 Task: Find connections with filter location Ribeira do Pombal with filter topic #Marketswith filter profile language Potuguese with filter current company Envestnet | Yodlee India with filter school Kristu Jayanti College Autonomous with filter industry Retail Florists with filter service category Commercial Insurance with filter keywords title Doctor
Action: Mouse moved to (263, 288)
Screenshot: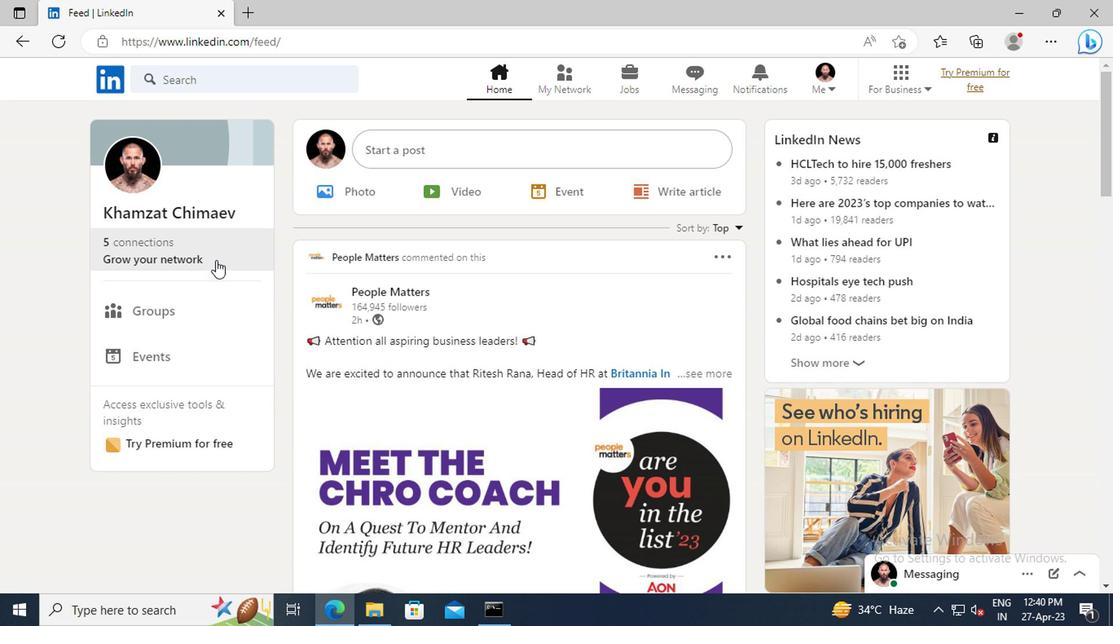 
Action: Mouse pressed left at (263, 288)
Screenshot: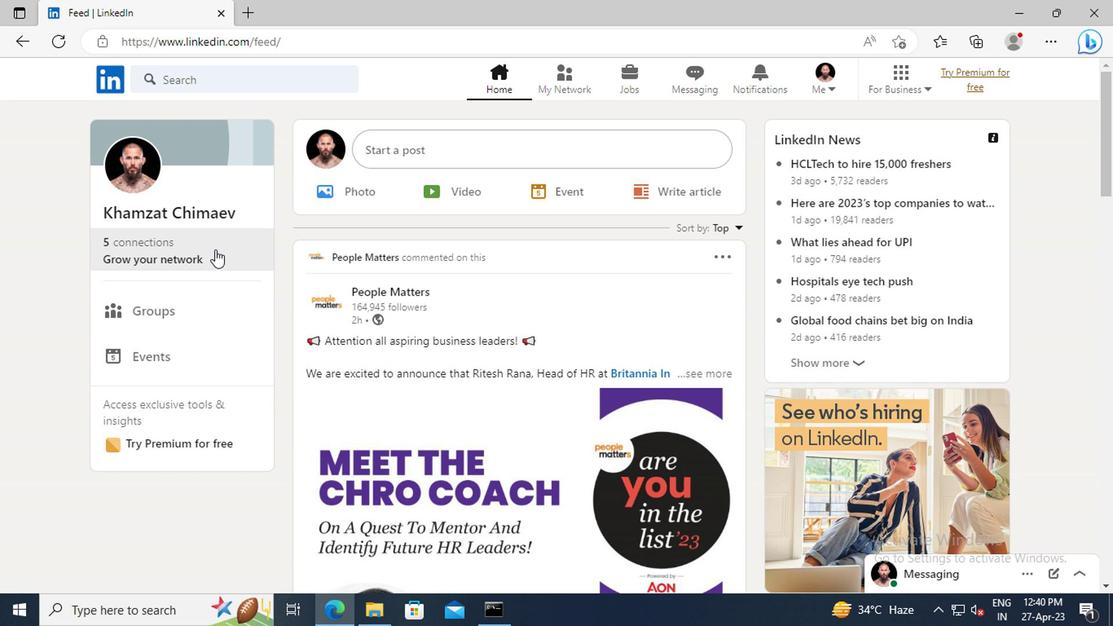 
Action: Mouse moved to (245, 234)
Screenshot: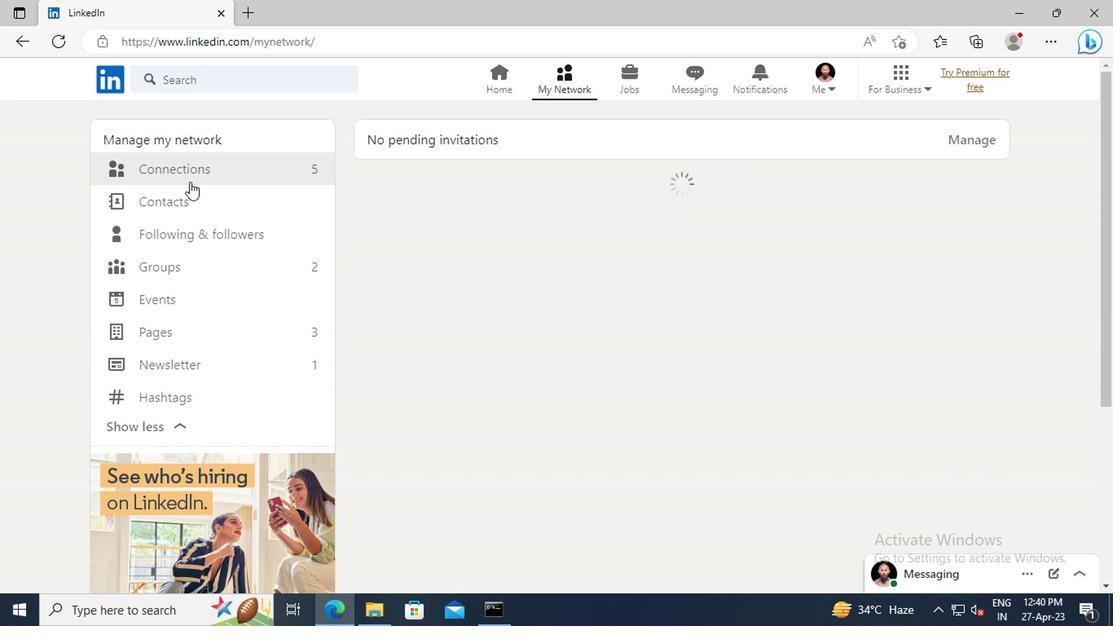 
Action: Mouse pressed left at (245, 234)
Screenshot: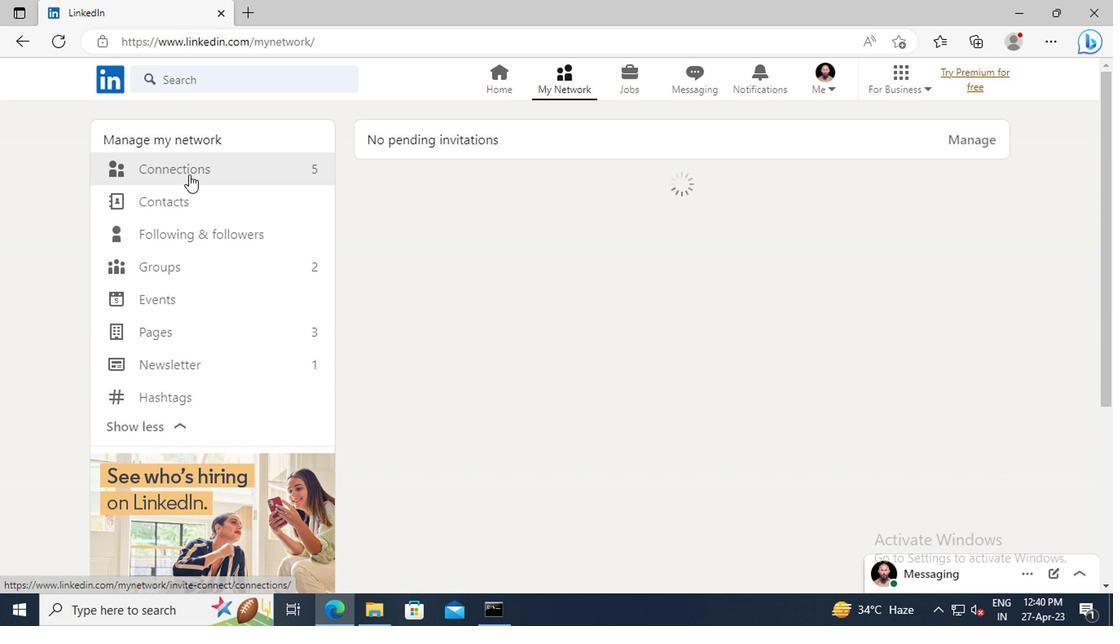 
Action: Mouse moved to (581, 234)
Screenshot: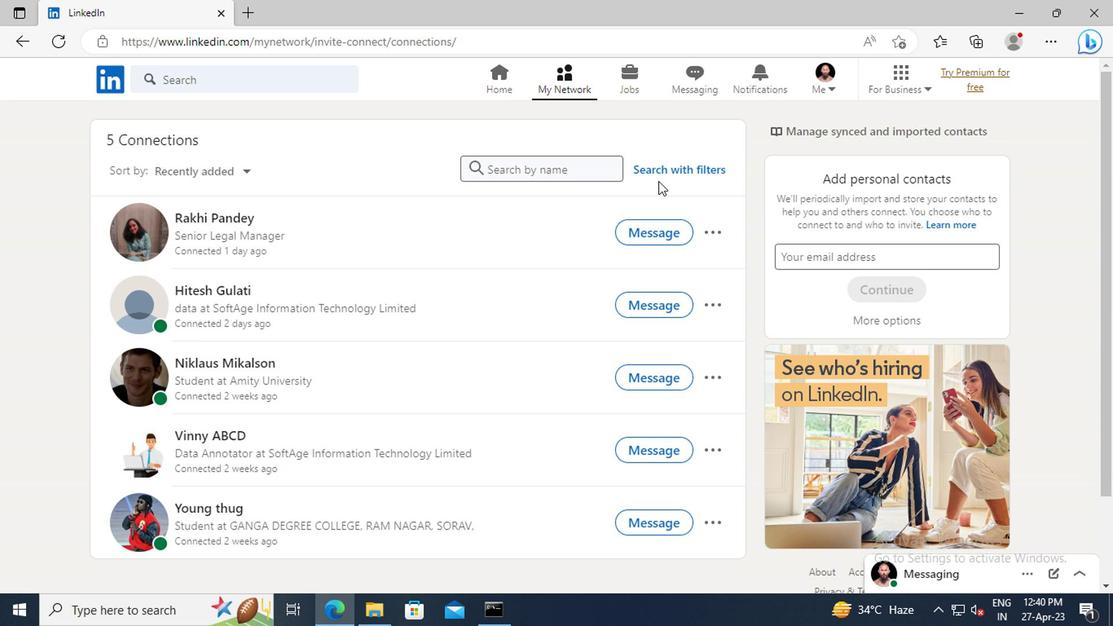 
Action: Mouse pressed left at (581, 234)
Screenshot: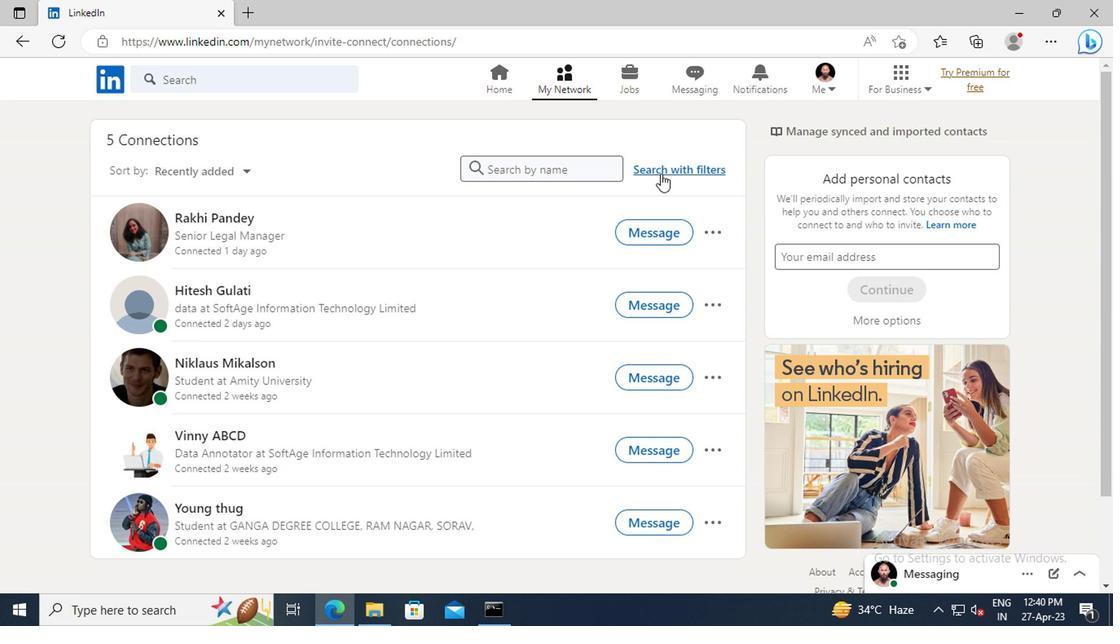 
Action: Mouse moved to (552, 202)
Screenshot: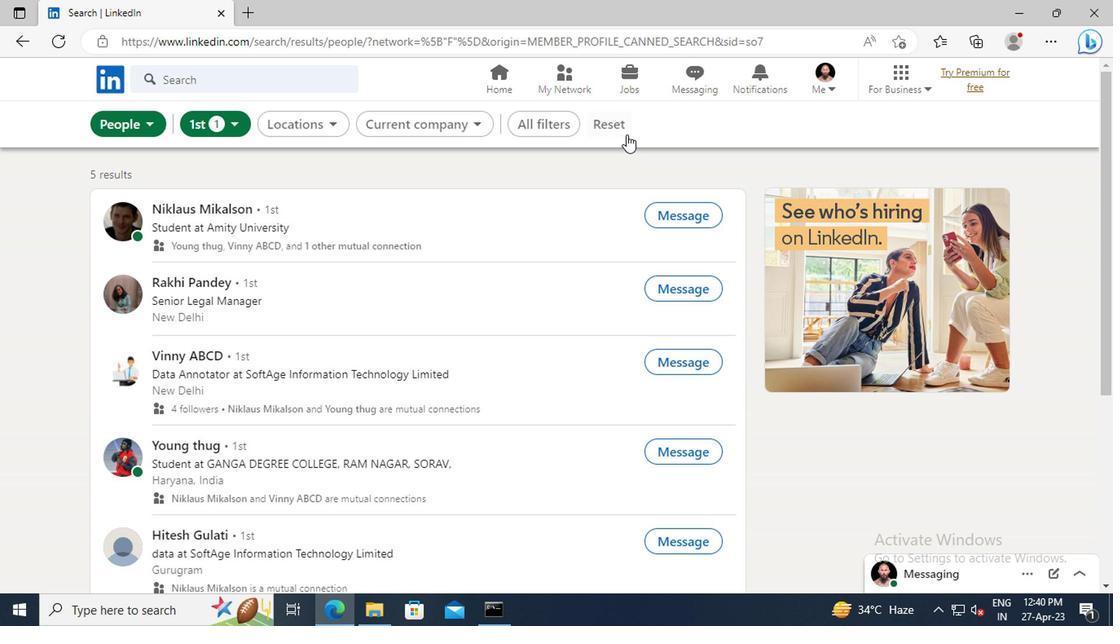 
Action: Mouse pressed left at (552, 202)
Screenshot: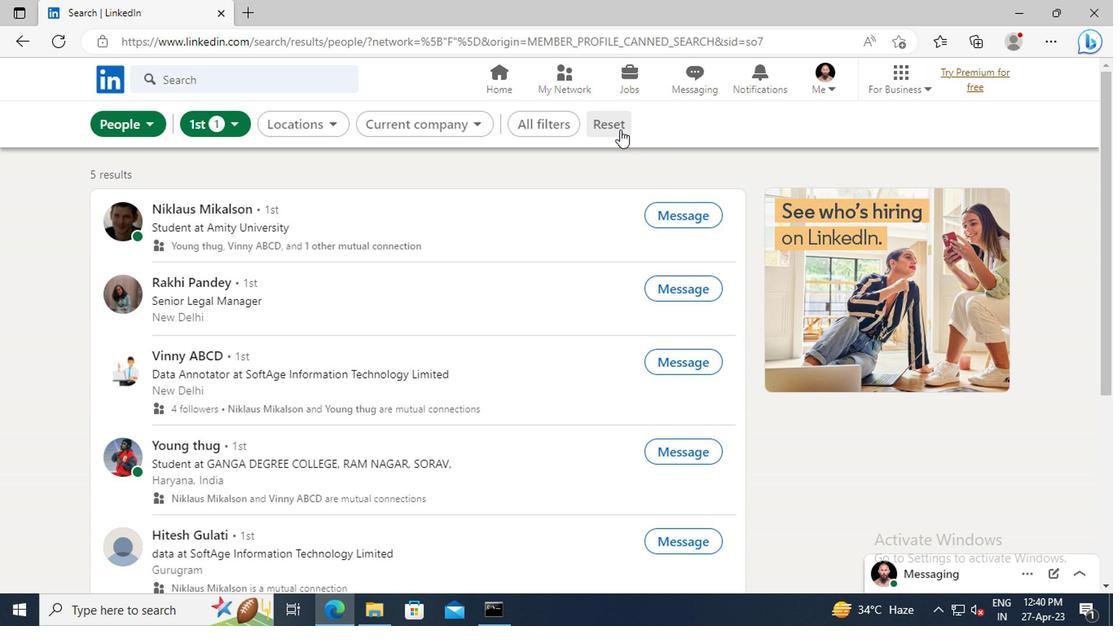 
Action: Mouse moved to (531, 198)
Screenshot: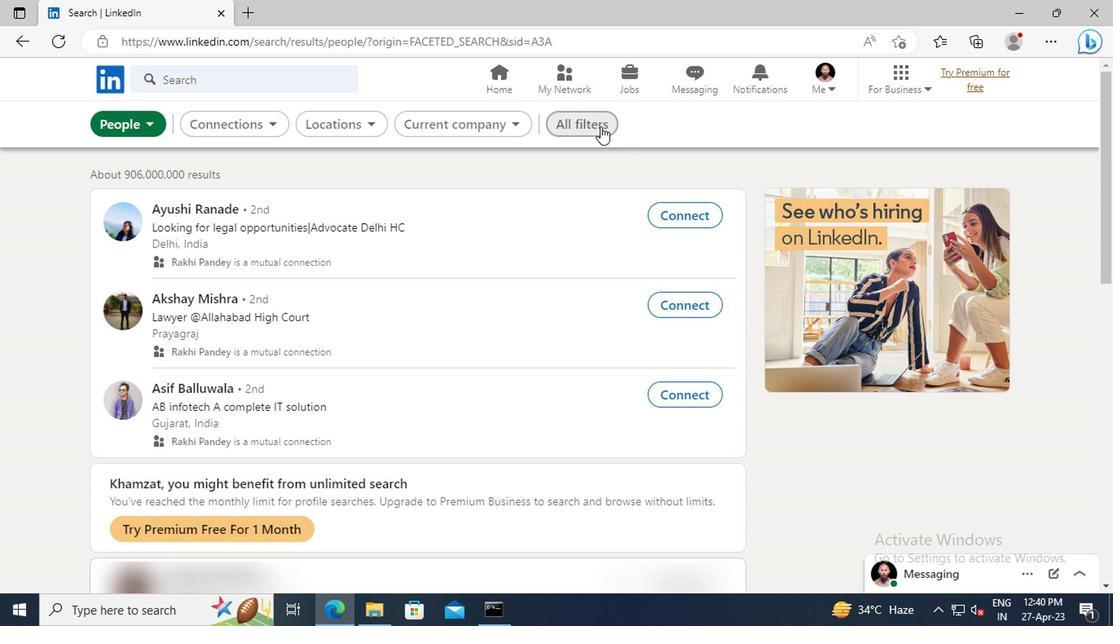 
Action: Mouse pressed left at (531, 198)
Screenshot: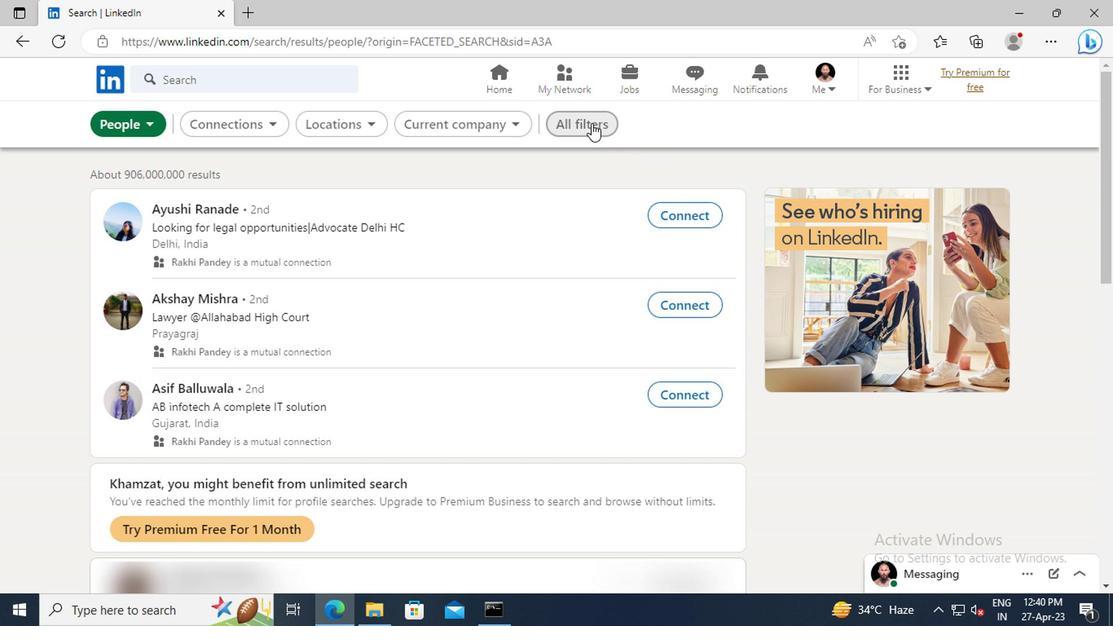 
Action: Mouse moved to (784, 326)
Screenshot: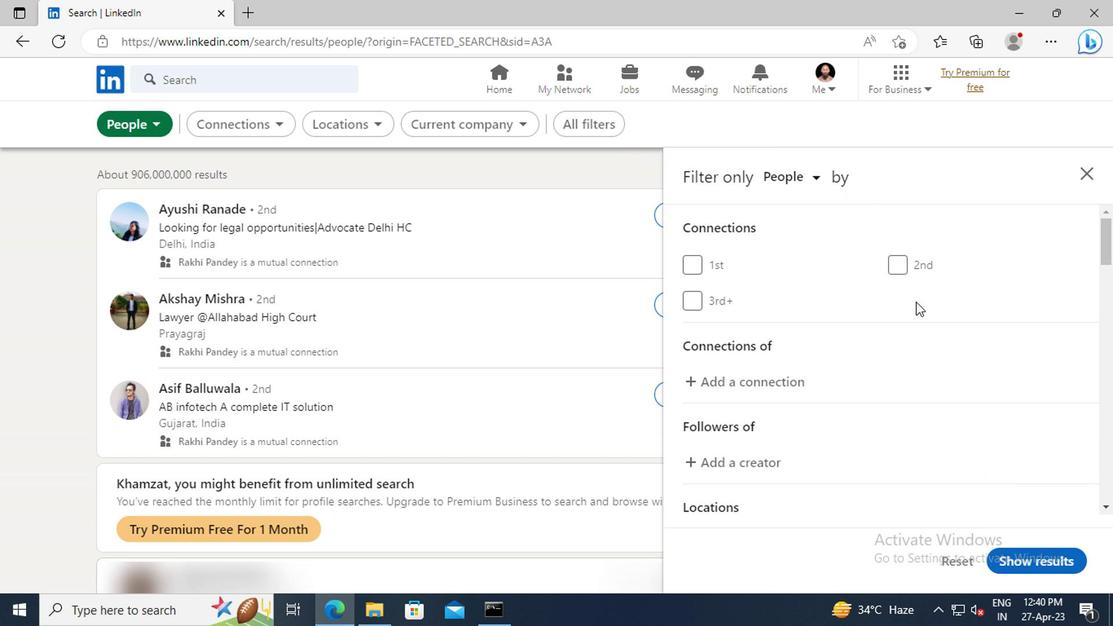 
Action: Mouse scrolled (784, 325) with delta (0, 0)
Screenshot: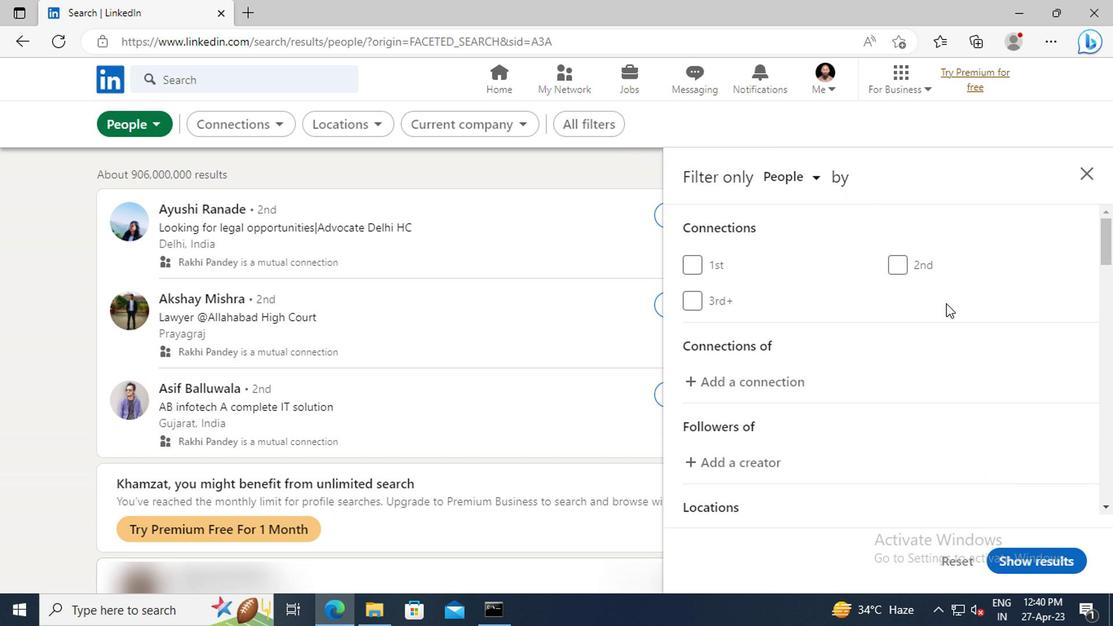 
Action: Mouse scrolled (784, 325) with delta (0, 0)
Screenshot: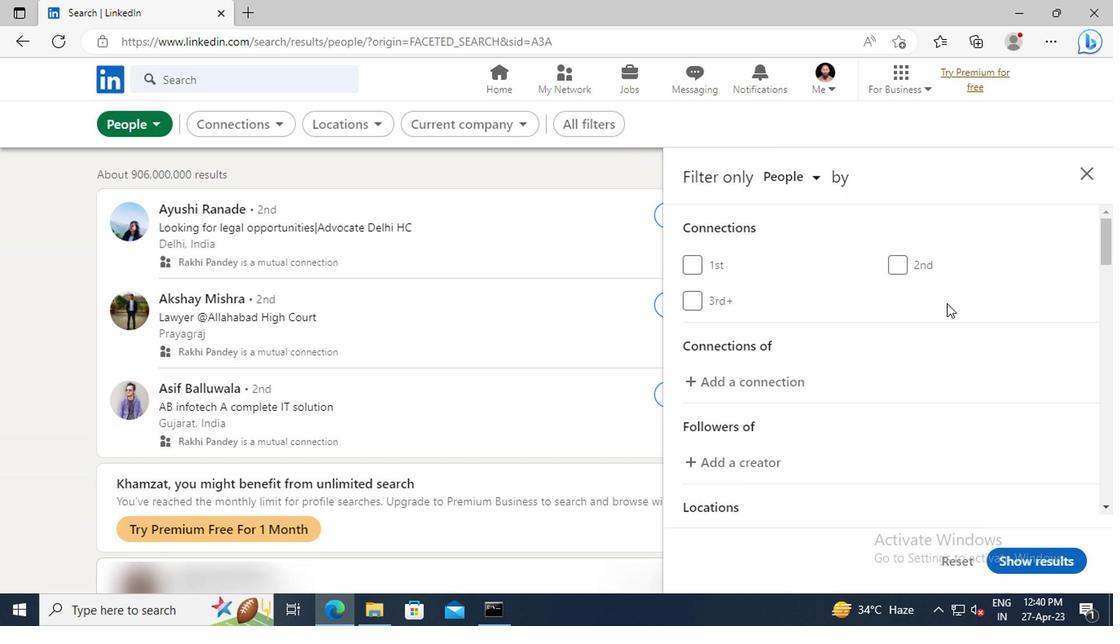 
Action: Mouse scrolled (784, 325) with delta (0, 0)
Screenshot: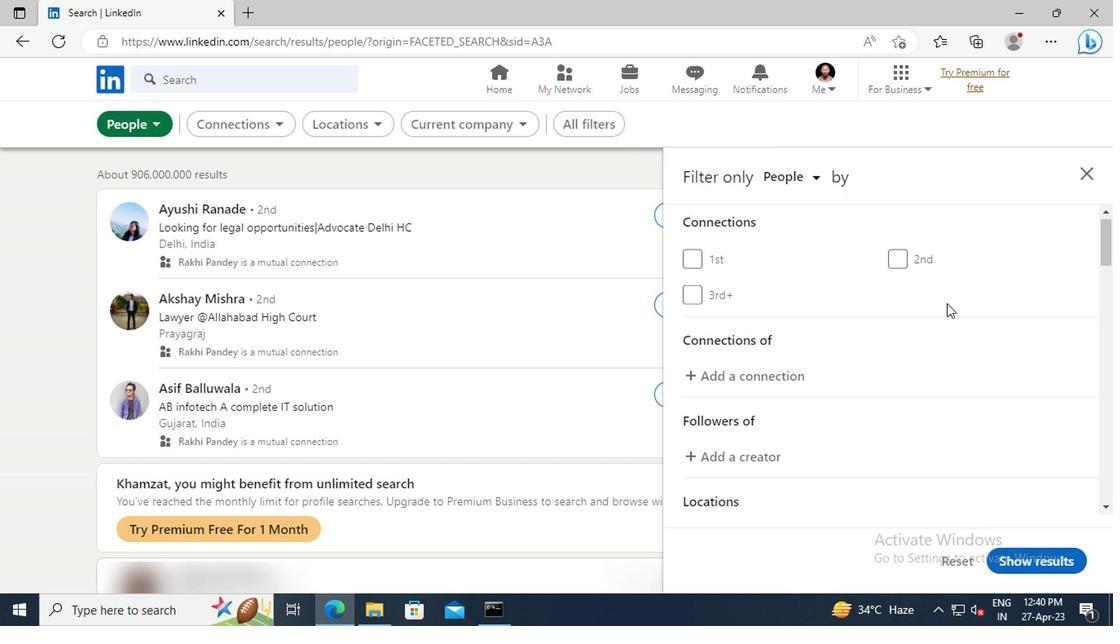 
Action: Mouse scrolled (784, 325) with delta (0, 0)
Screenshot: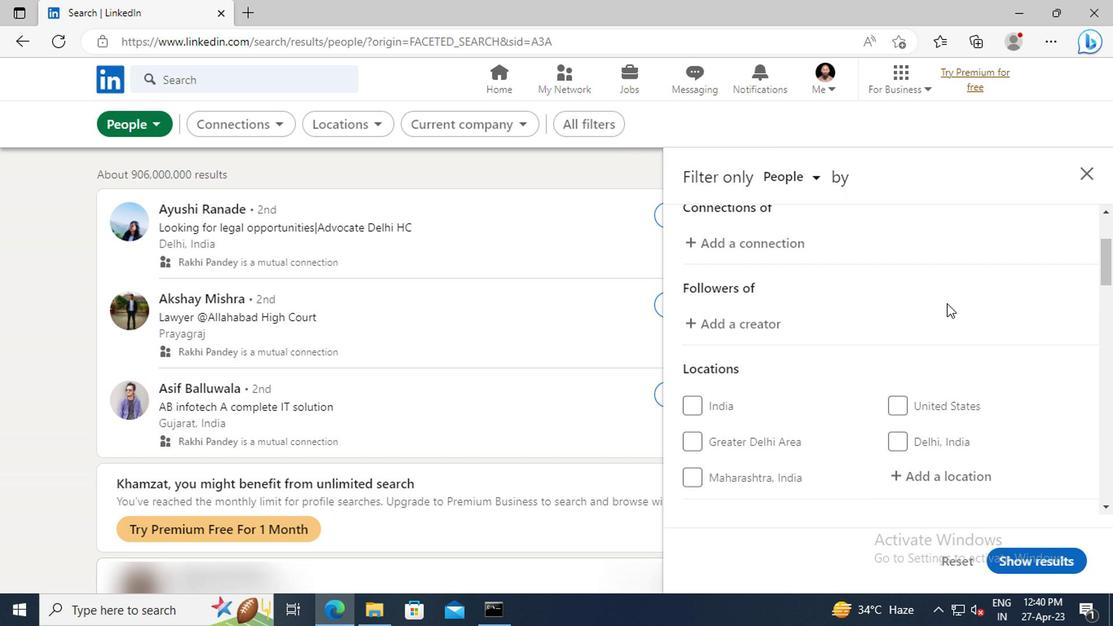 
Action: Mouse scrolled (784, 325) with delta (0, 0)
Screenshot: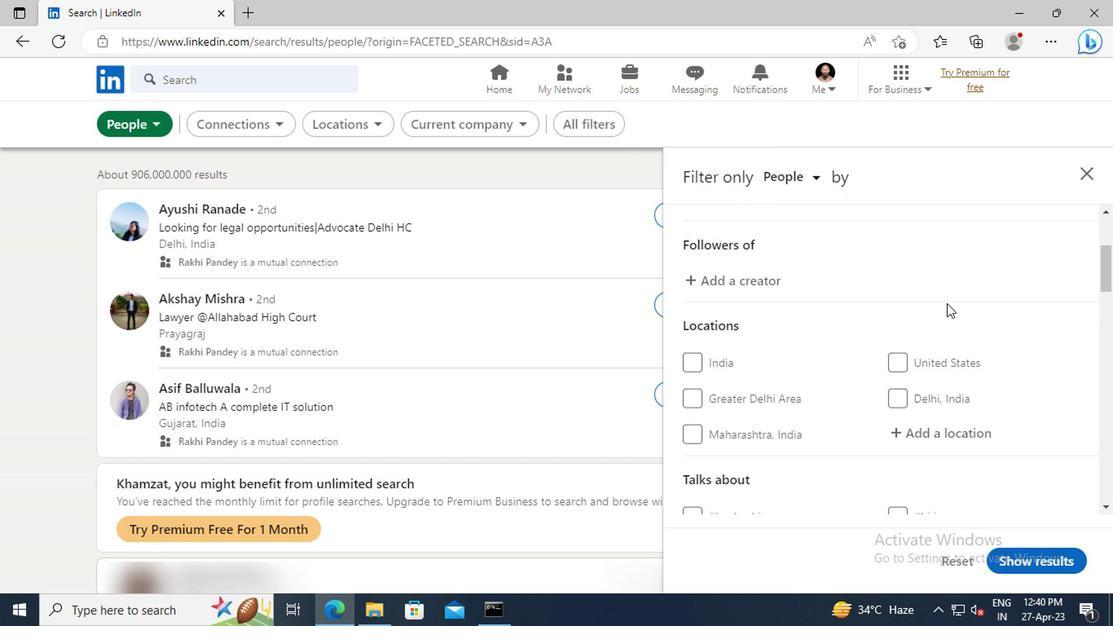 
Action: Mouse moved to (776, 383)
Screenshot: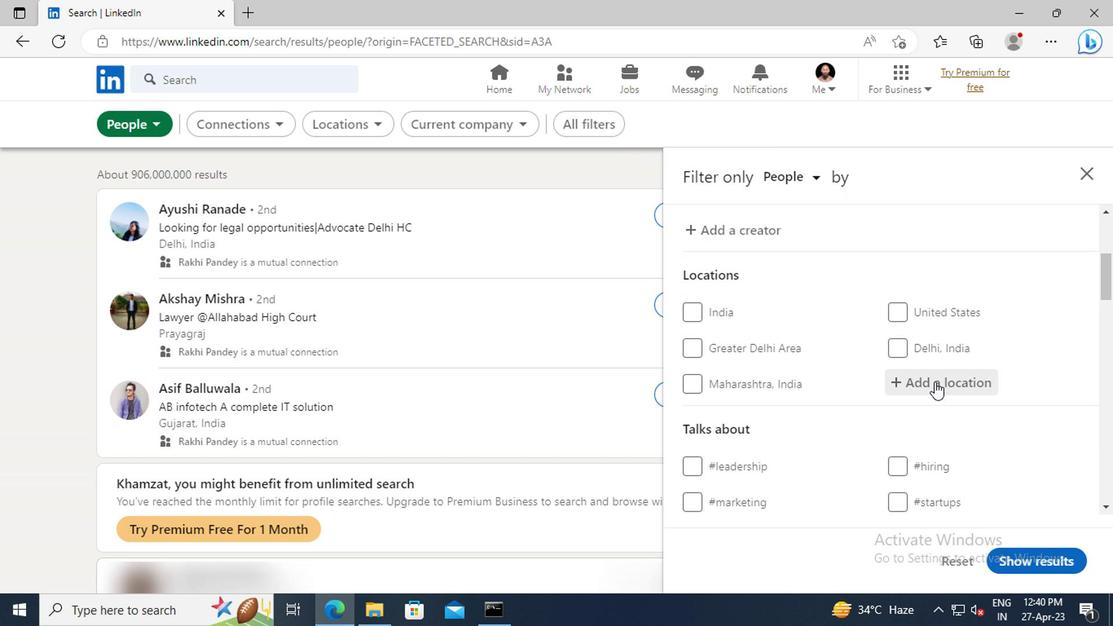 
Action: Mouse pressed left at (776, 383)
Screenshot: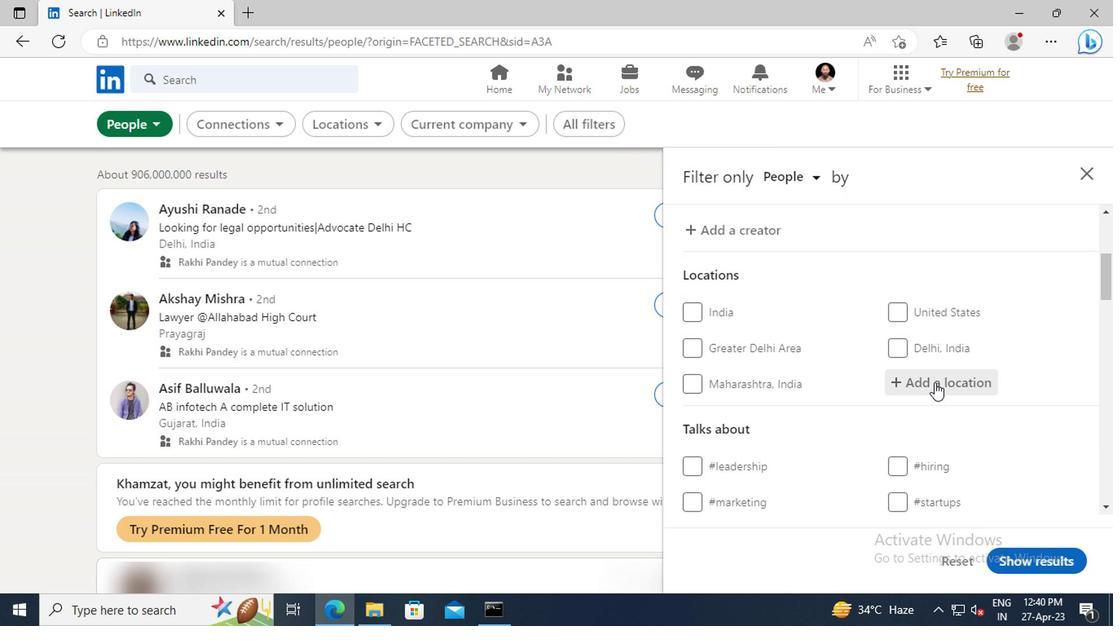 
Action: Key pressed <Key.shift>RIBEIRA<Key.space>DO<Key.space><Key.shift>POMBAL
Screenshot: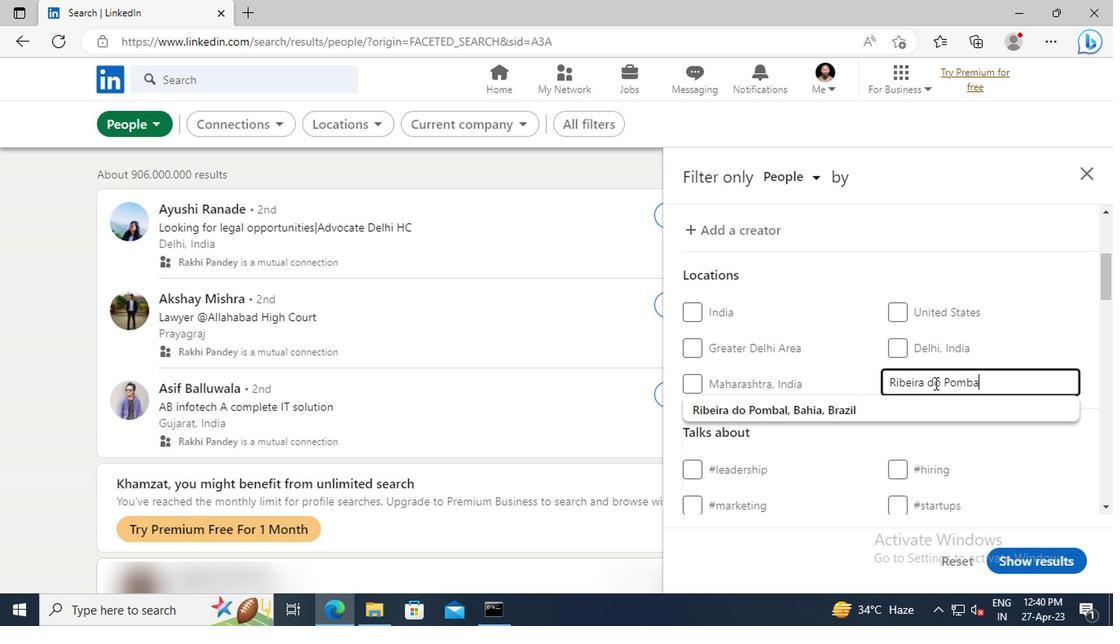 
Action: Mouse moved to (776, 401)
Screenshot: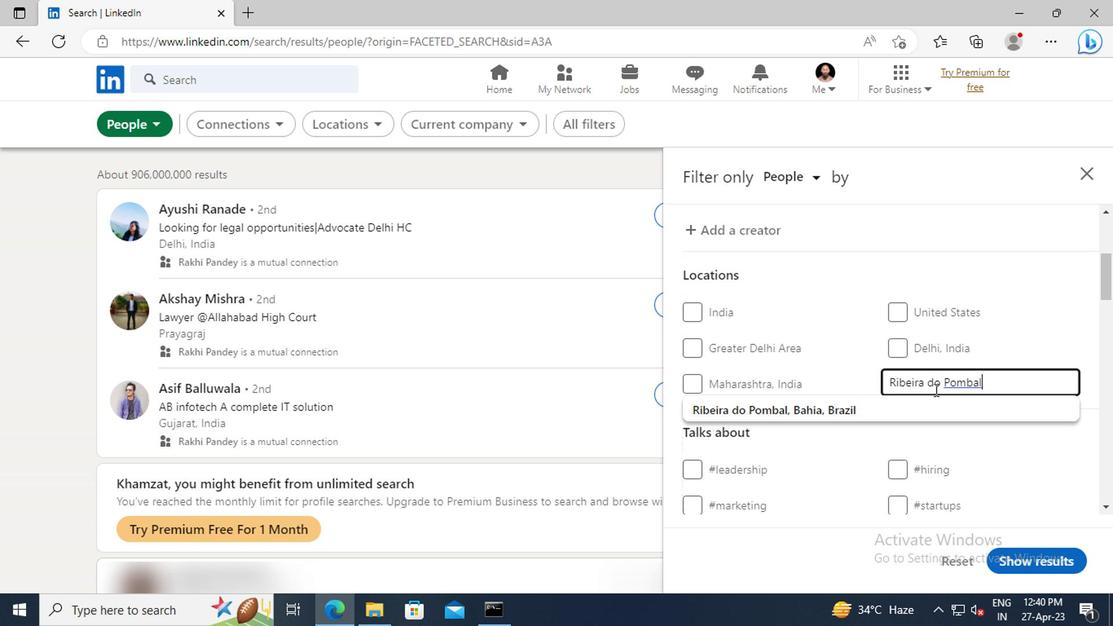 
Action: Mouse pressed left at (776, 401)
Screenshot: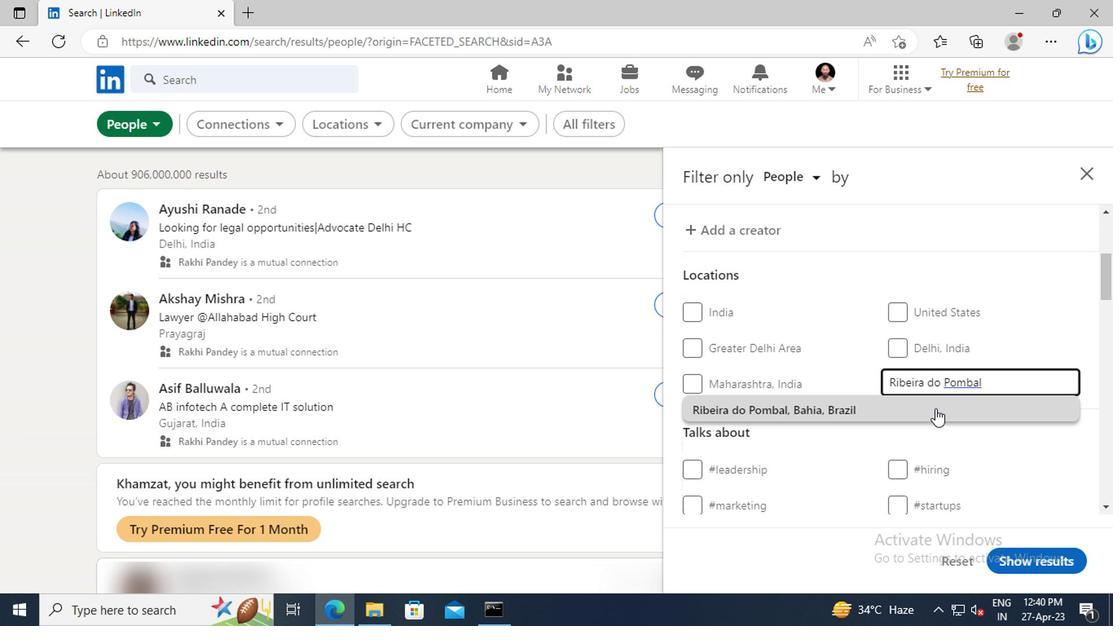 
Action: Mouse moved to (767, 356)
Screenshot: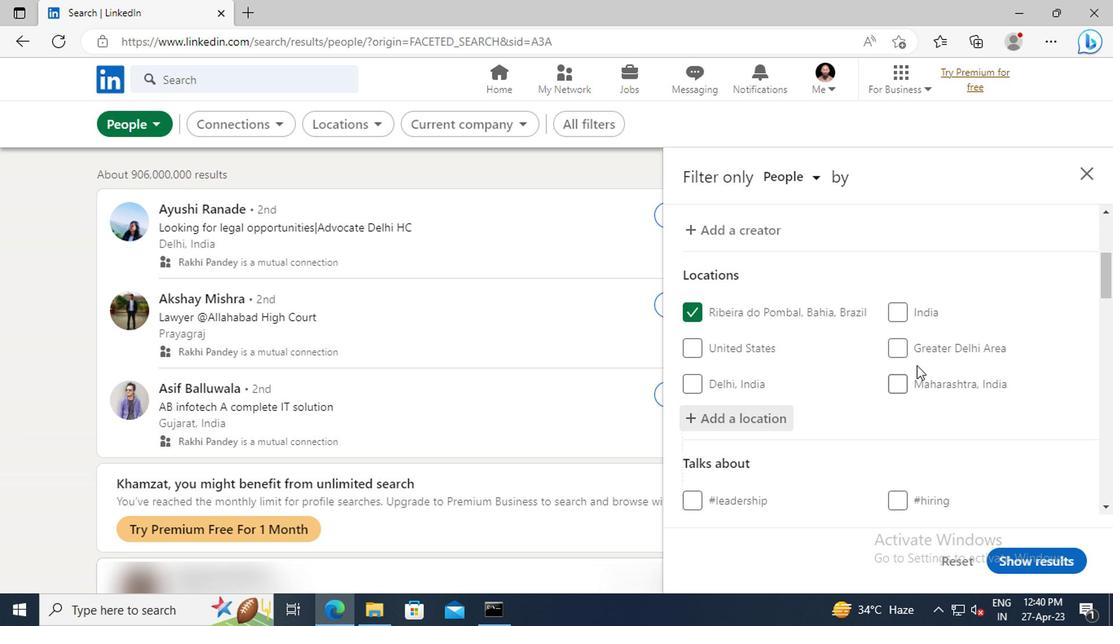 
Action: Mouse scrolled (767, 355) with delta (0, 0)
Screenshot: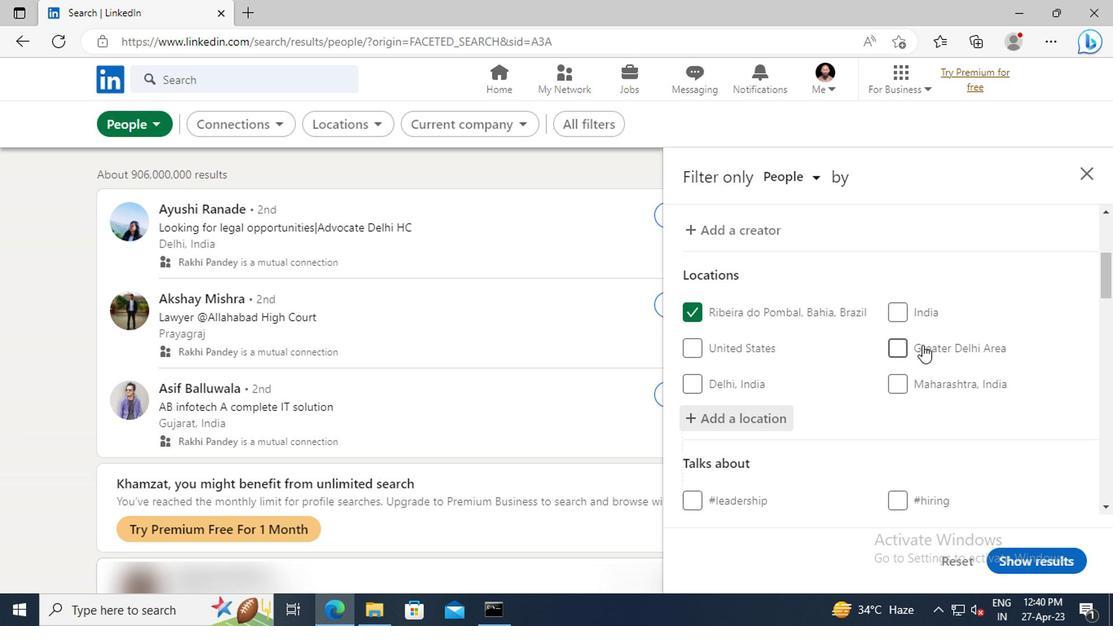
Action: Mouse scrolled (767, 355) with delta (0, 0)
Screenshot: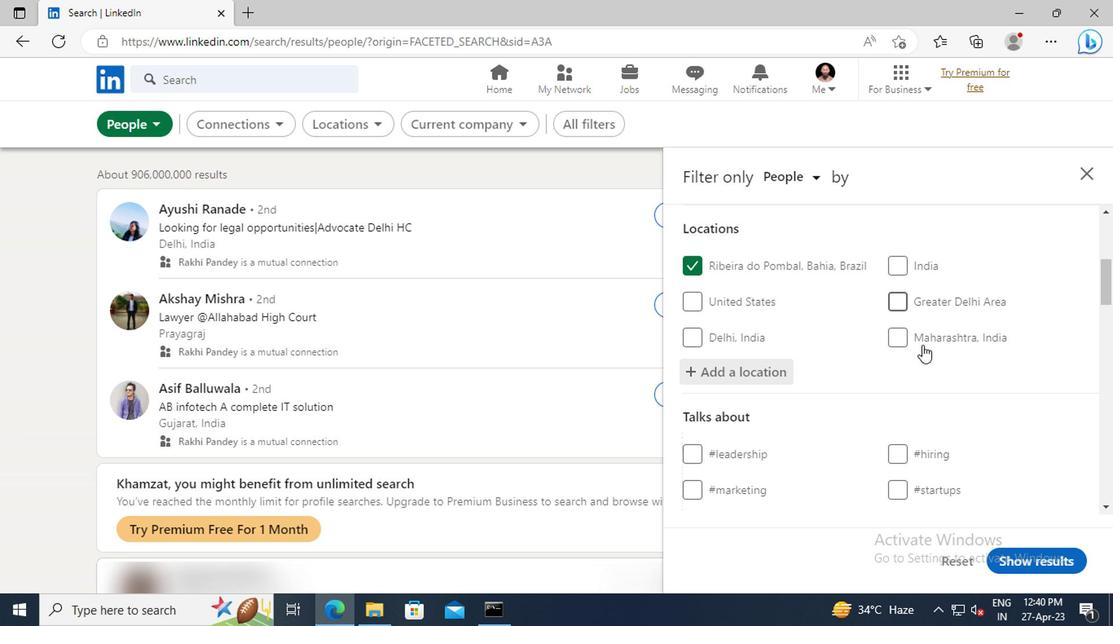 
Action: Mouse scrolled (767, 355) with delta (0, 0)
Screenshot: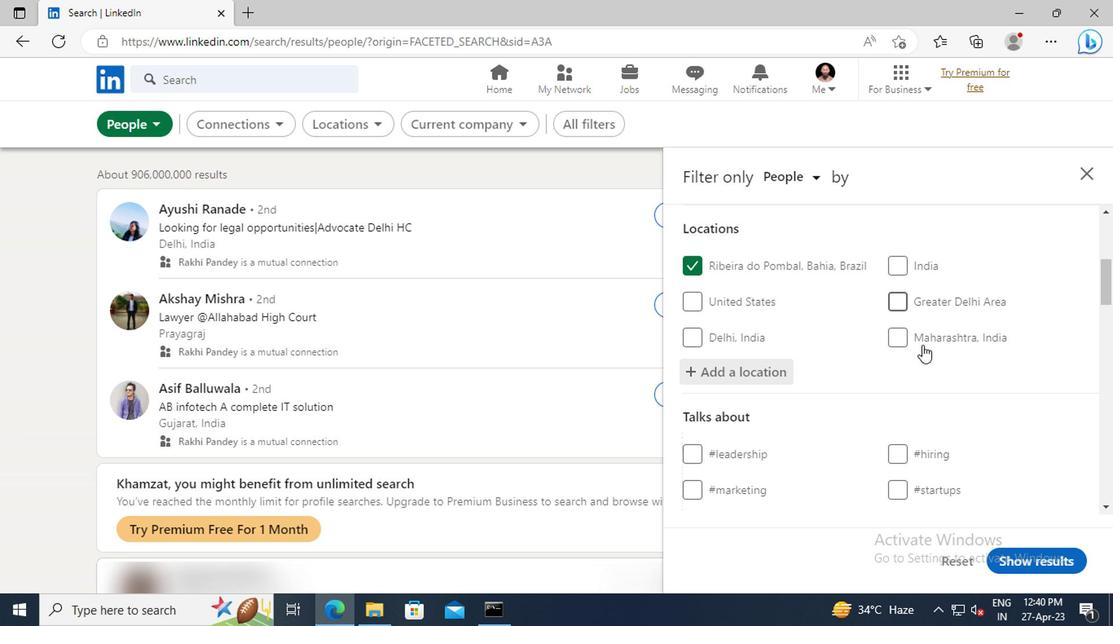 
Action: Mouse scrolled (767, 355) with delta (0, 0)
Screenshot: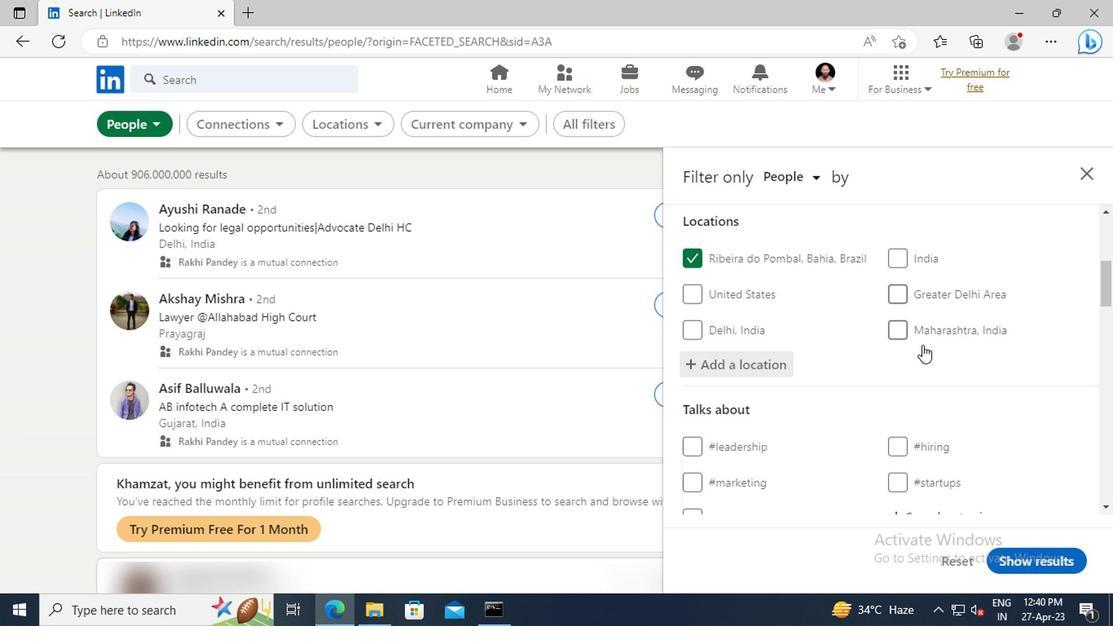 
Action: Mouse moved to (769, 383)
Screenshot: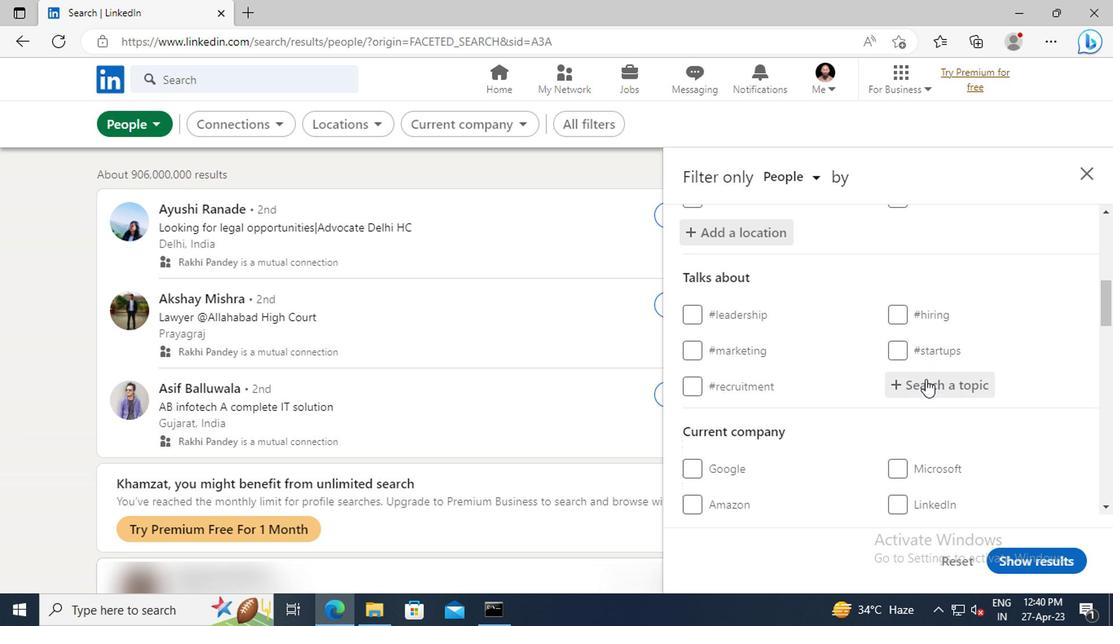 
Action: Mouse pressed left at (769, 383)
Screenshot: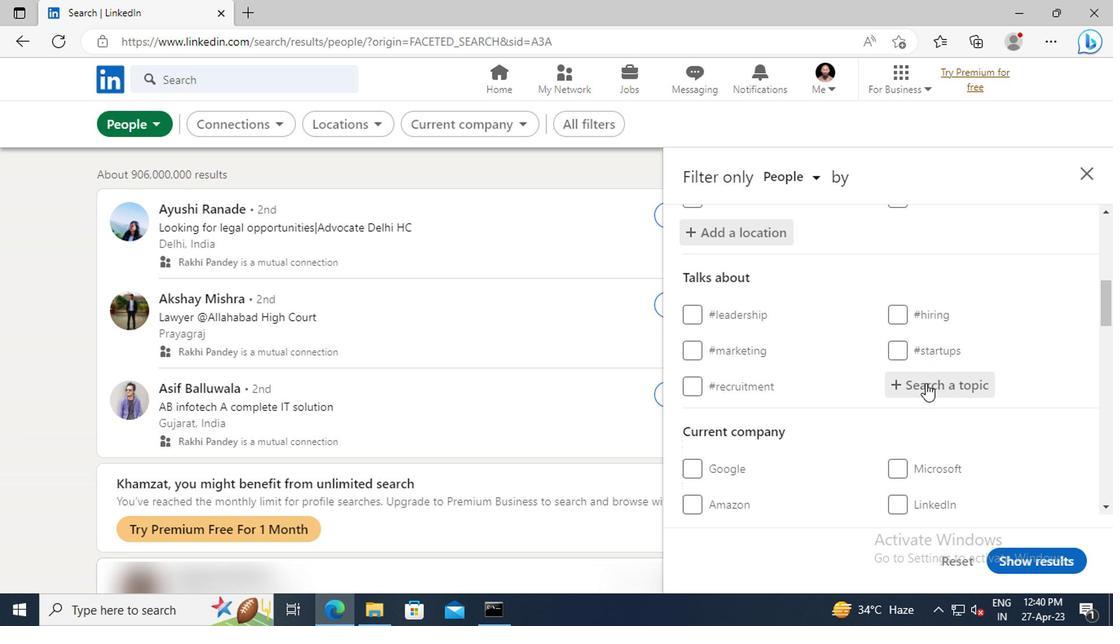 
Action: Key pressed <Key.shift>#MARKETSWITH<Key.enter>
Screenshot: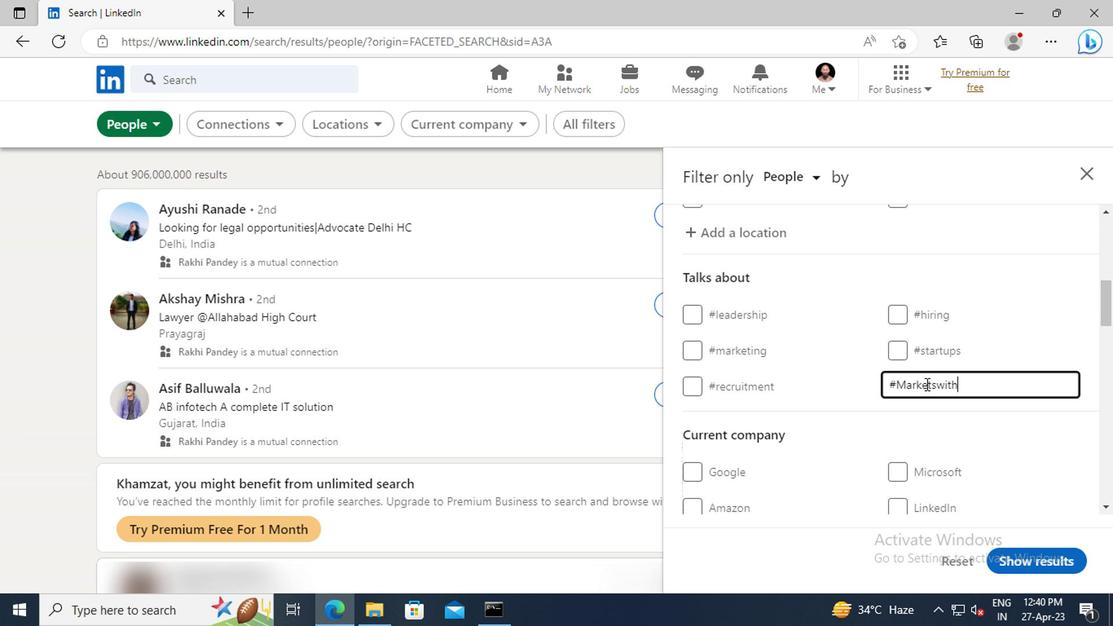 
Action: Mouse moved to (756, 379)
Screenshot: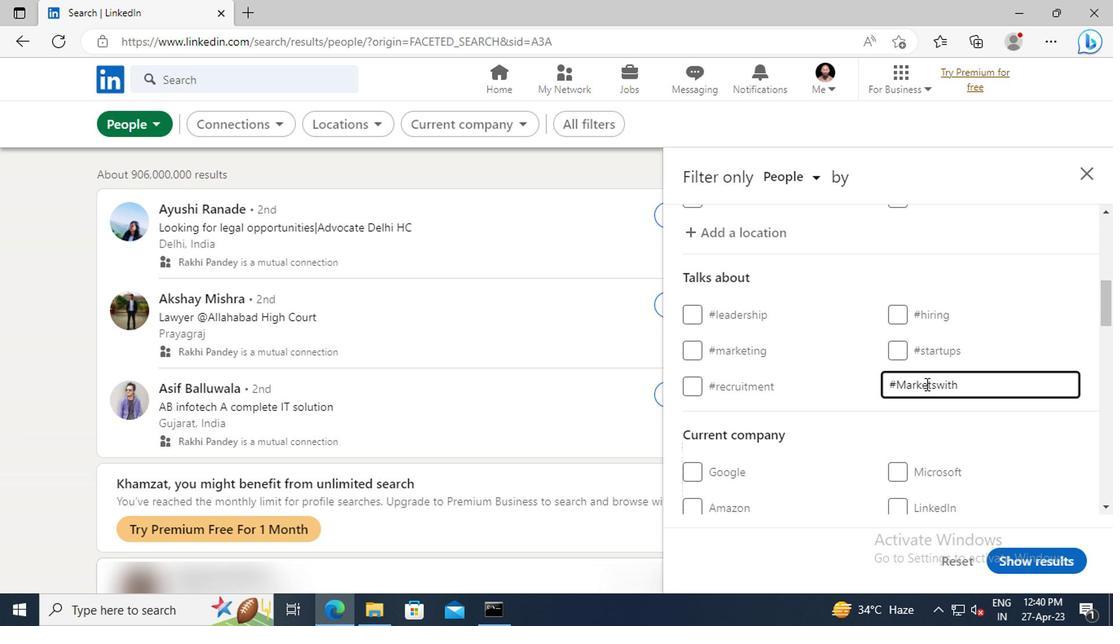 
Action: Mouse scrolled (756, 379) with delta (0, 0)
Screenshot: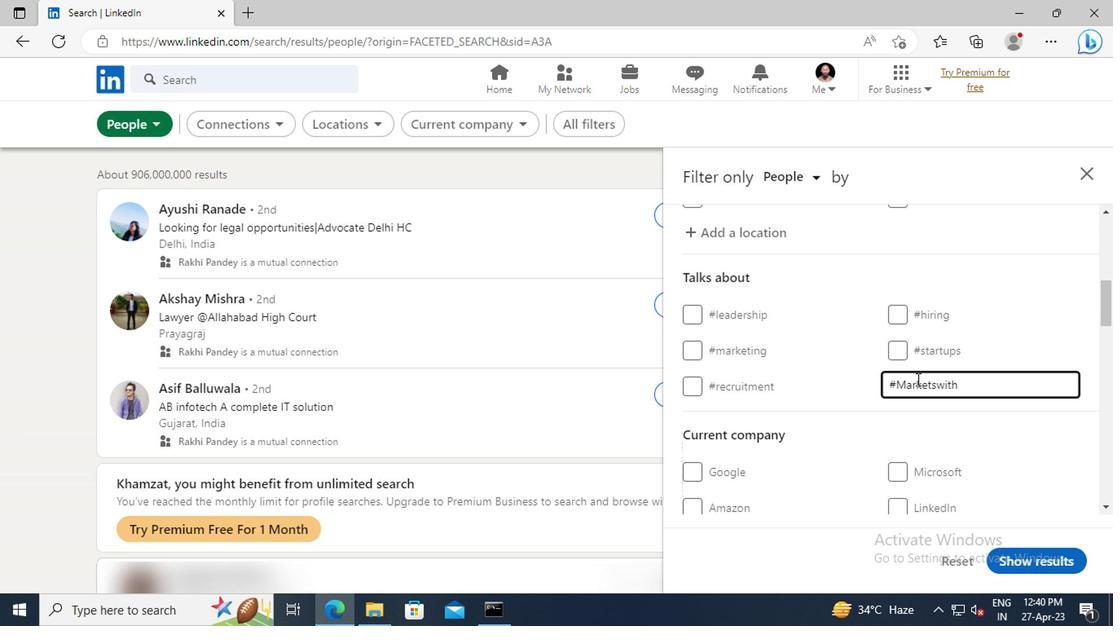 
Action: Mouse scrolled (756, 379) with delta (0, 0)
Screenshot: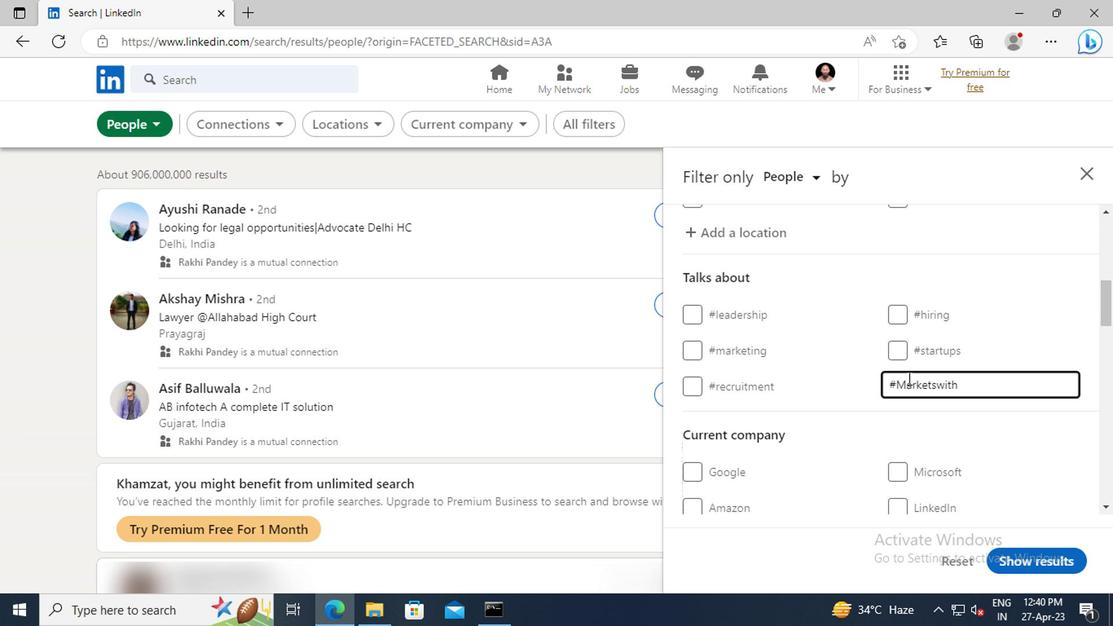 
Action: Mouse scrolled (756, 379) with delta (0, 0)
Screenshot: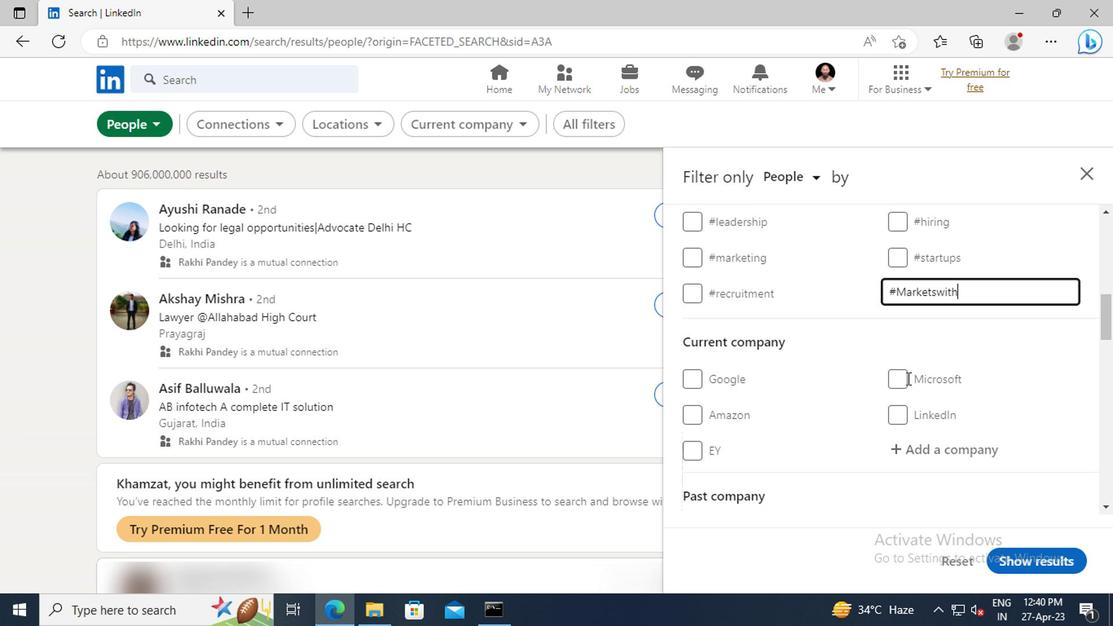 
Action: Mouse scrolled (756, 379) with delta (0, 0)
Screenshot: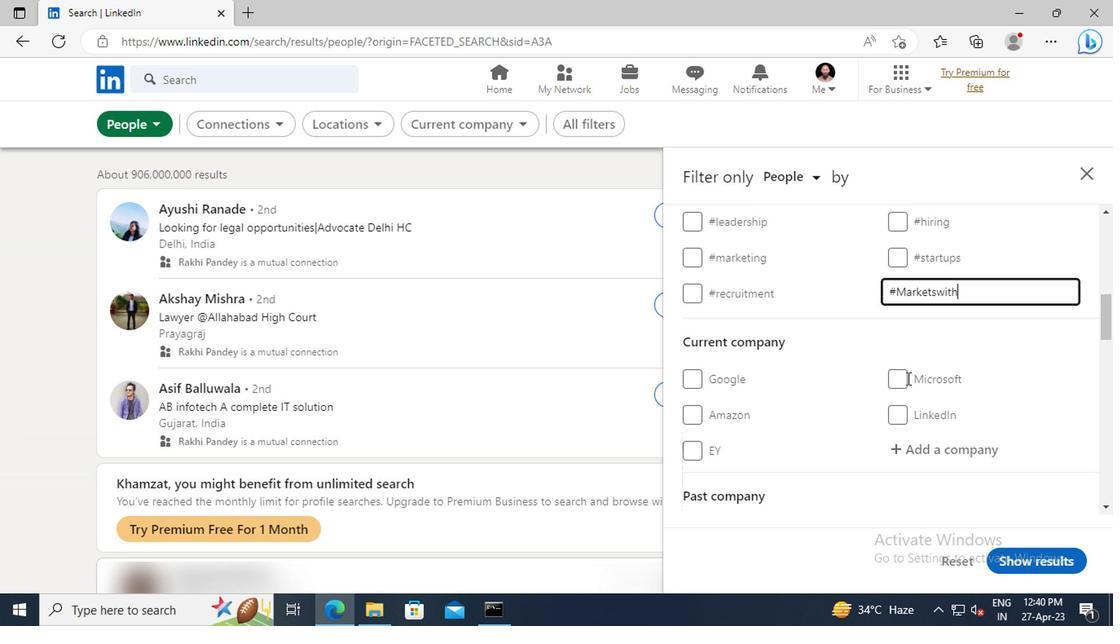
Action: Mouse scrolled (756, 379) with delta (0, 0)
Screenshot: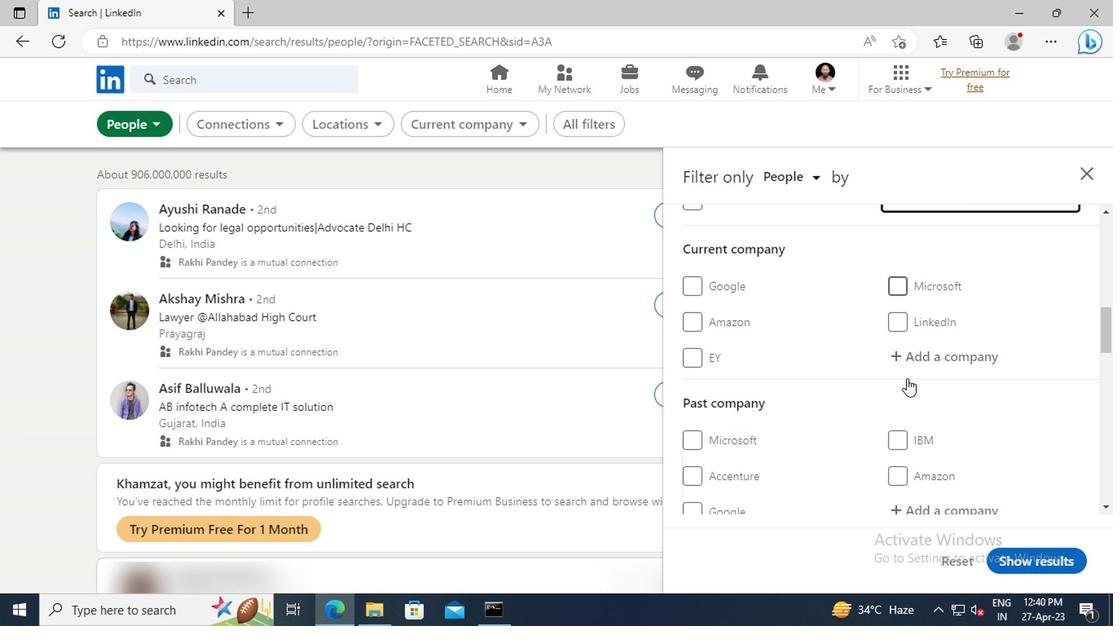 
Action: Mouse scrolled (756, 379) with delta (0, 0)
Screenshot: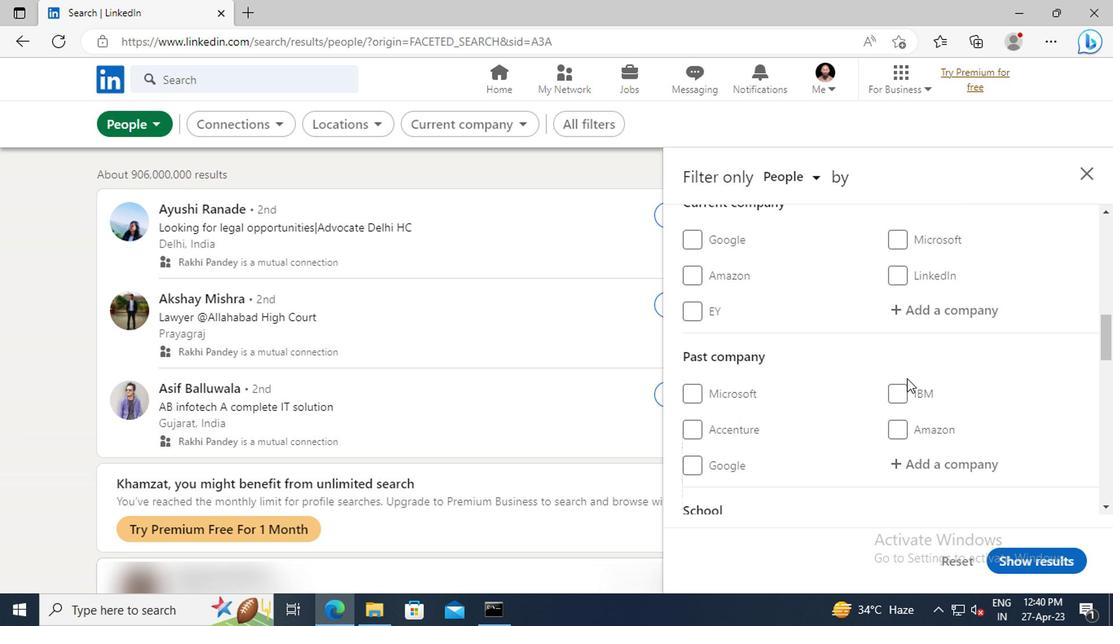 
Action: Mouse scrolled (756, 379) with delta (0, 0)
Screenshot: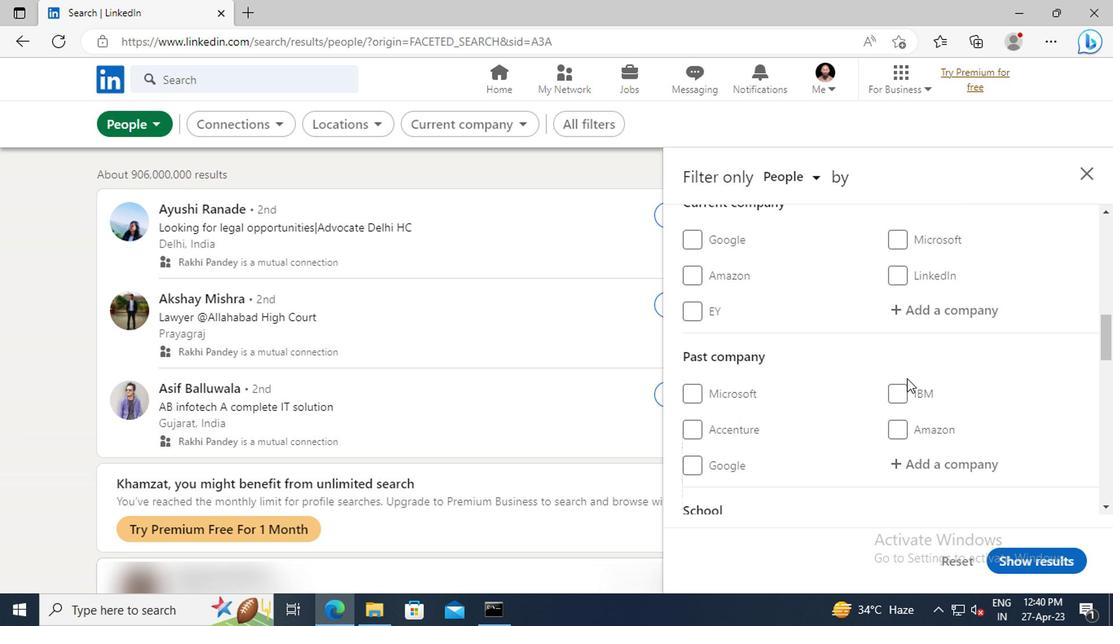 
Action: Mouse scrolled (756, 379) with delta (0, 0)
Screenshot: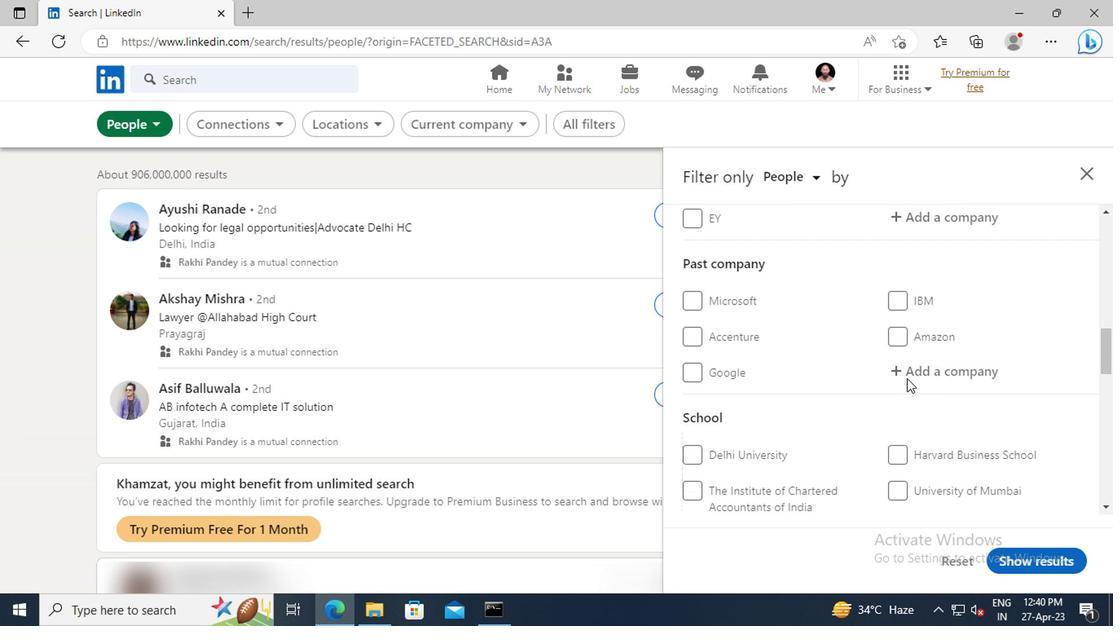 
Action: Mouse scrolled (756, 379) with delta (0, 0)
Screenshot: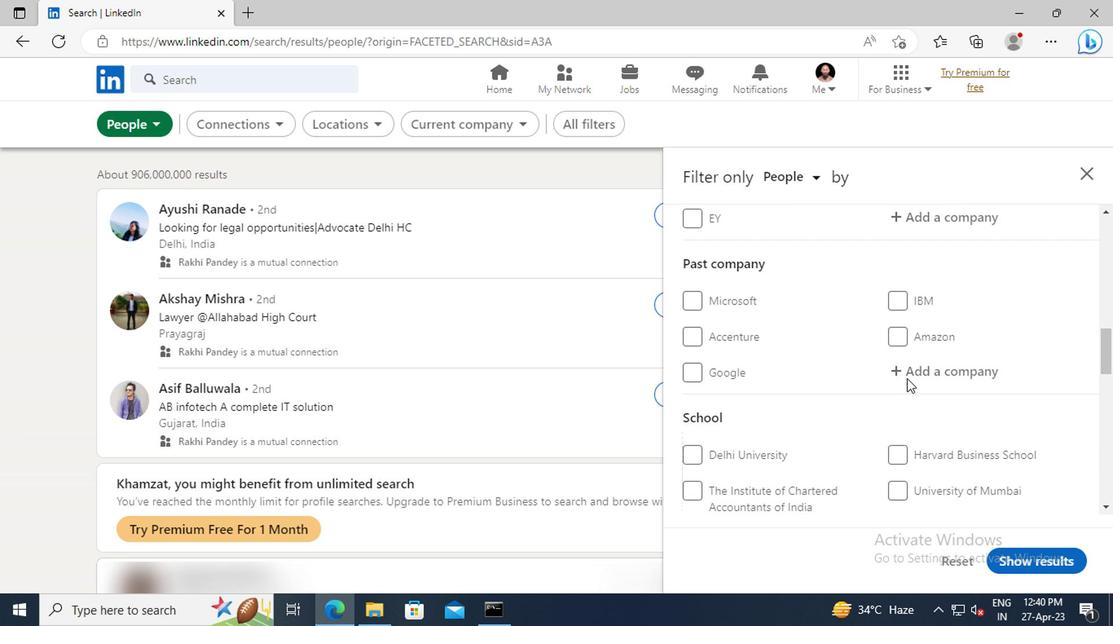 
Action: Mouse scrolled (756, 379) with delta (0, 0)
Screenshot: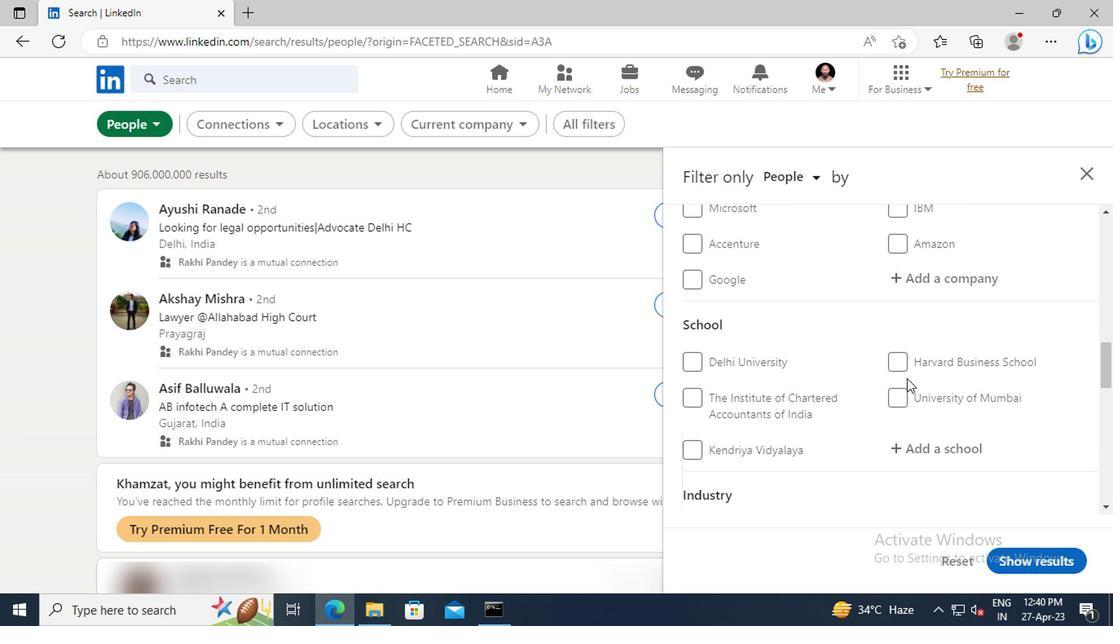 
Action: Mouse scrolled (756, 379) with delta (0, 0)
Screenshot: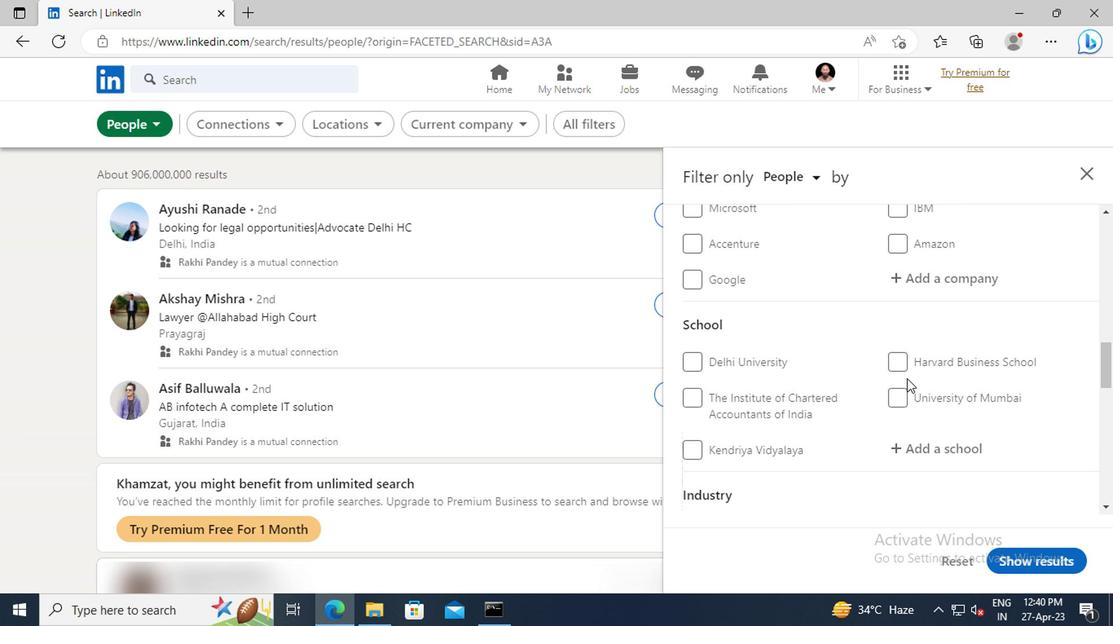 
Action: Mouse scrolled (756, 379) with delta (0, 0)
Screenshot: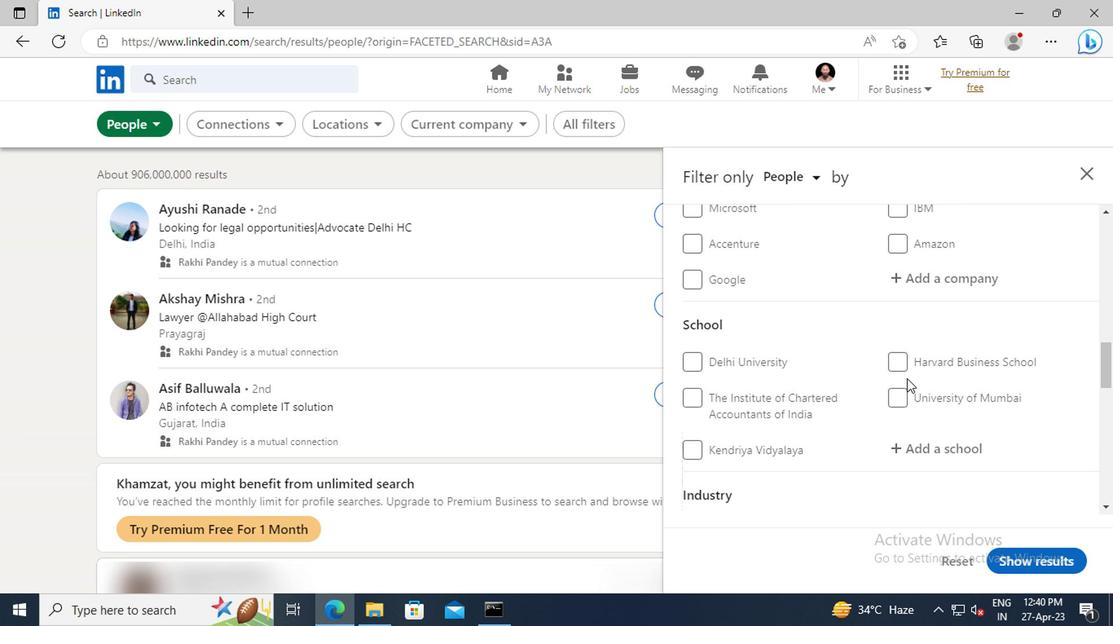 
Action: Mouse scrolled (756, 379) with delta (0, 0)
Screenshot: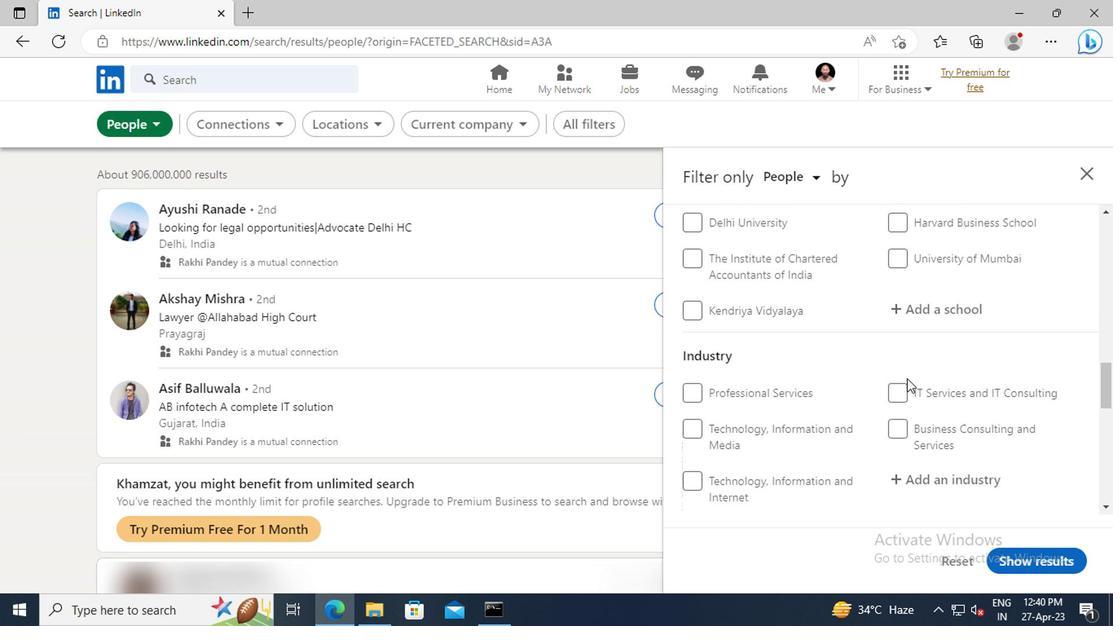 
Action: Mouse scrolled (756, 379) with delta (0, 0)
Screenshot: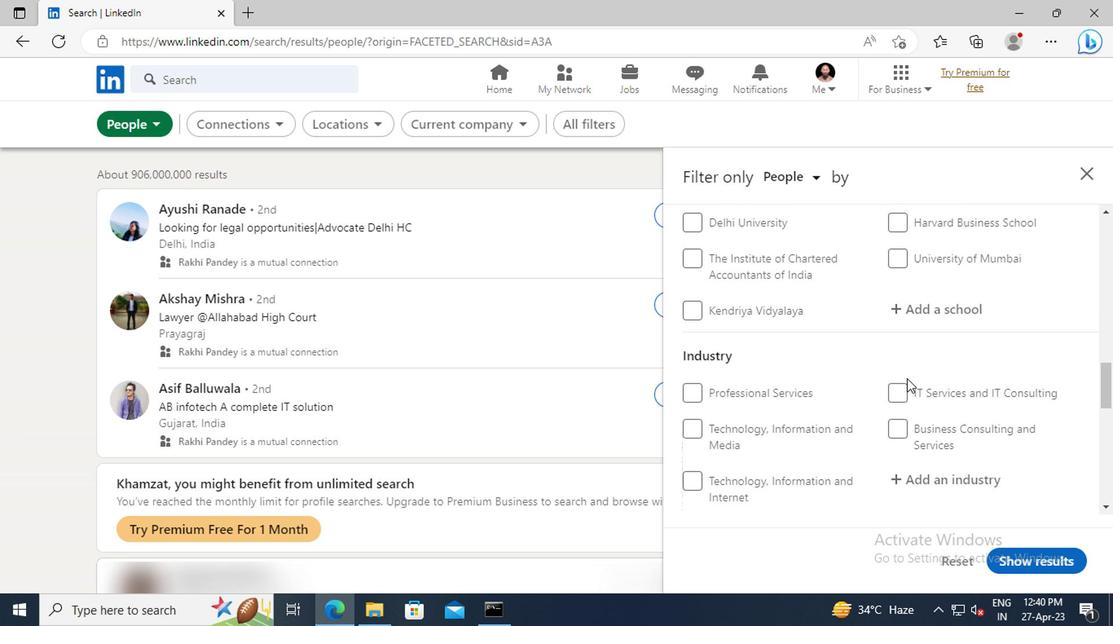 
Action: Mouse scrolled (756, 379) with delta (0, 0)
Screenshot: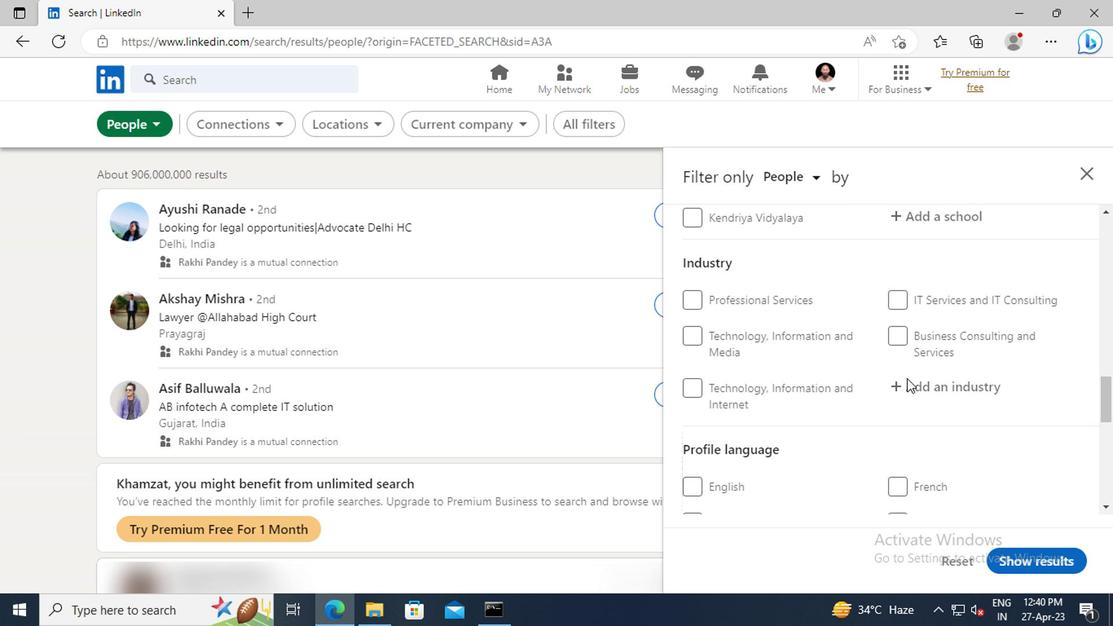 
Action: Mouse scrolled (756, 379) with delta (0, 0)
Screenshot: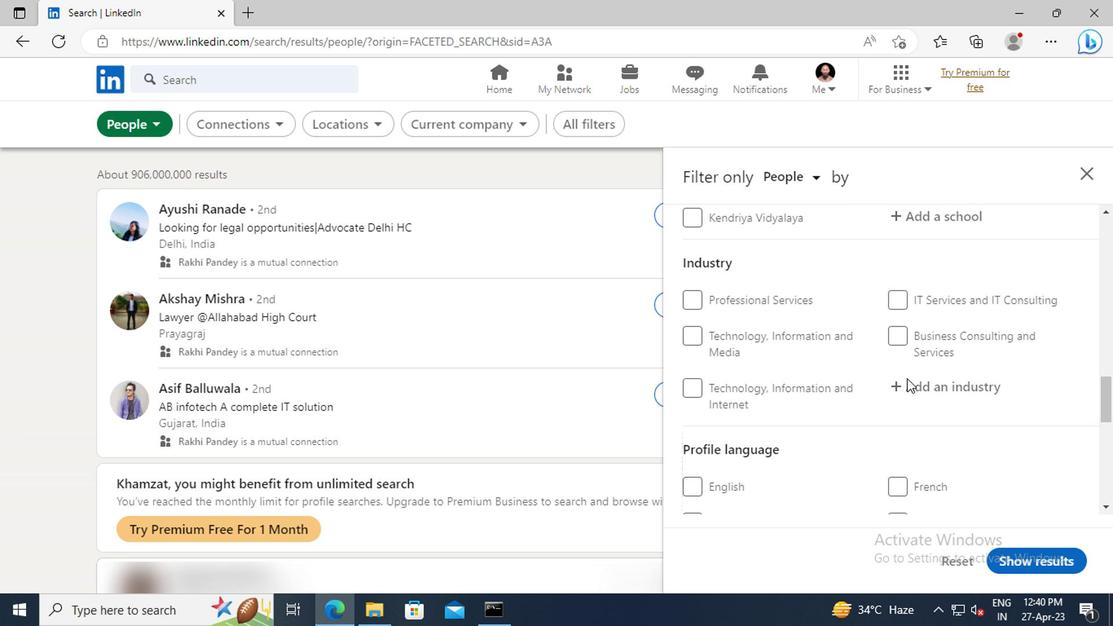 
Action: Mouse scrolled (756, 379) with delta (0, 0)
Screenshot: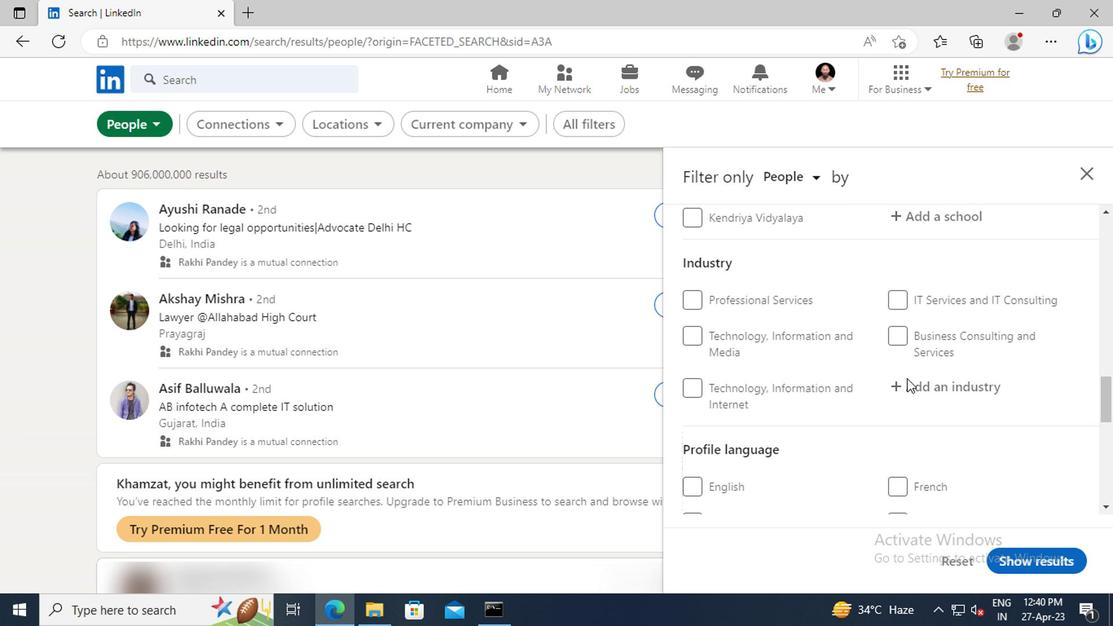 
Action: Mouse moved to (751, 385)
Screenshot: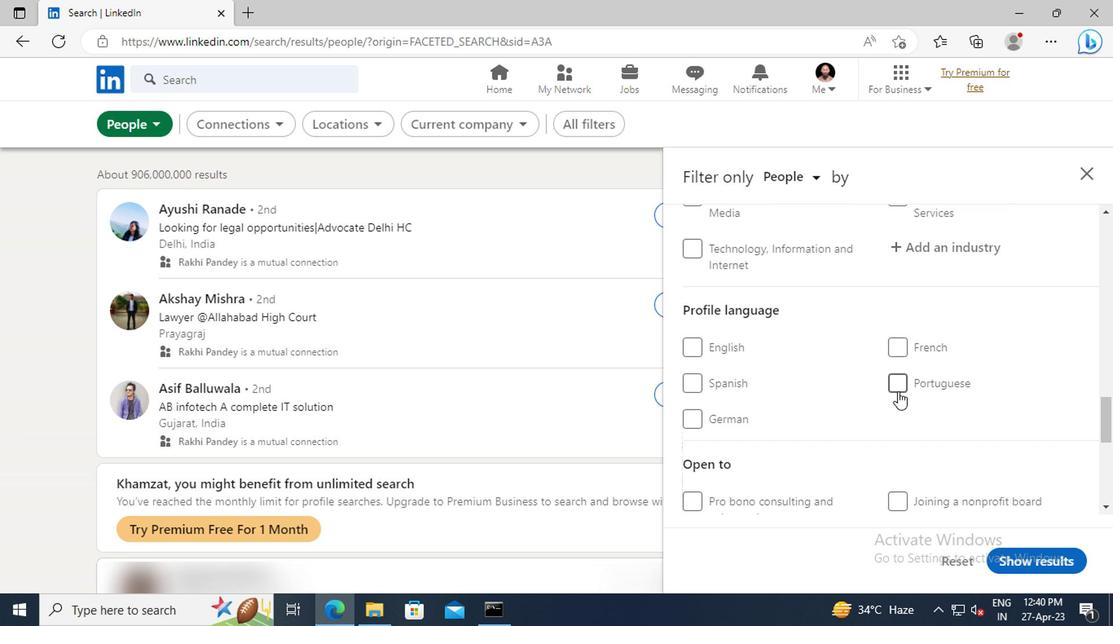 
Action: Mouse pressed left at (751, 385)
Screenshot: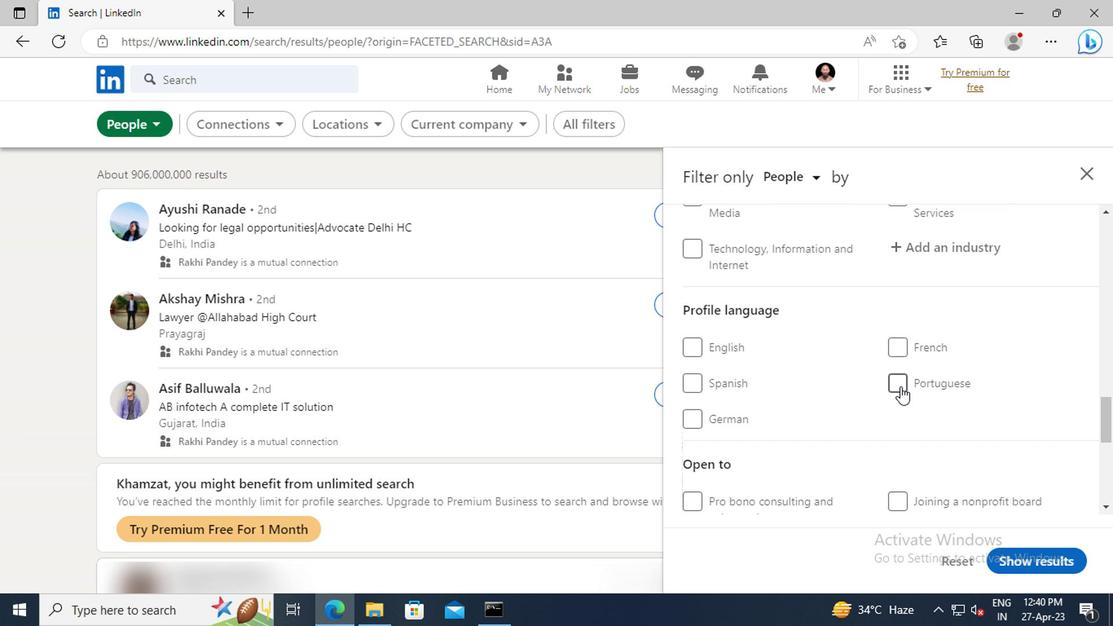 
Action: Mouse moved to (761, 385)
Screenshot: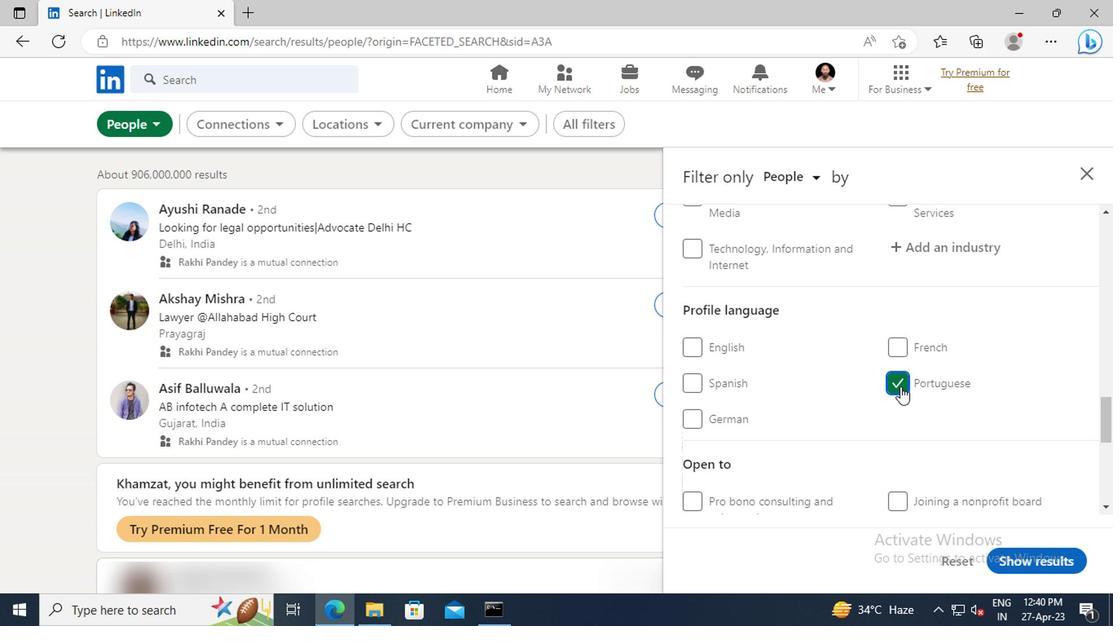 
Action: Mouse scrolled (761, 385) with delta (0, 0)
Screenshot: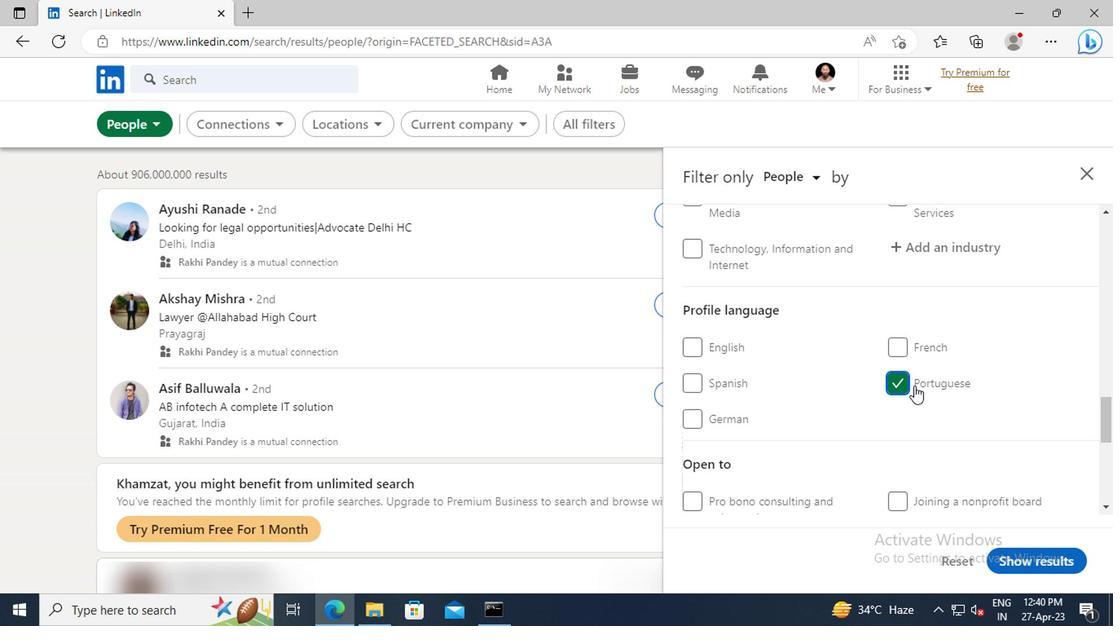 
Action: Mouse scrolled (761, 385) with delta (0, 0)
Screenshot: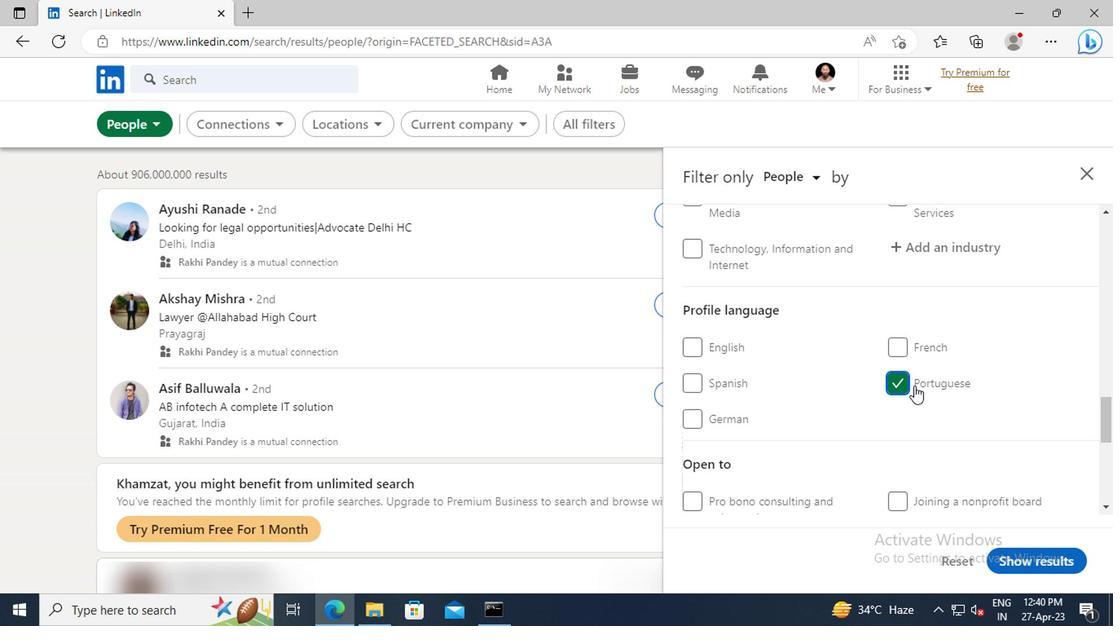 
Action: Mouse scrolled (761, 385) with delta (0, 0)
Screenshot: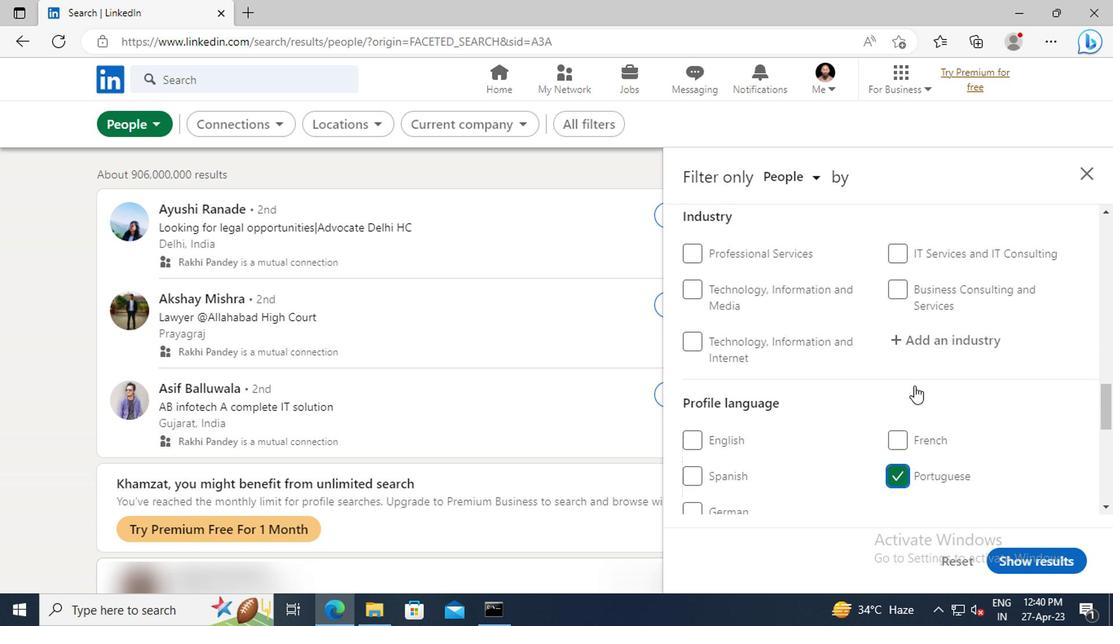 
Action: Mouse scrolled (761, 385) with delta (0, 0)
Screenshot: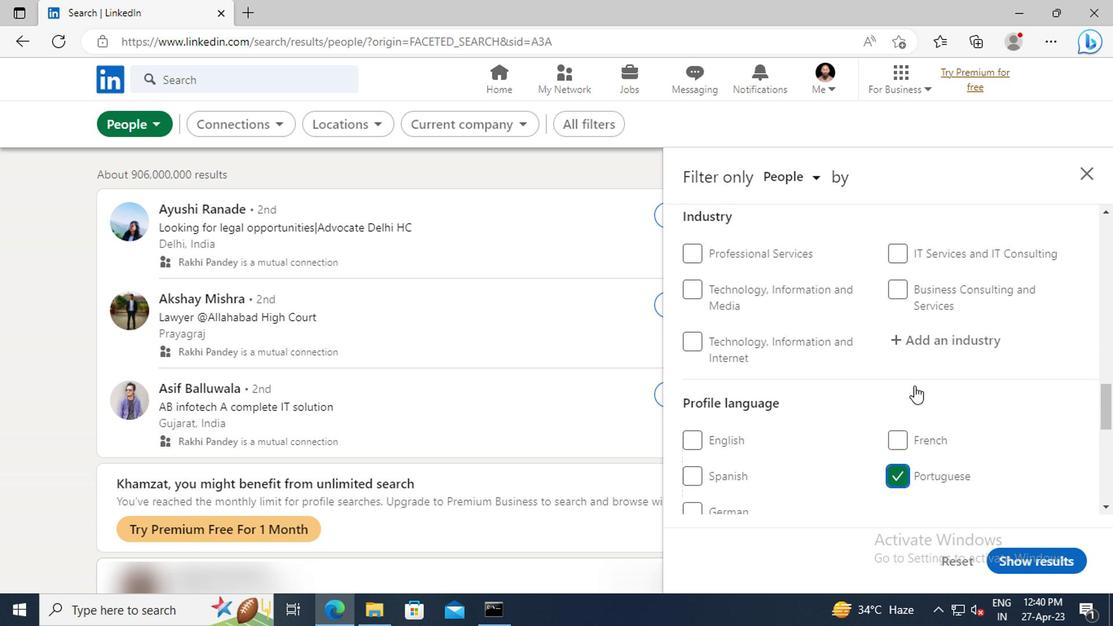 
Action: Mouse scrolled (761, 385) with delta (0, 0)
Screenshot: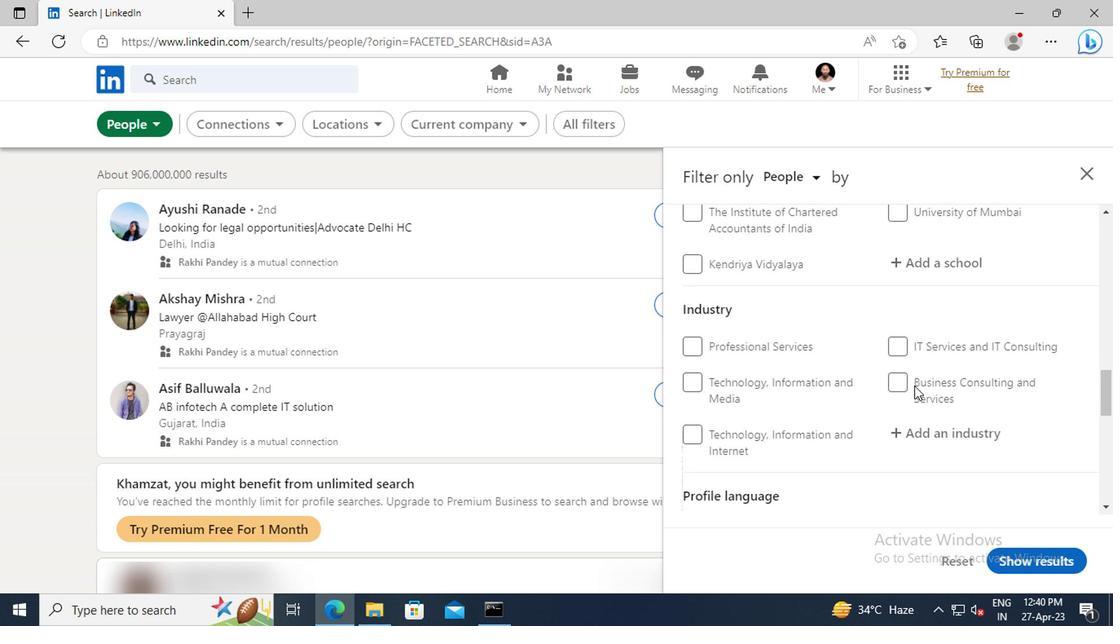 
Action: Mouse scrolled (761, 385) with delta (0, 0)
Screenshot: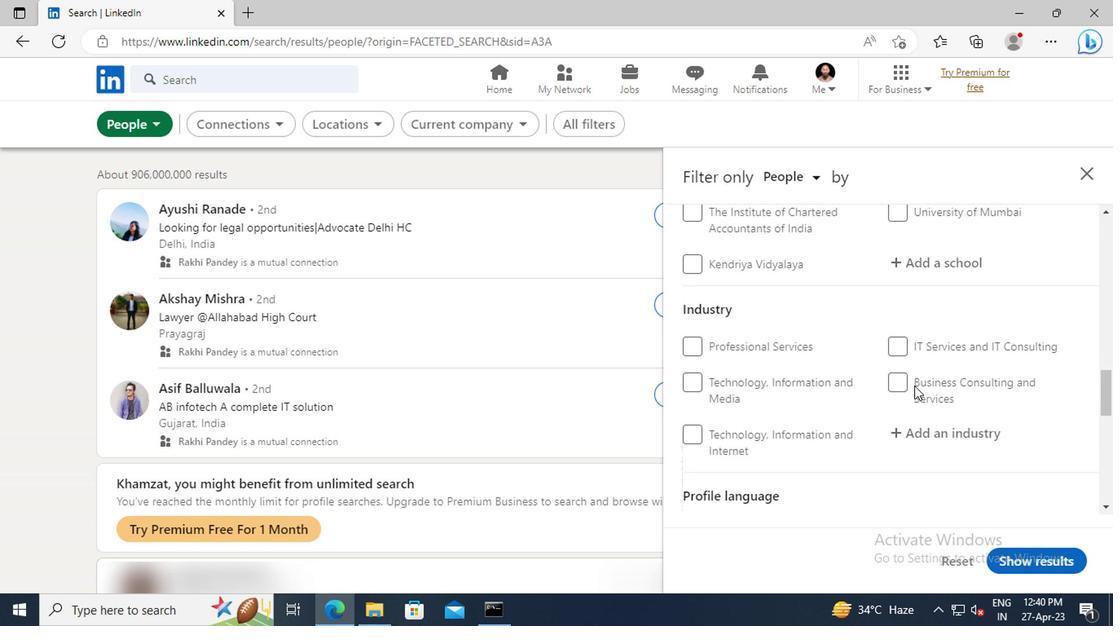 
Action: Mouse scrolled (761, 385) with delta (0, 0)
Screenshot: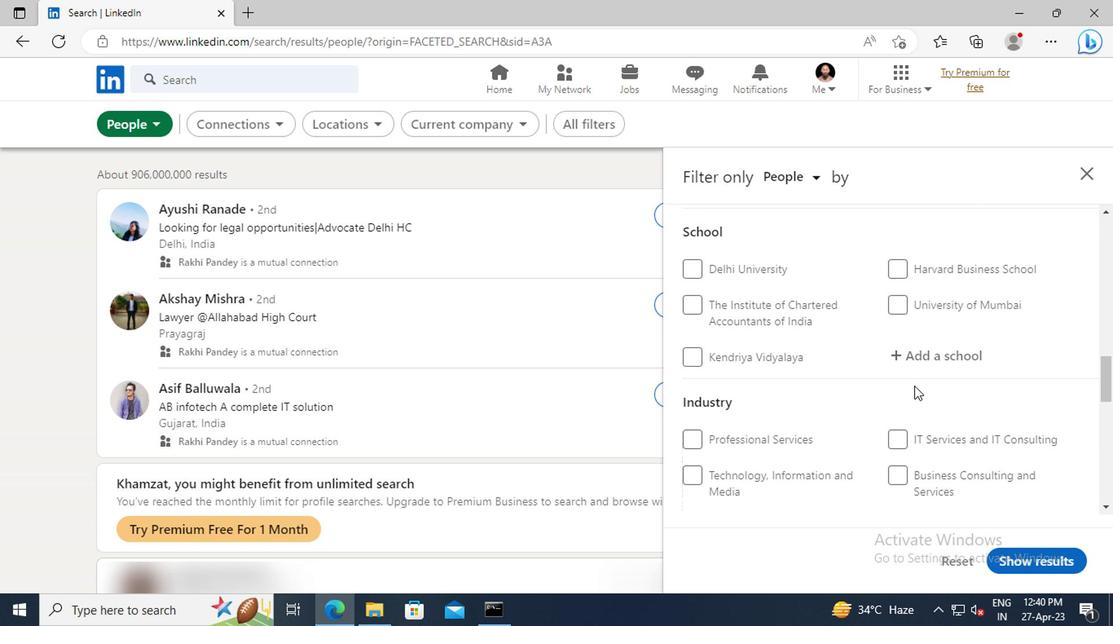 
Action: Mouse scrolled (761, 385) with delta (0, 0)
Screenshot: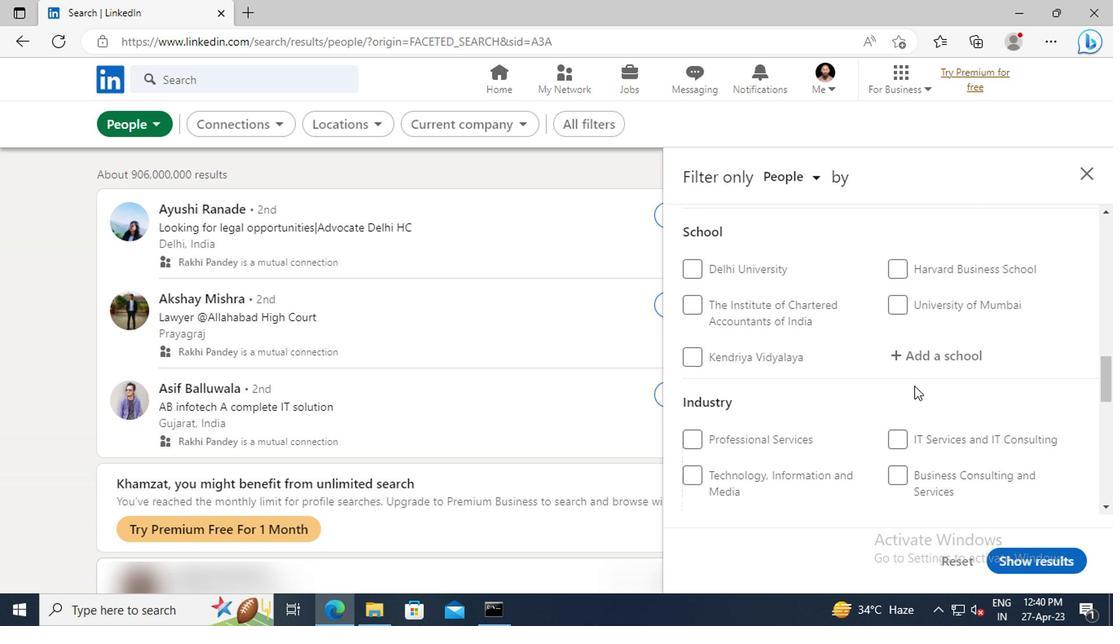 
Action: Mouse scrolled (761, 385) with delta (0, 0)
Screenshot: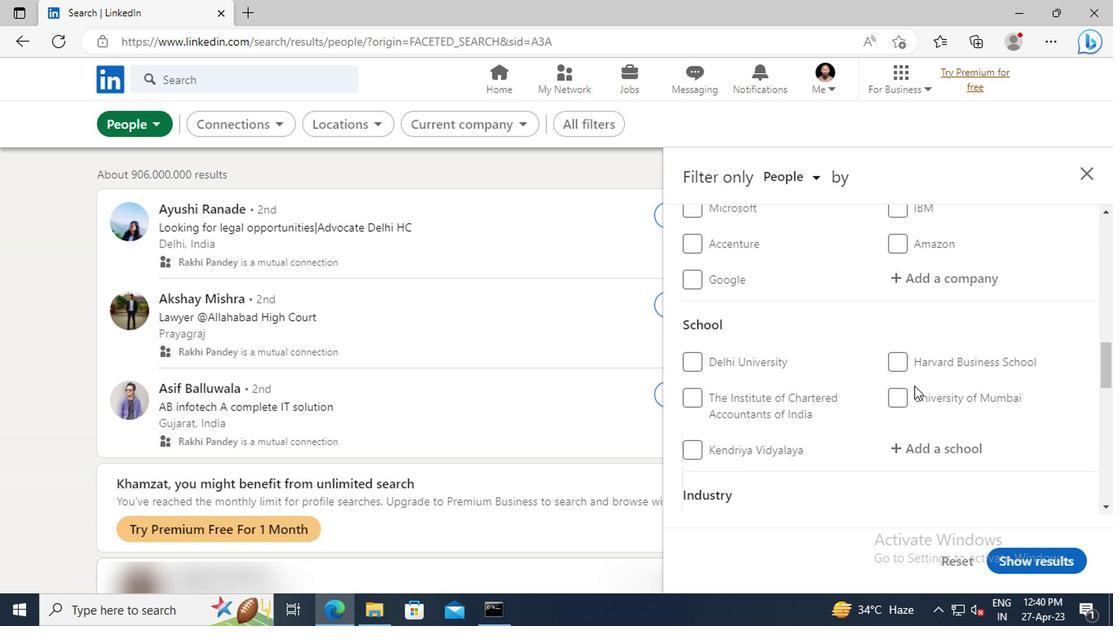 
Action: Mouse scrolled (761, 385) with delta (0, 0)
Screenshot: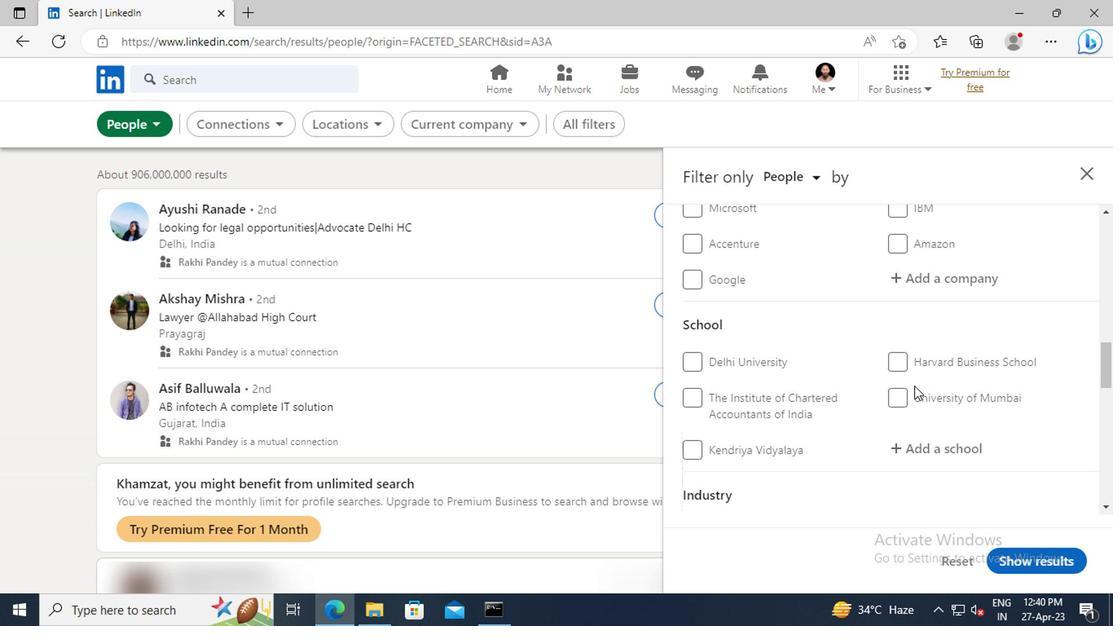 
Action: Mouse scrolled (761, 385) with delta (0, 0)
Screenshot: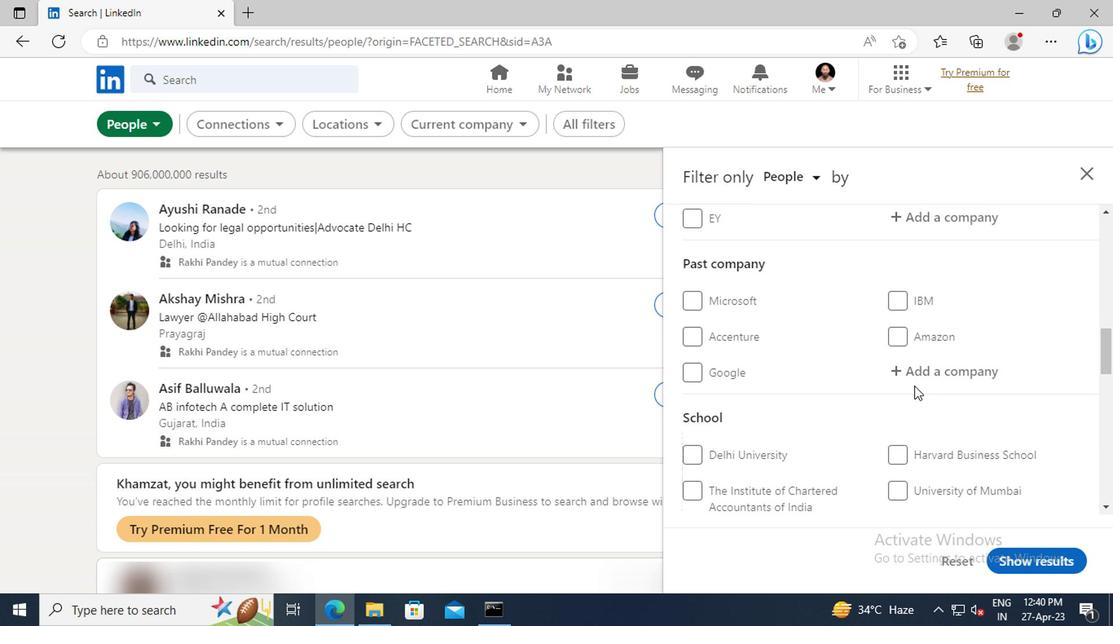 
Action: Mouse scrolled (761, 385) with delta (0, 0)
Screenshot: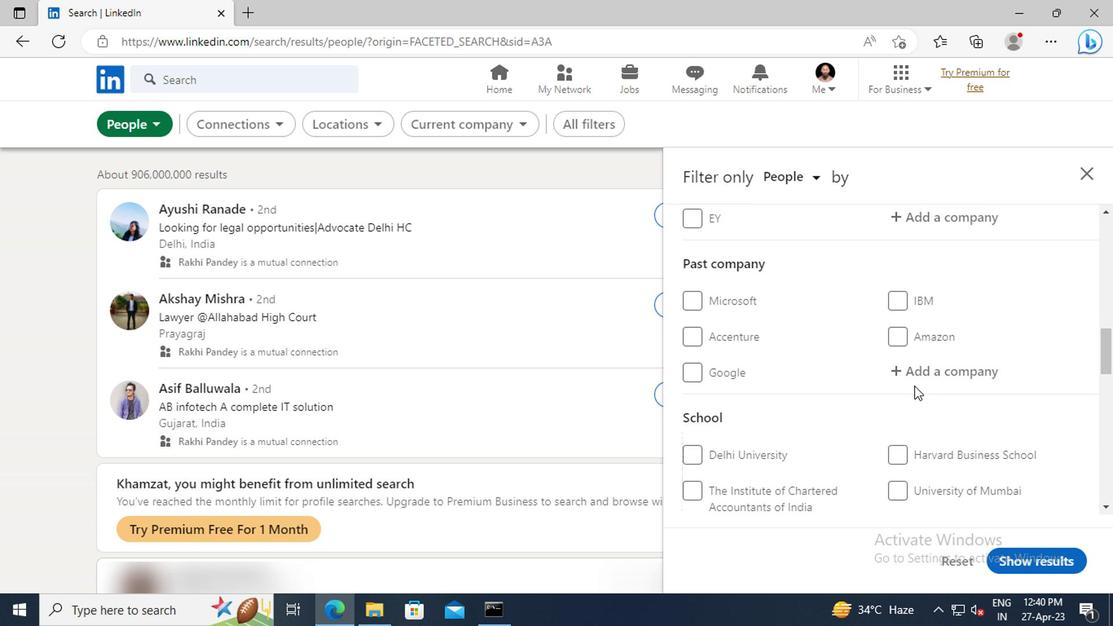 
Action: Mouse scrolled (761, 385) with delta (0, 0)
Screenshot: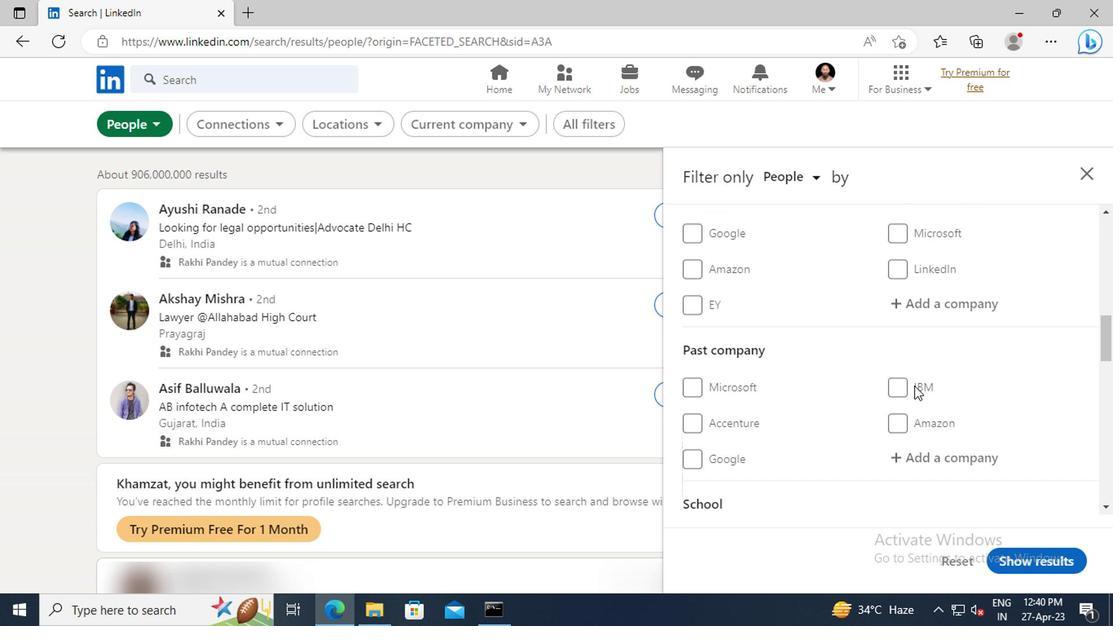 
Action: Mouse scrolled (761, 385) with delta (0, 0)
Screenshot: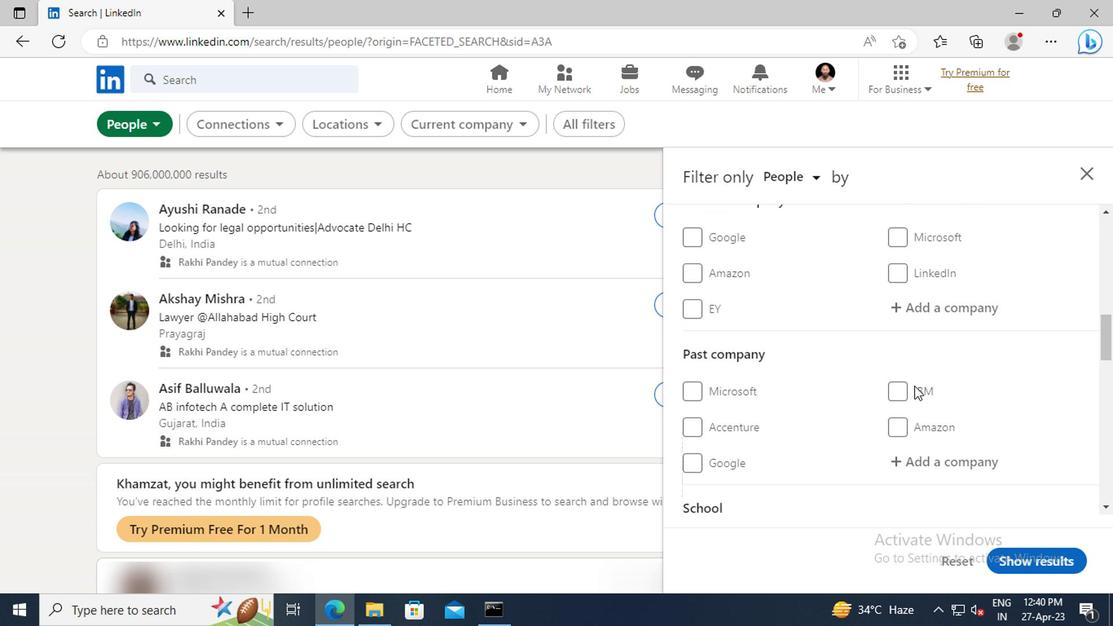 
Action: Mouse moved to (762, 392)
Screenshot: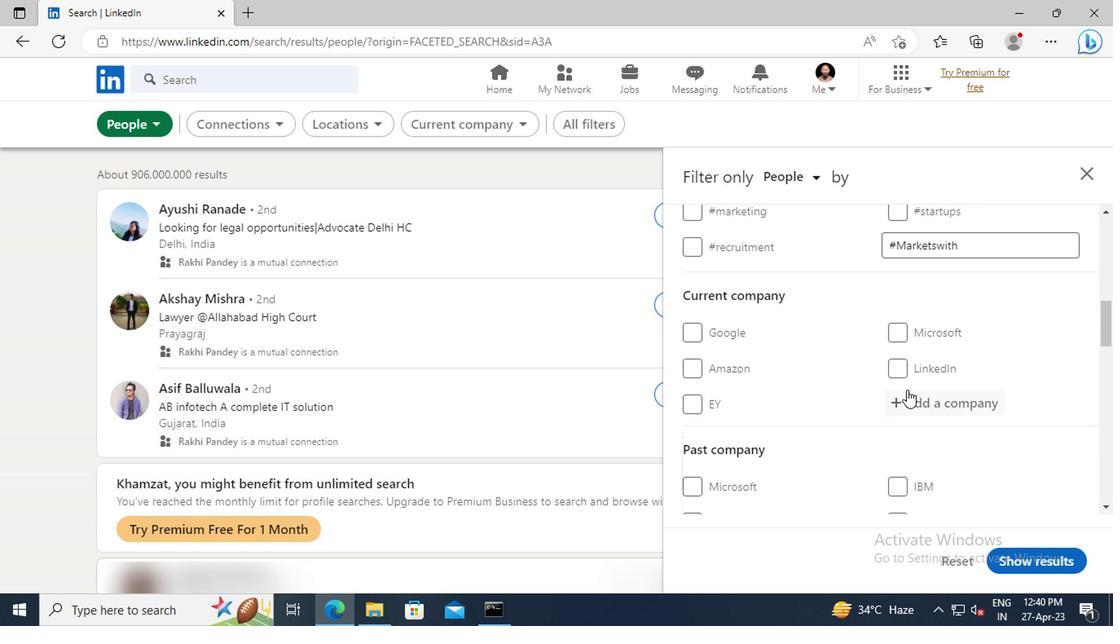 
Action: Mouse pressed left at (762, 392)
Screenshot: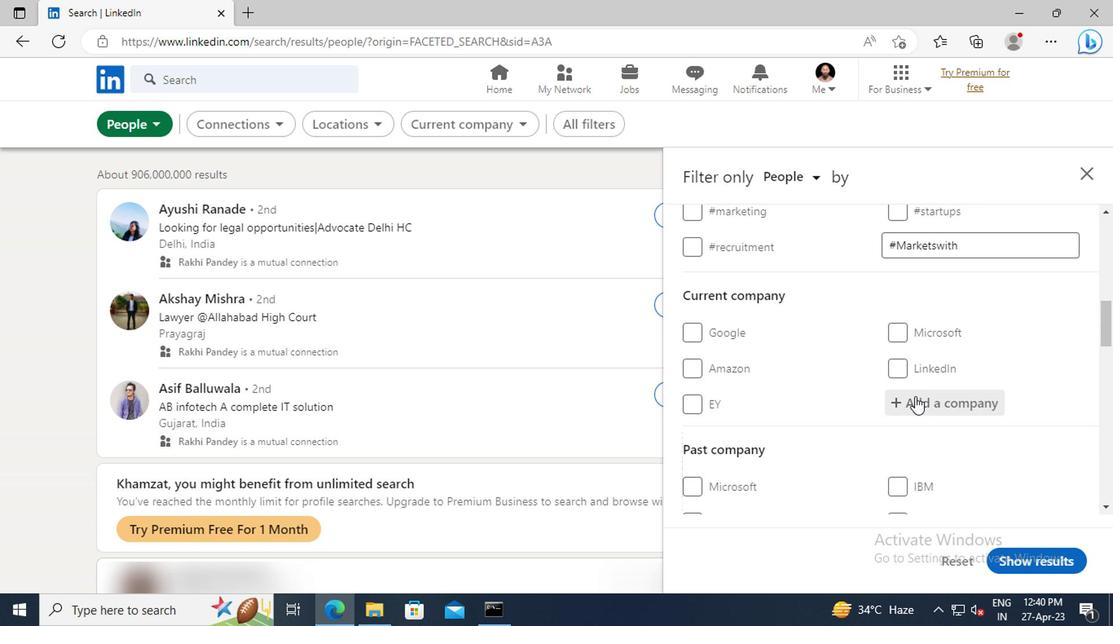 
Action: Key pressed <Key.shift>ENVESTNET<Key.space><Key.shift>|<Key.space><Key.shift>YODLEE<Key.space><Key.shift>INDIA
Screenshot: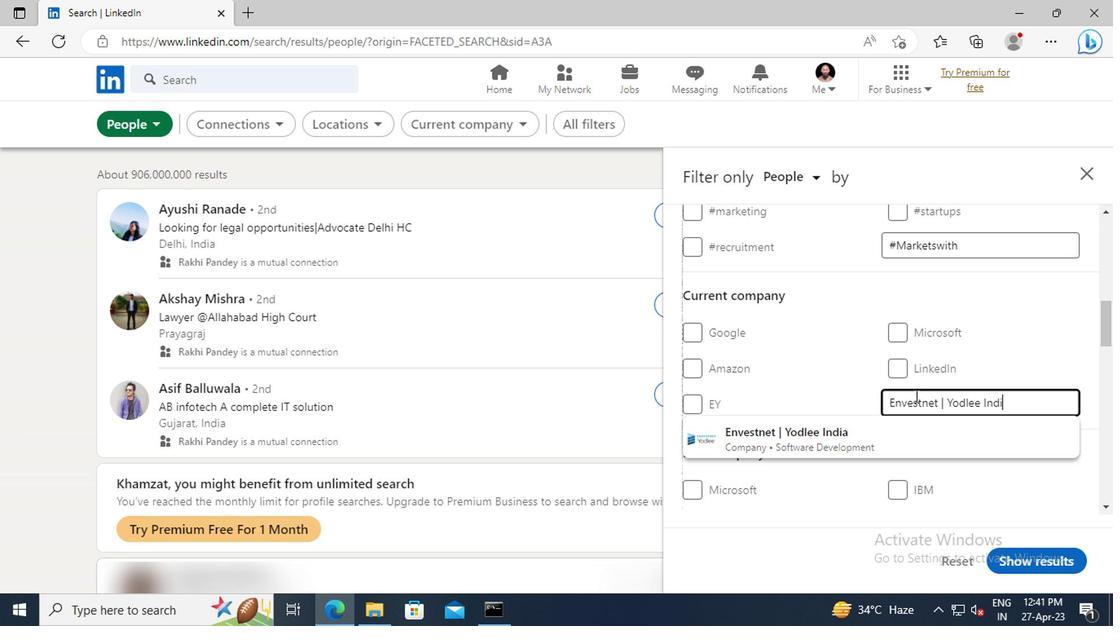 
Action: Mouse moved to (761, 423)
Screenshot: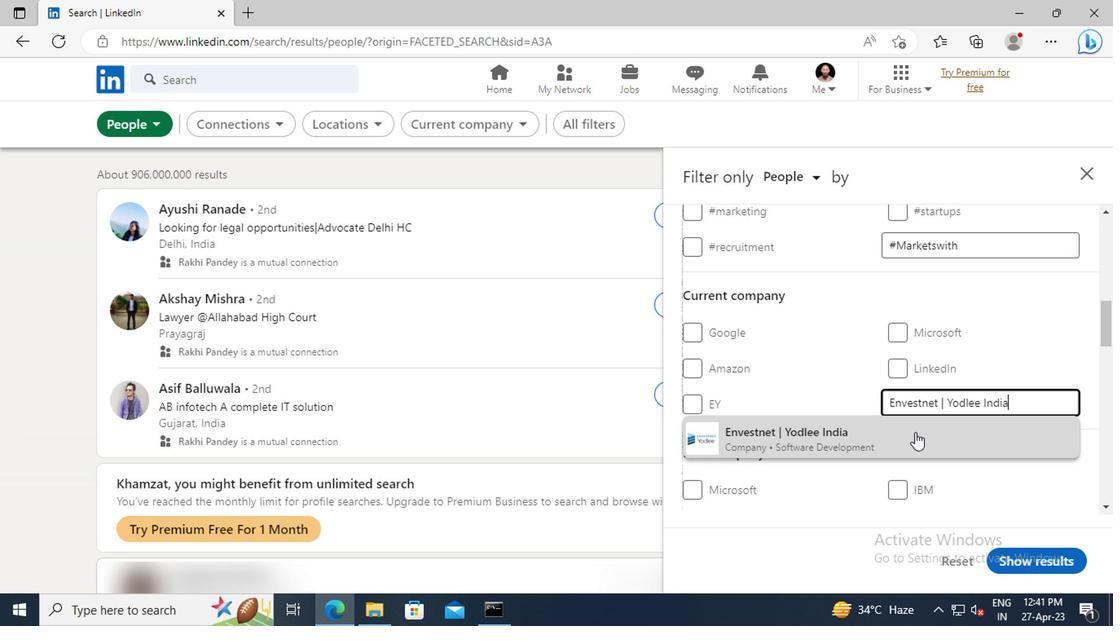 
Action: Mouse pressed left at (761, 423)
Screenshot: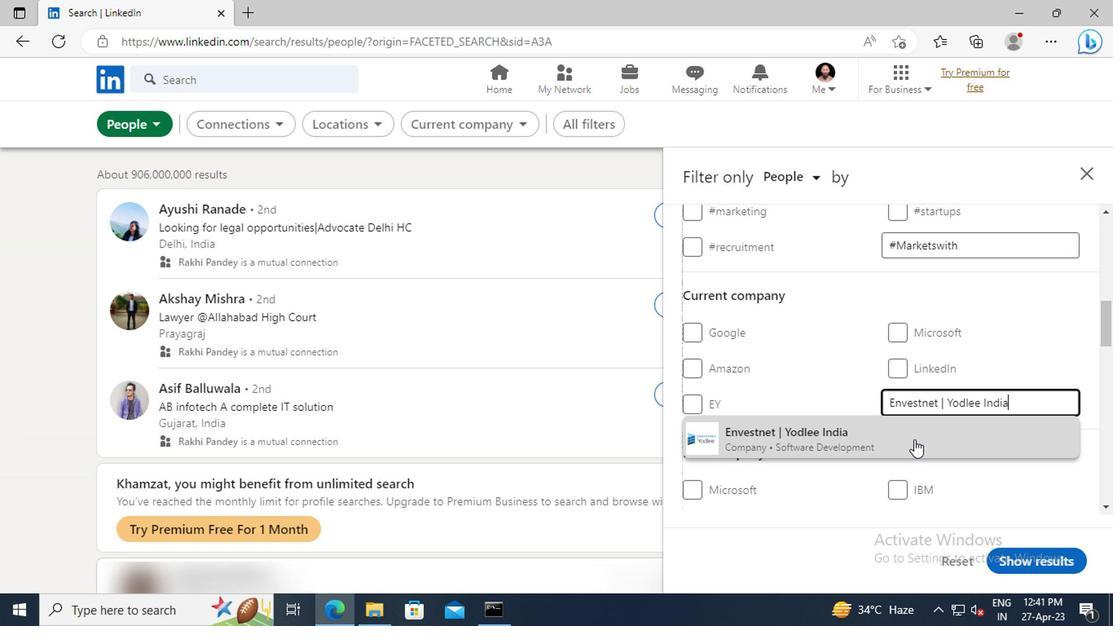 
Action: Mouse moved to (753, 363)
Screenshot: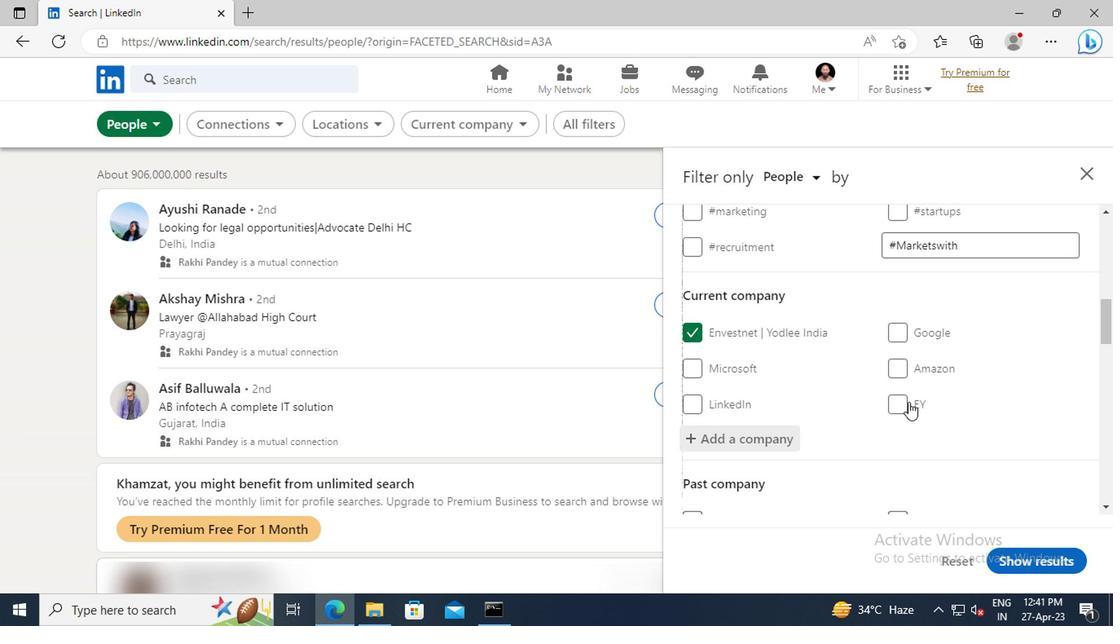 
Action: Mouse scrolled (753, 363) with delta (0, 0)
Screenshot: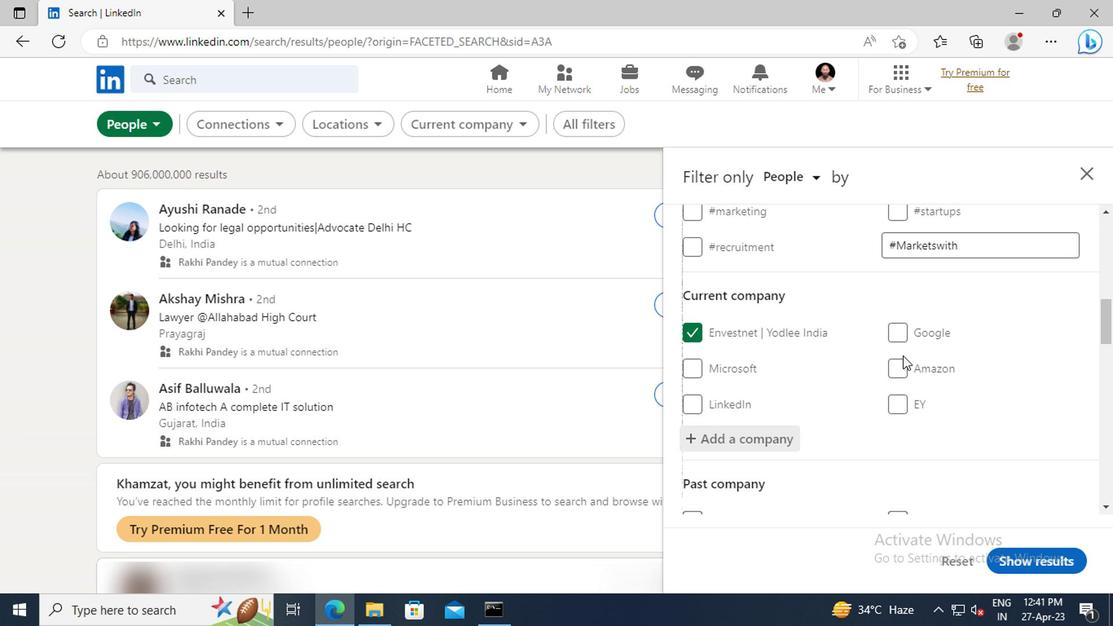 
Action: Mouse scrolled (753, 363) with delta (0, 0)
Screenshot: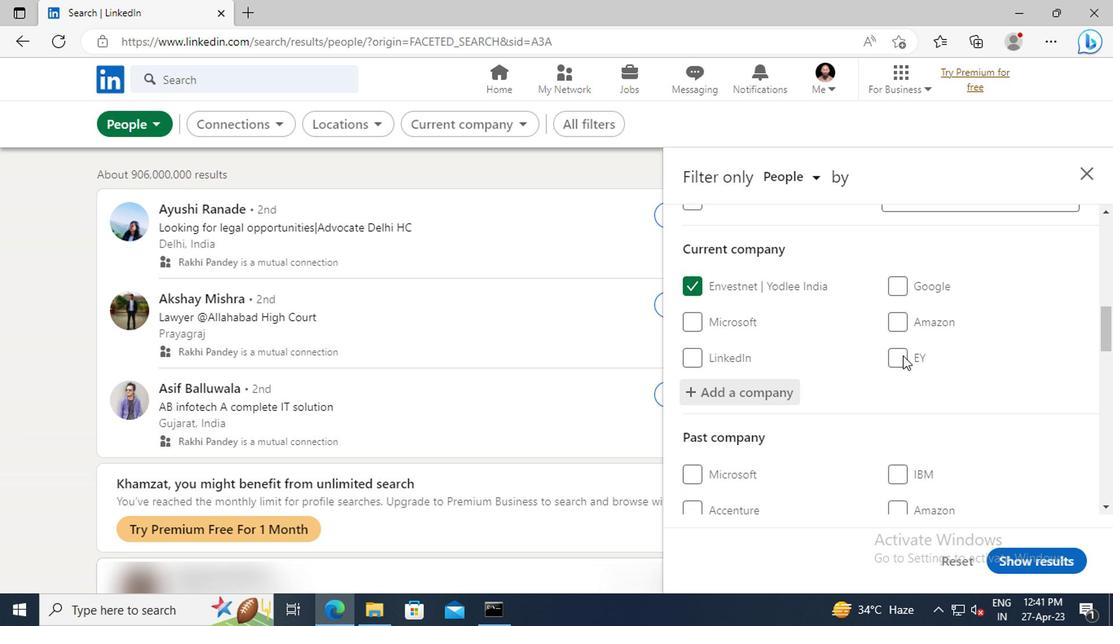 
Action: Mouse scrolled (753, 363) with delta (0, 0)
Screenshot: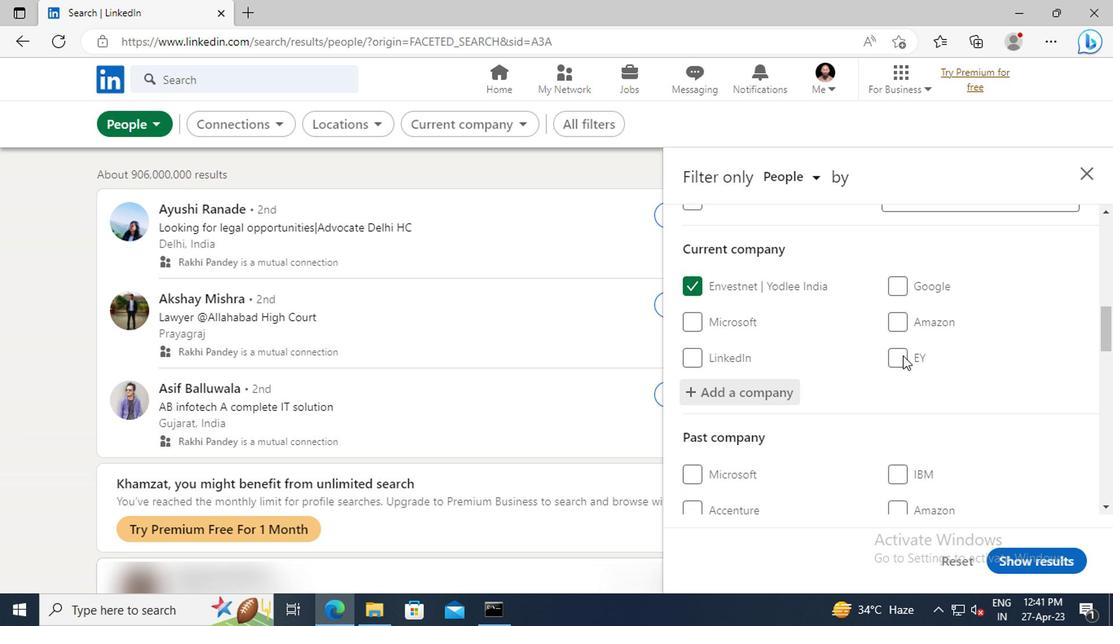 
Action: Mouse scrolled (753, 363) with delta (0, 0)
Screenshot: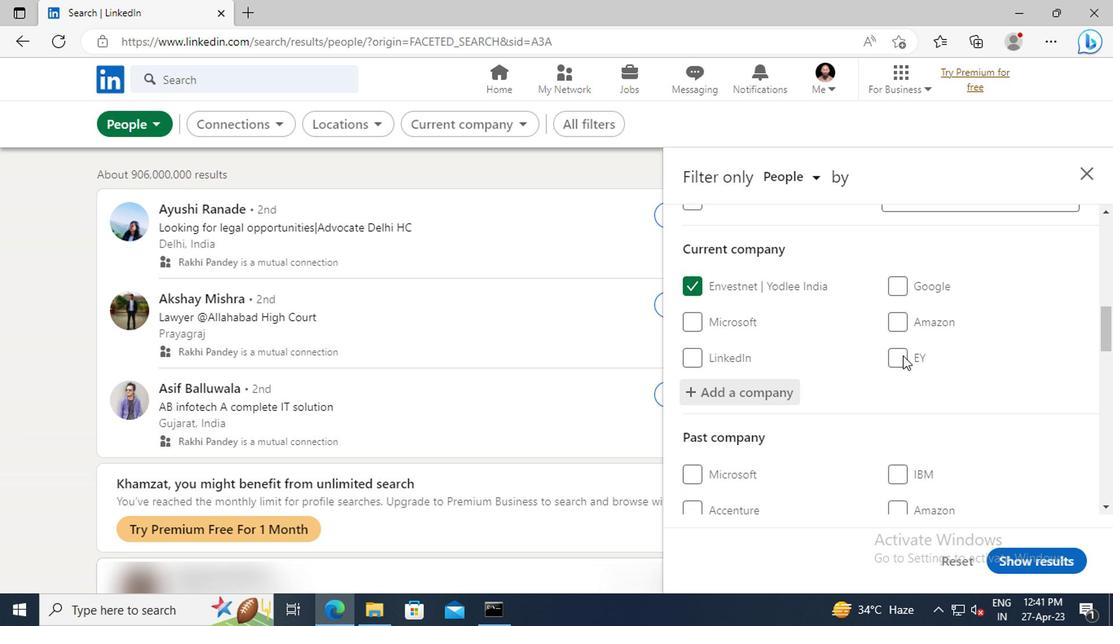 
Action: Mouse scrolled (753, 363) with delta (0, 0)
Screenshot: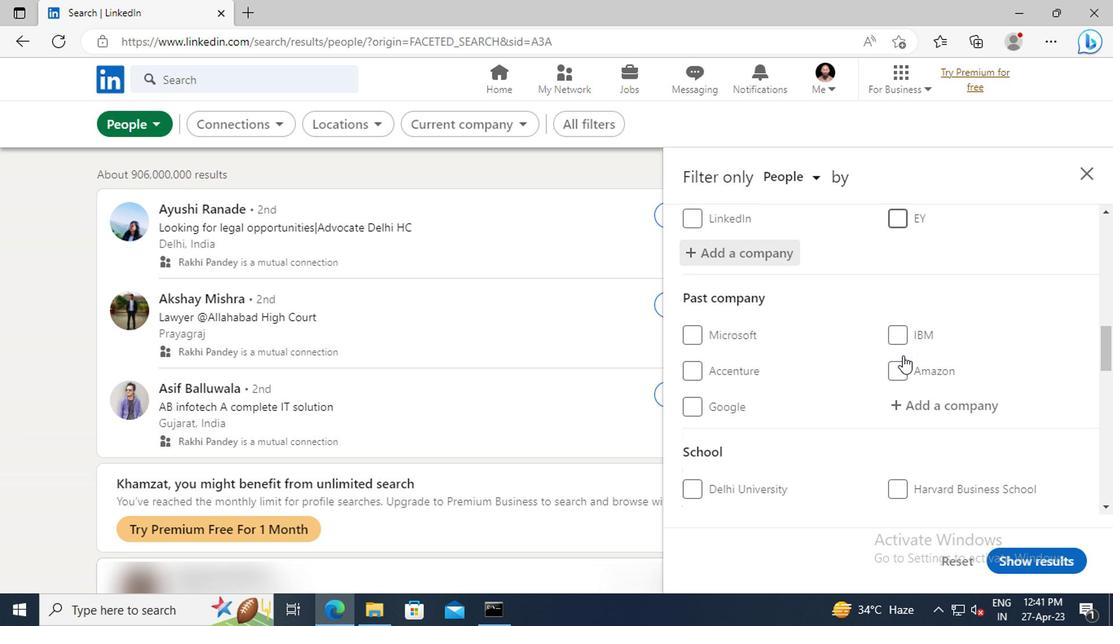 
Action: Mouse scrolled (753, 363) with delta (0, 0)
Screenshot: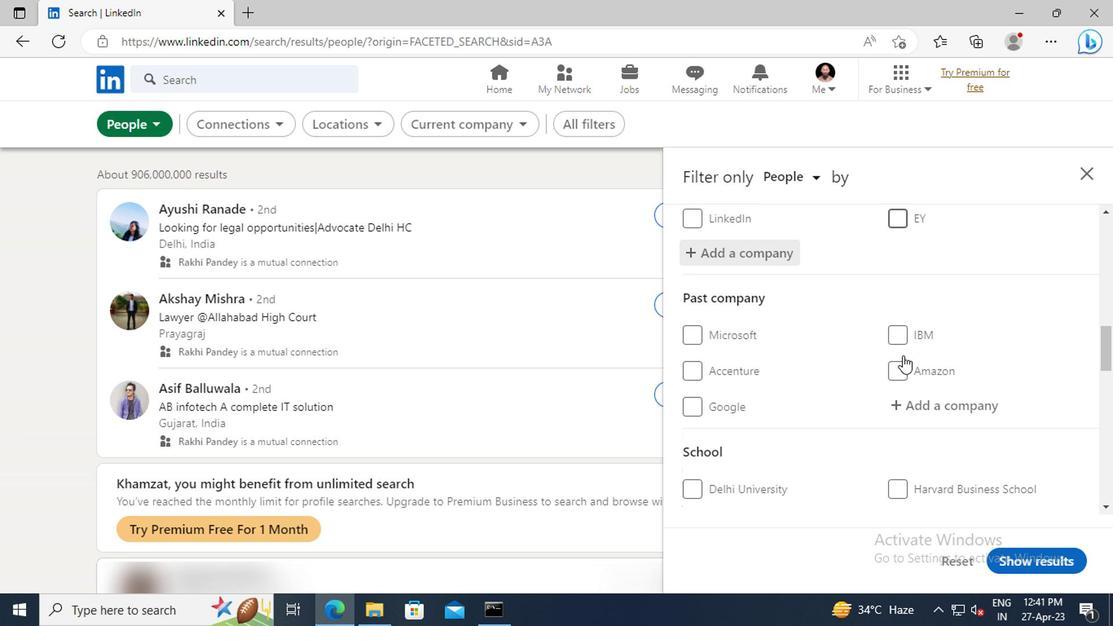 
Action: Mouse scrolled (753, 363) with delta (0, 0)
Screenshot: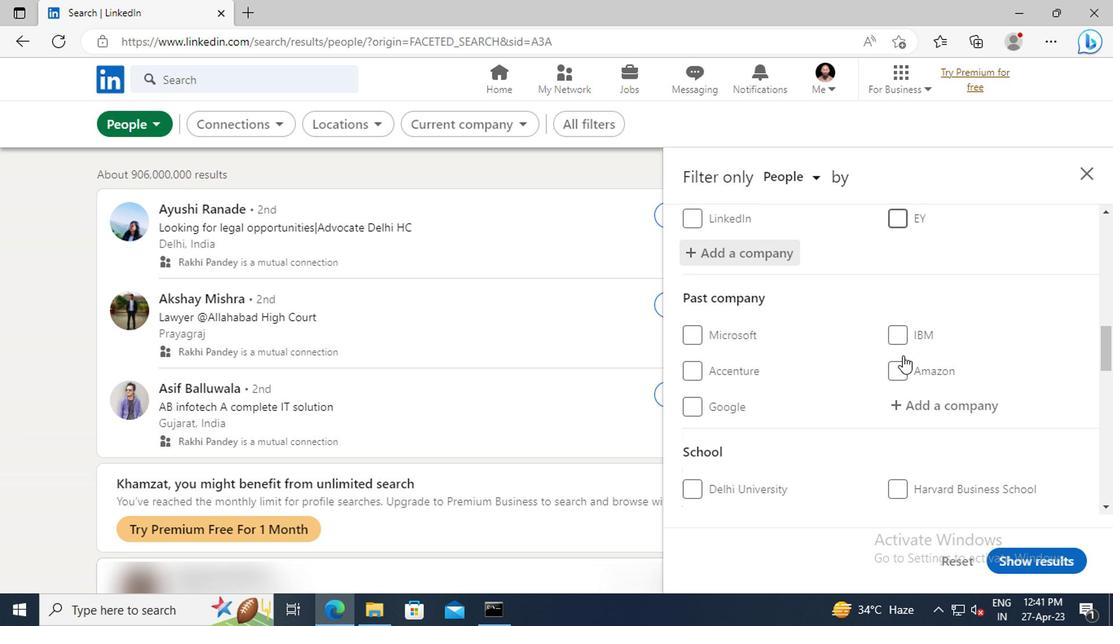 
Action: Mouse scrolled (753, 363) with delta (0, 0)
Screenshot: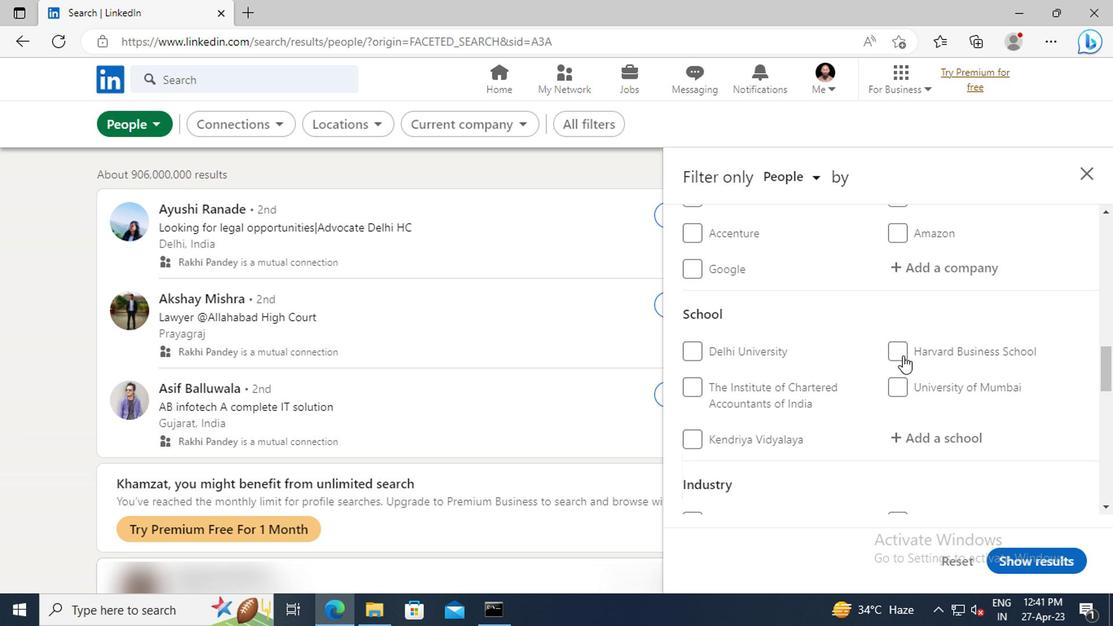 
Action: Mouse scrolled (753, 363) with delta (0, 0)
Screenshot: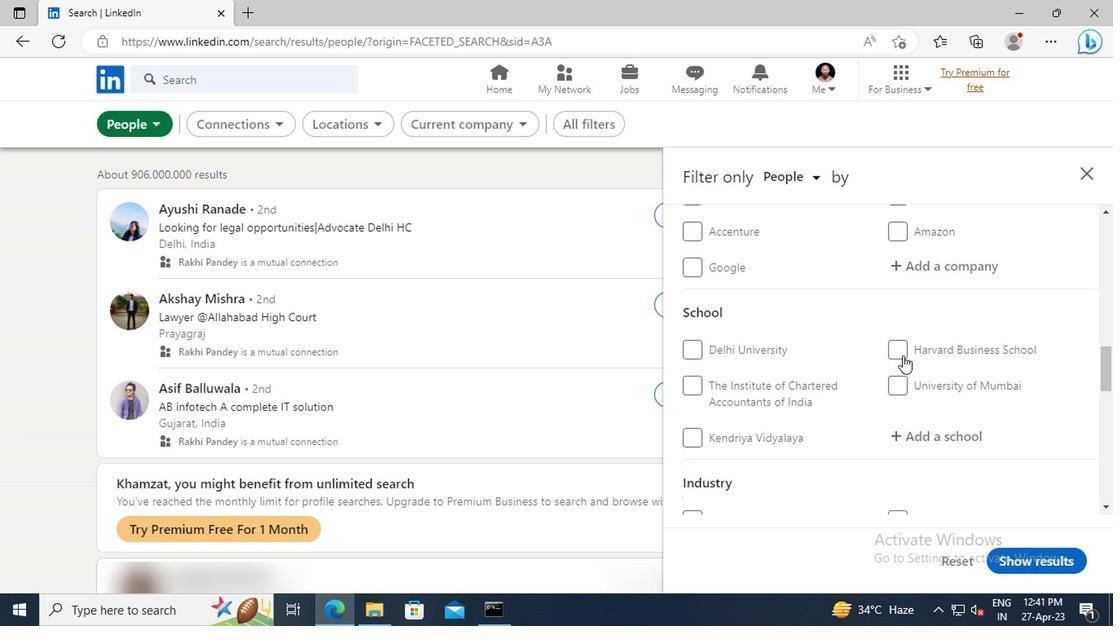 
Action: Mouse moved to (763, 356)
Screenshot: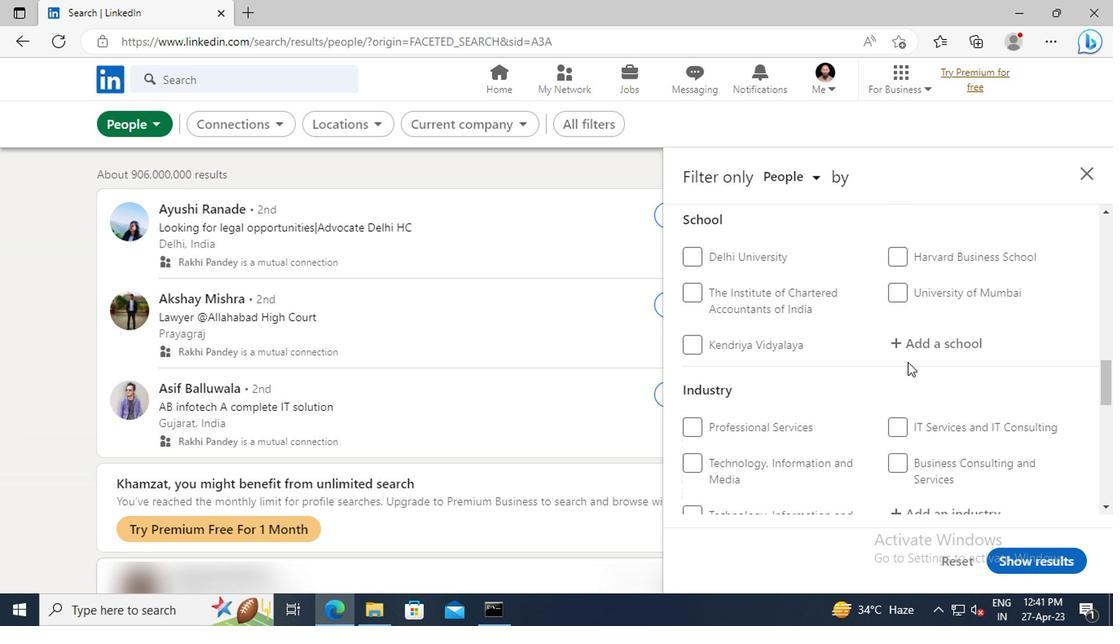 
Action: Mouse pressed left at (763, 356)
Screenshot: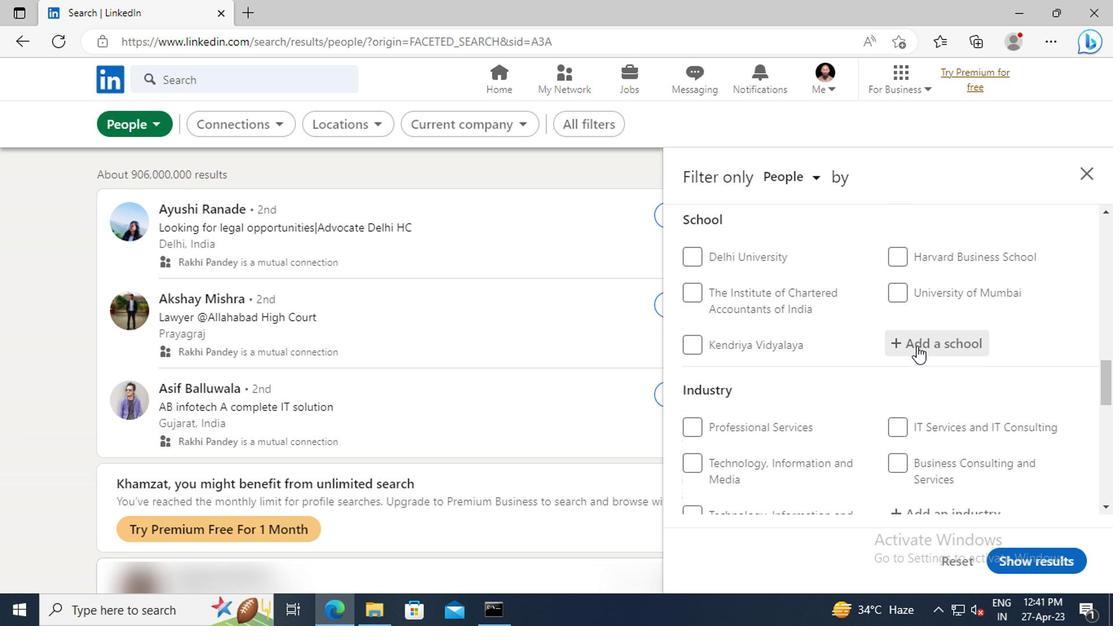 
Action: Key pressed <Key.shift>KRISTU<Key.space><Key.shift>JAYANTI<Key.space><Key.shift>COLLEGE<Key.space><Key.shift_r>AU
Screenshot: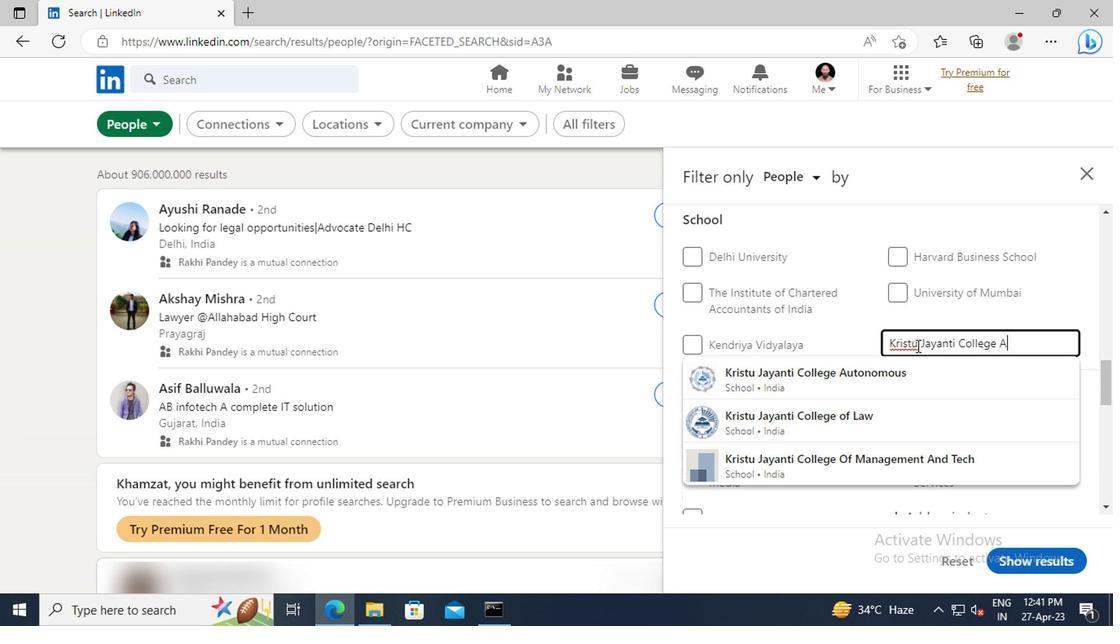 
Action: Mouse moved to (752, 380)
Screenshot: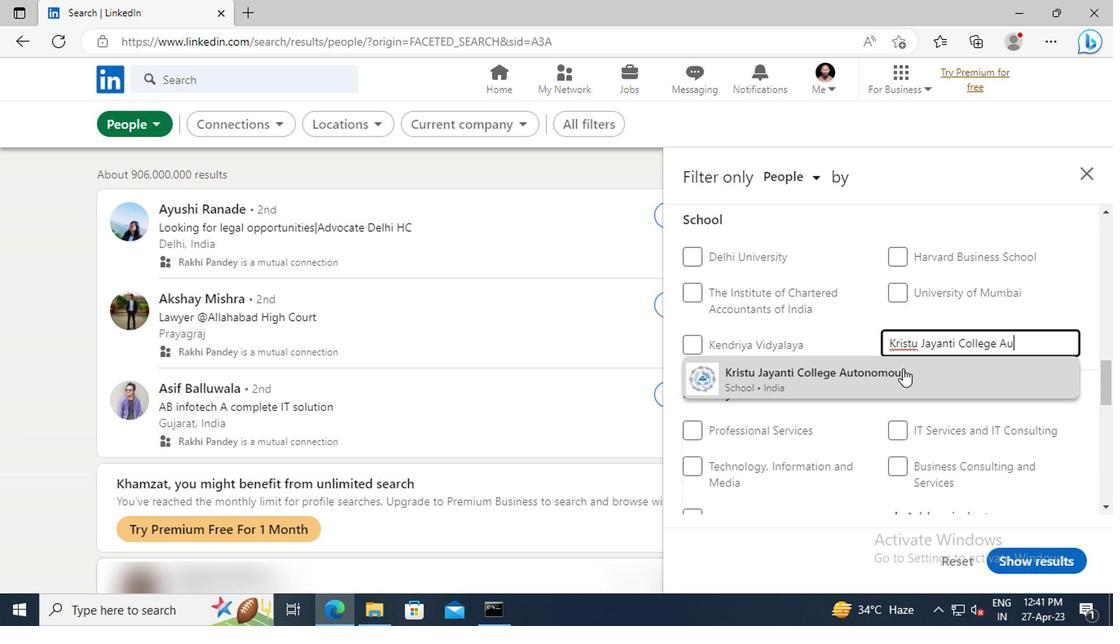 
Action: Mouse pressed left at (752, 380)
Screenshot: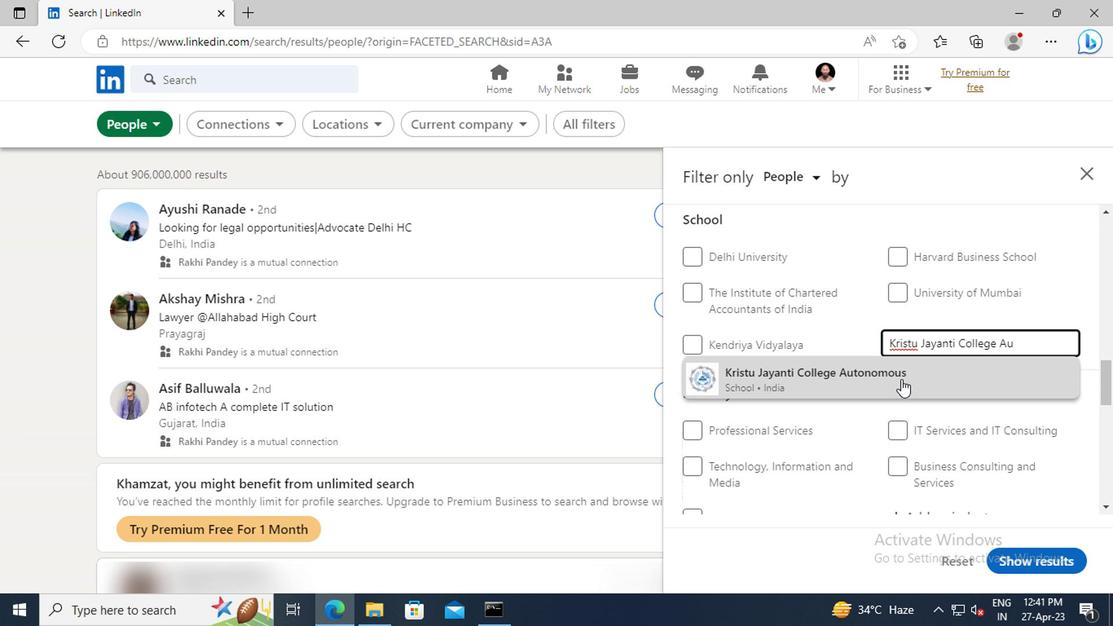 
Action: Mouse moved to (756, 360)
Screenshot: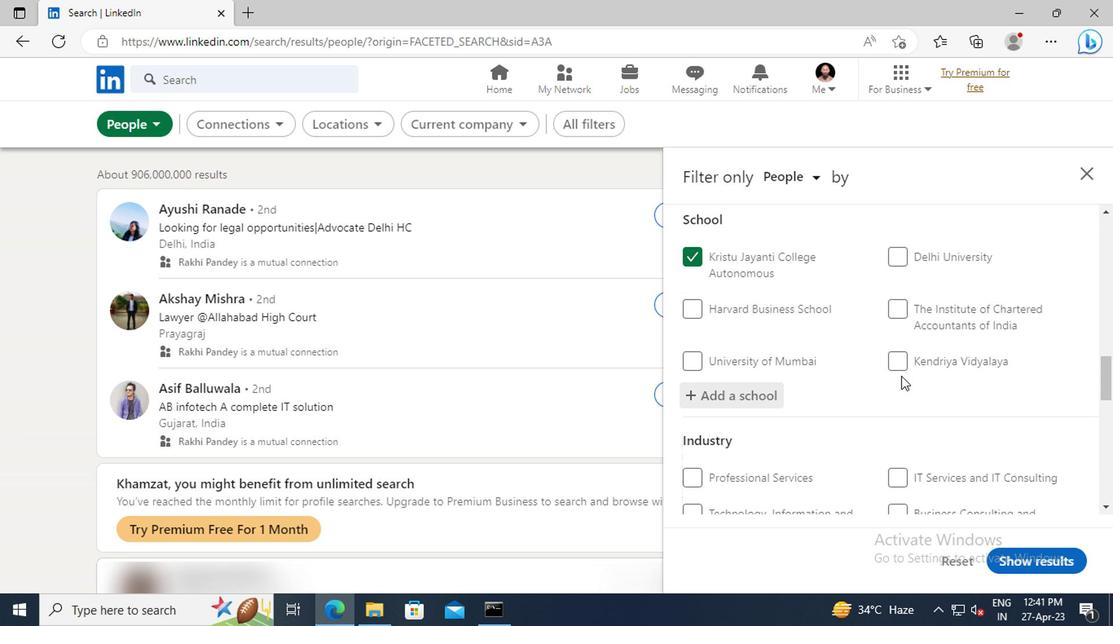 
Action: Mouse scrolled (756, 360) with delta (0, 0)
Screenshot: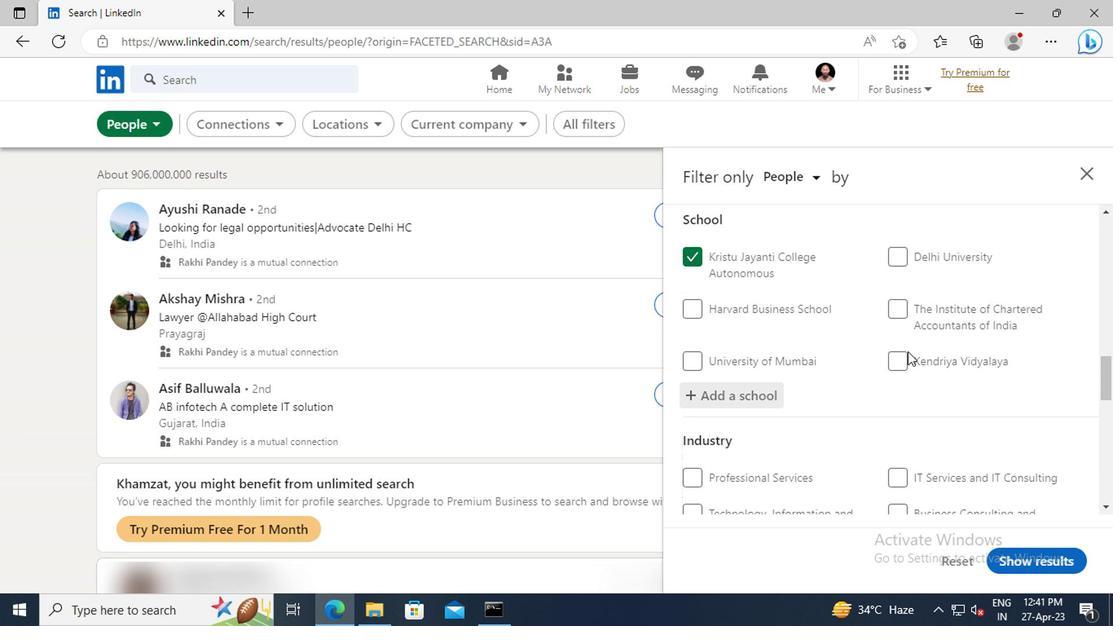 
Action: Mouse scrolled (756, 360) with delta (0, 0)
Screenshot: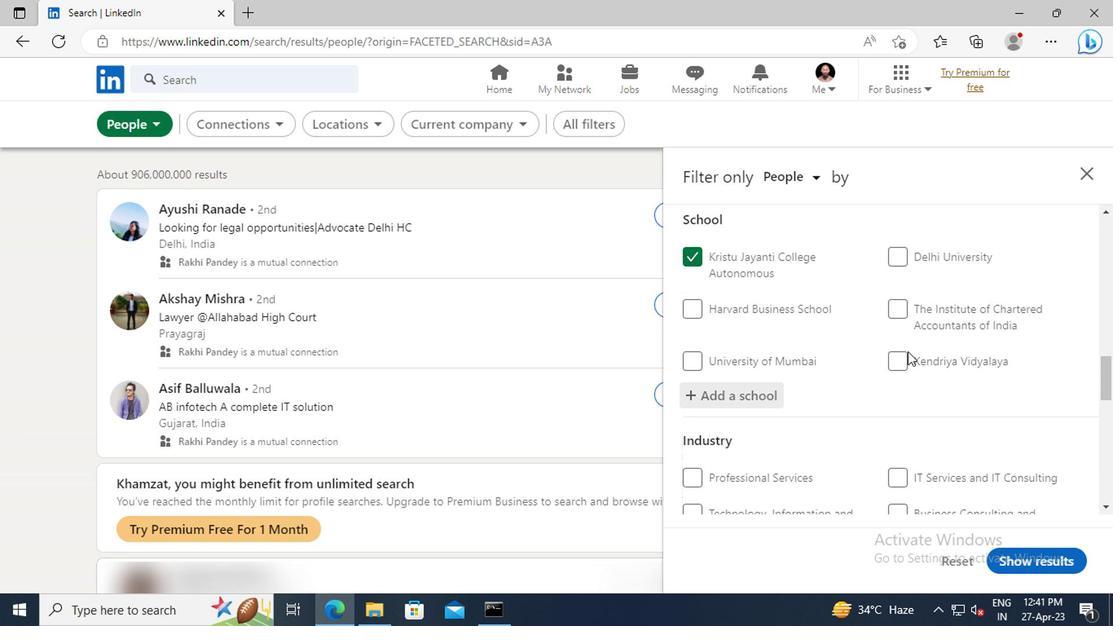 
Action: Mouse scrolled (756, 360) with delta (0, 0)
Screenshot: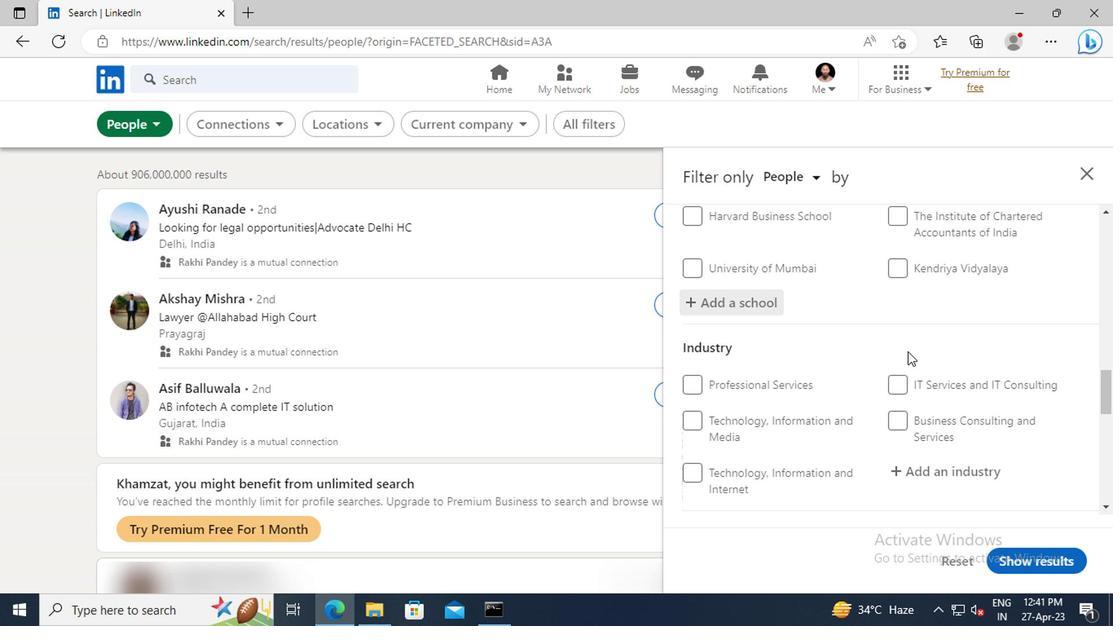 
Action: Mouse scrolled (756, 360) with delta (0, 0)
Screenshot: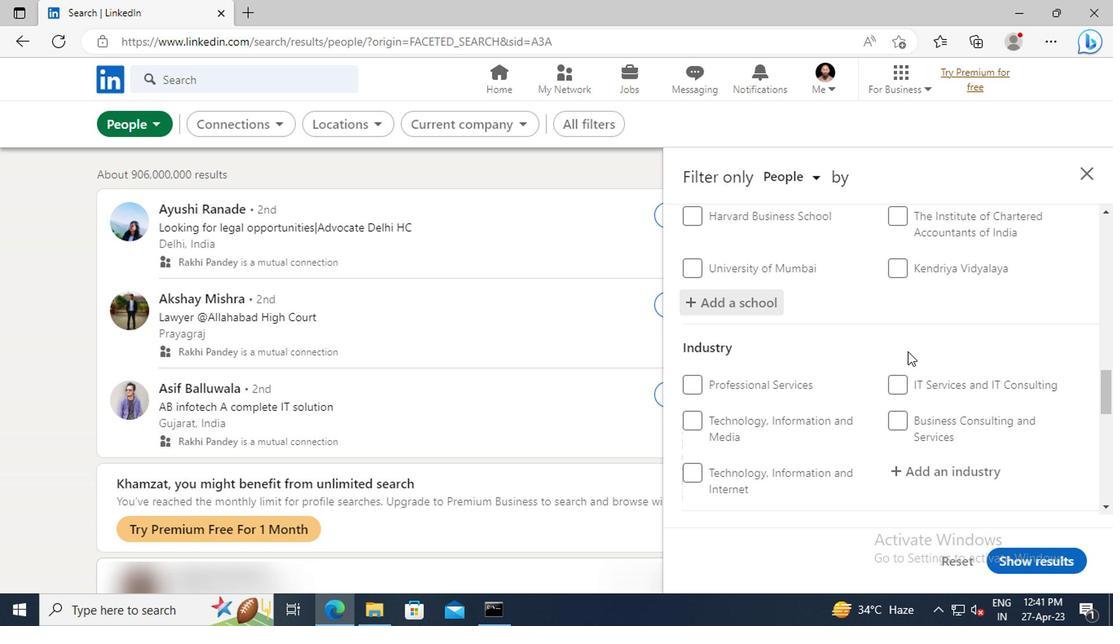 
Action: Mouse moved to (767, 379)
Screenshot: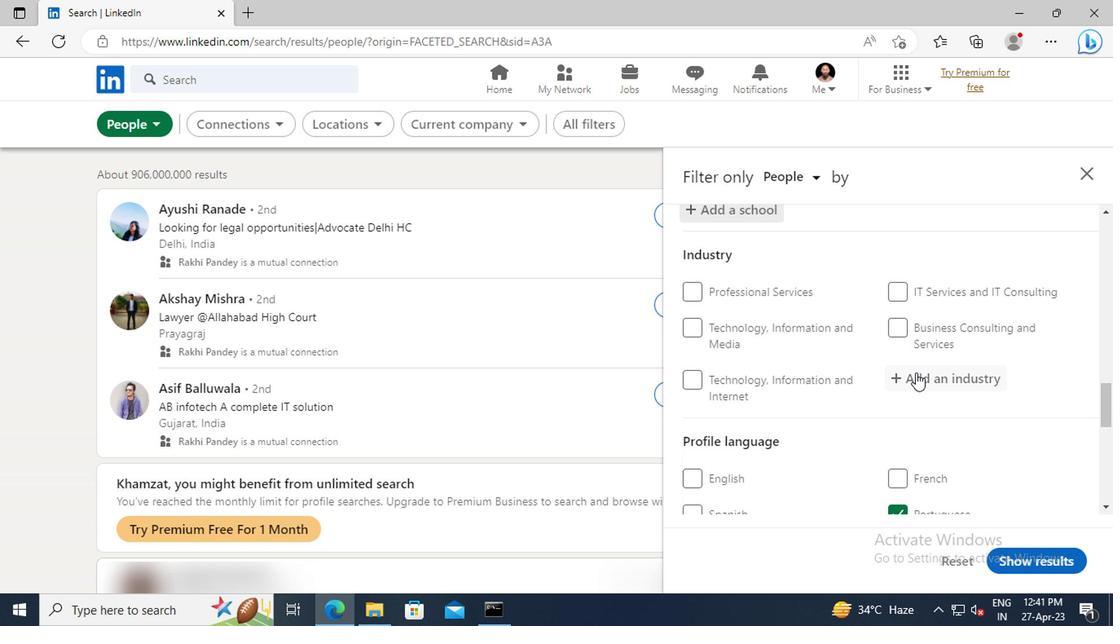 
Action: Mouse pressed left at (767, 379)
Screenshot: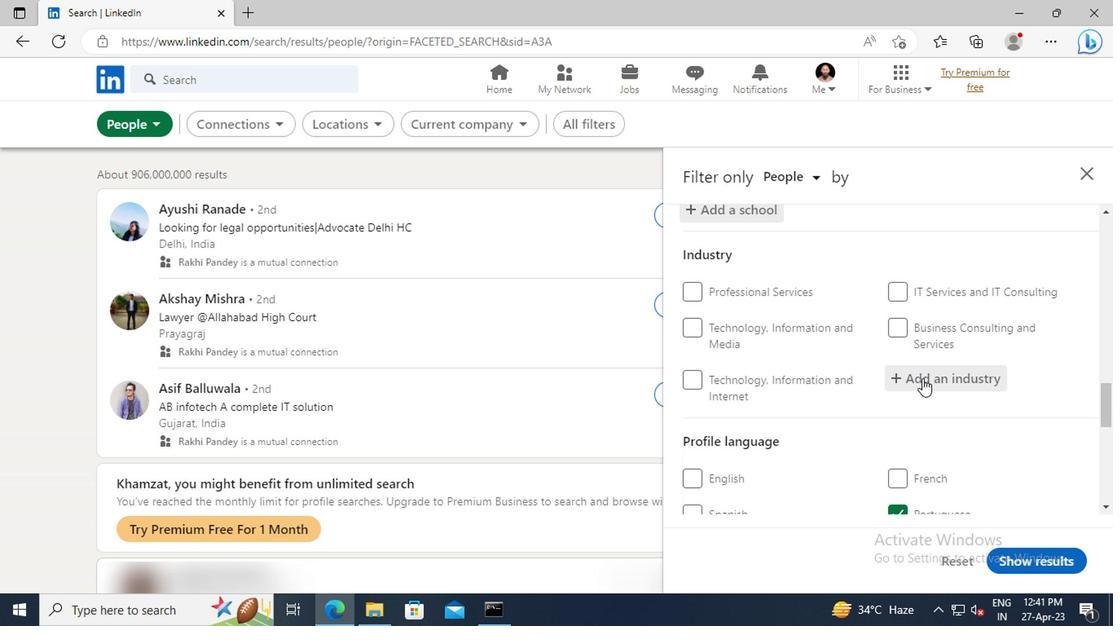 
Action: Key pressed <Key.shift>RETAIL<Key.space><Key.shift>FLORISTS
Screenshot: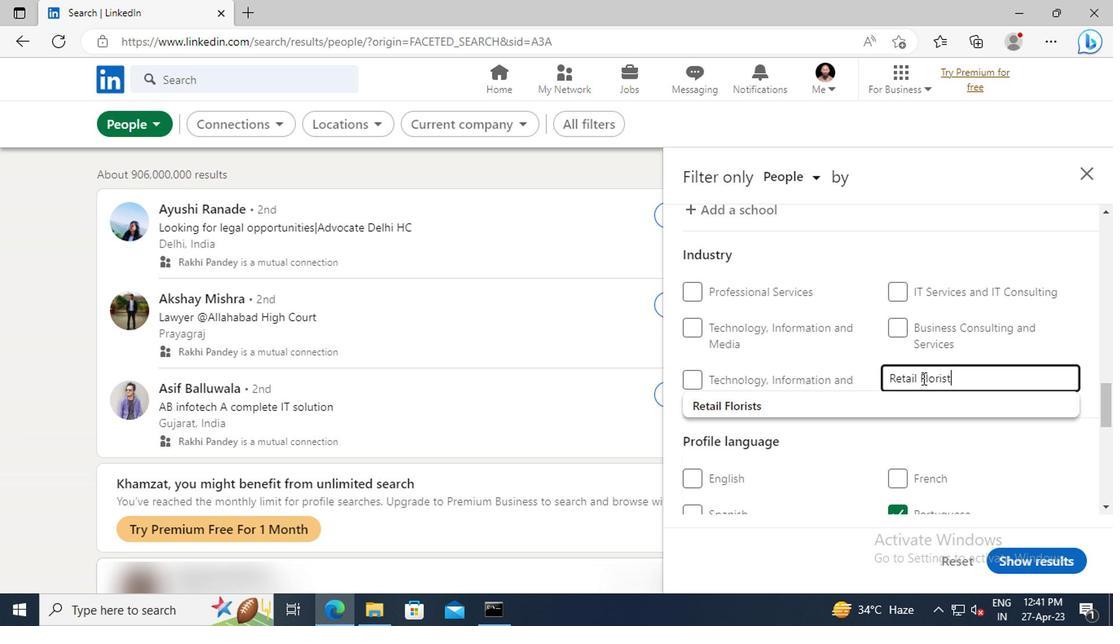 
Action: Mouse moved to (773, 398)
Screenshot: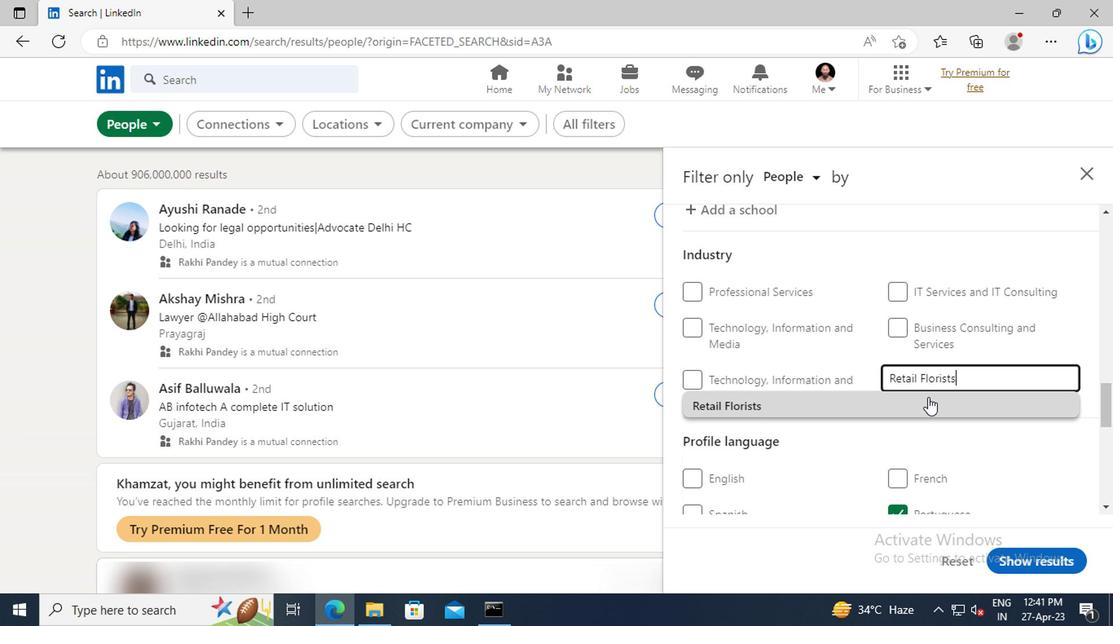 
Action: Mouse pressed left at (773, 398)
Screenshot: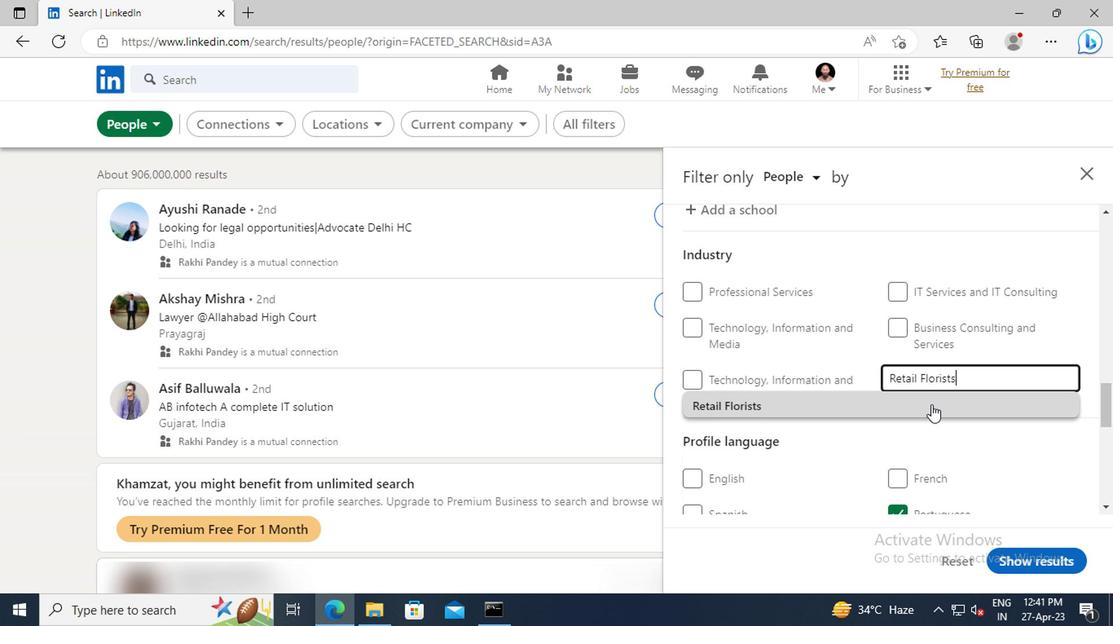 
Action: Mouse moved to (747, 368)
Screenshot: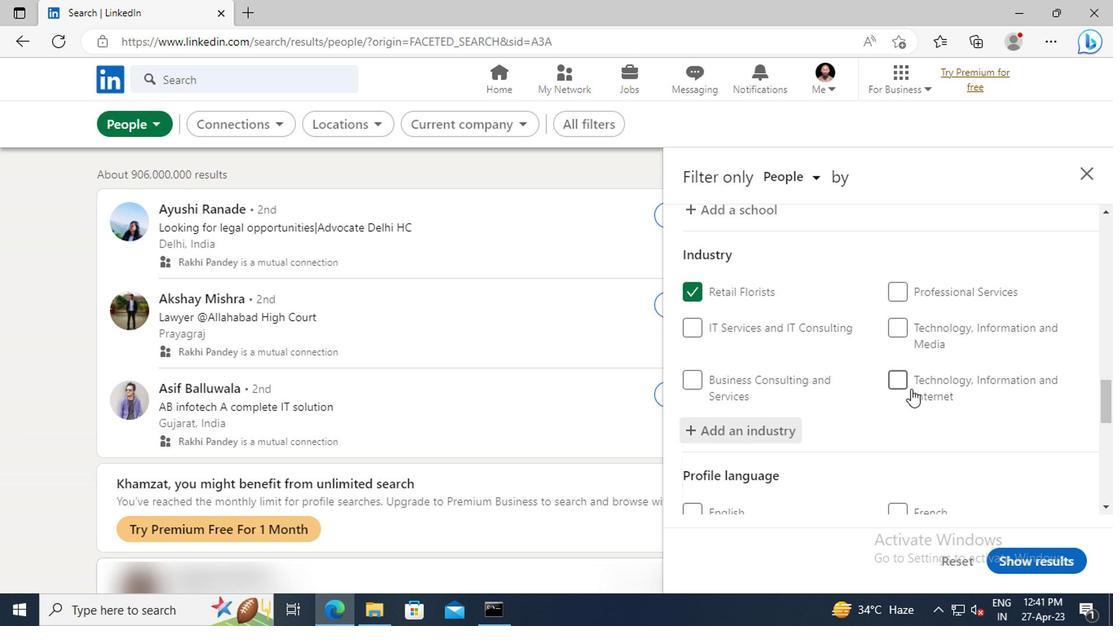 
Action: Mouse scrolled (747, 368) with delta (0, 0)
Screenshot: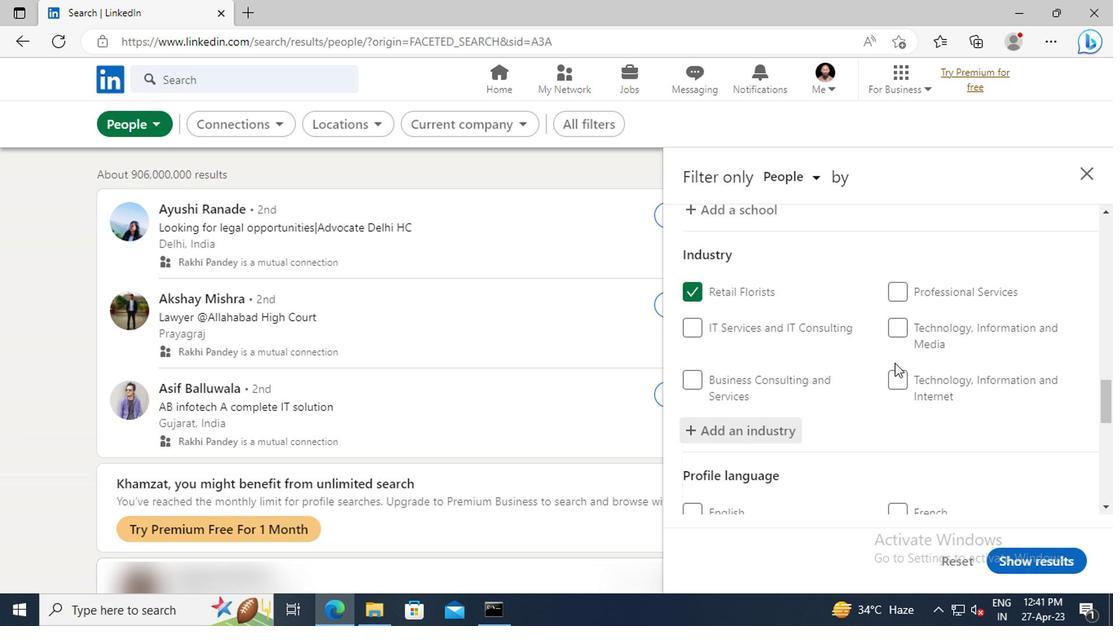 
Action: Mouse scrolled (747, 368) with delta (0, 0)
Screenshot: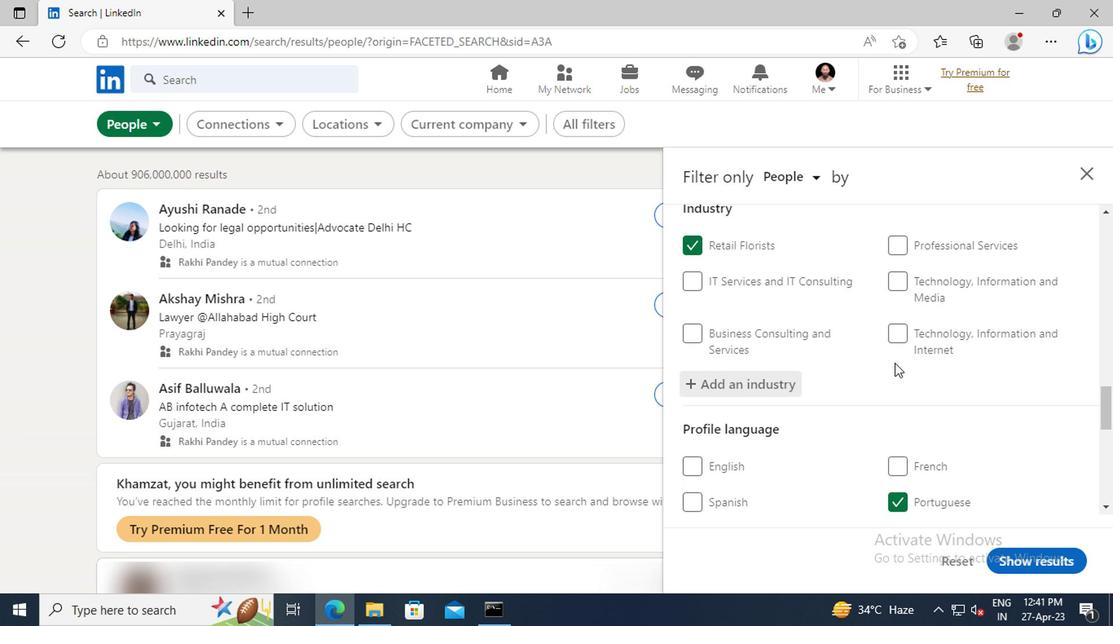 
Action: Mouse scrolled (747, 368) with delta (0, 0)
Screenshot: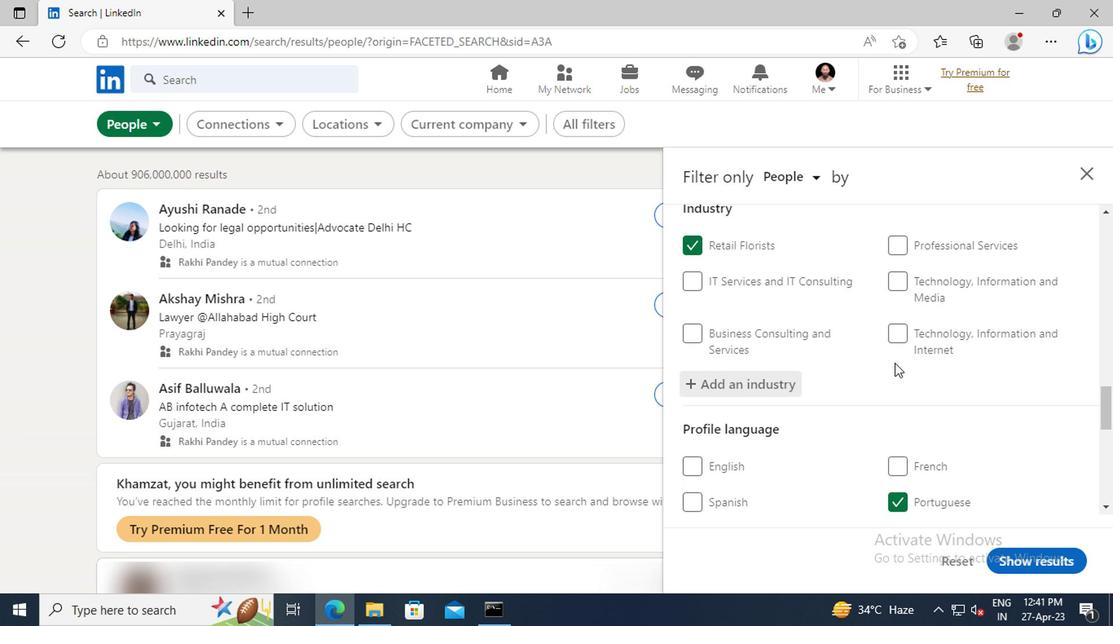 
Action: Mouse scrolled (747, 368) with delta (0, 0)
Screenshot: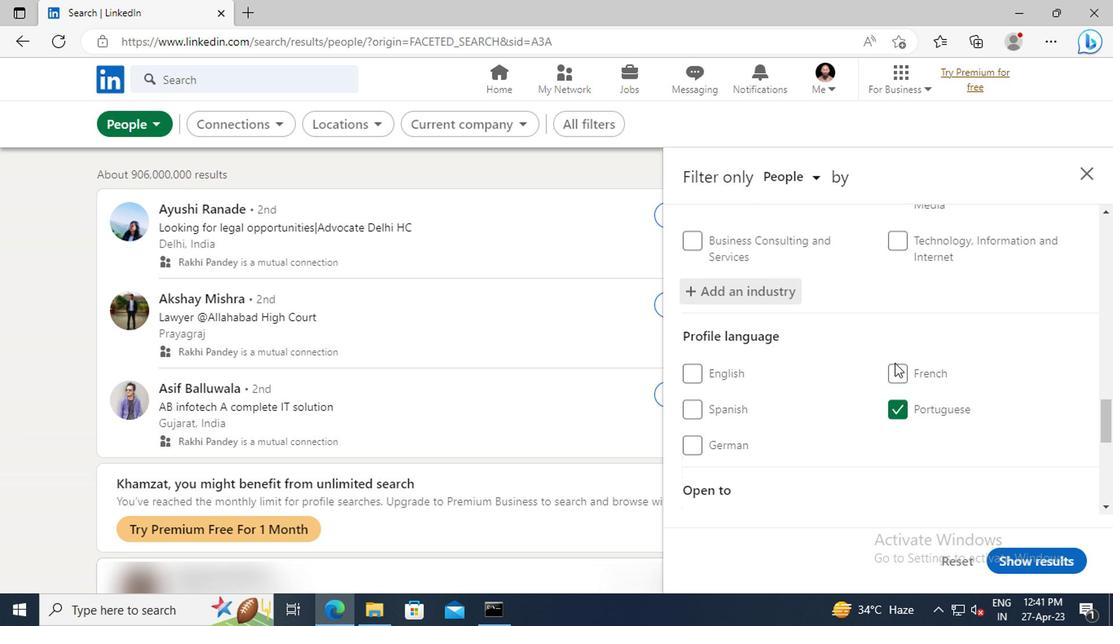 
Action: Mouse scrolled (747, 368) with delta (0, 0)
Screenshot: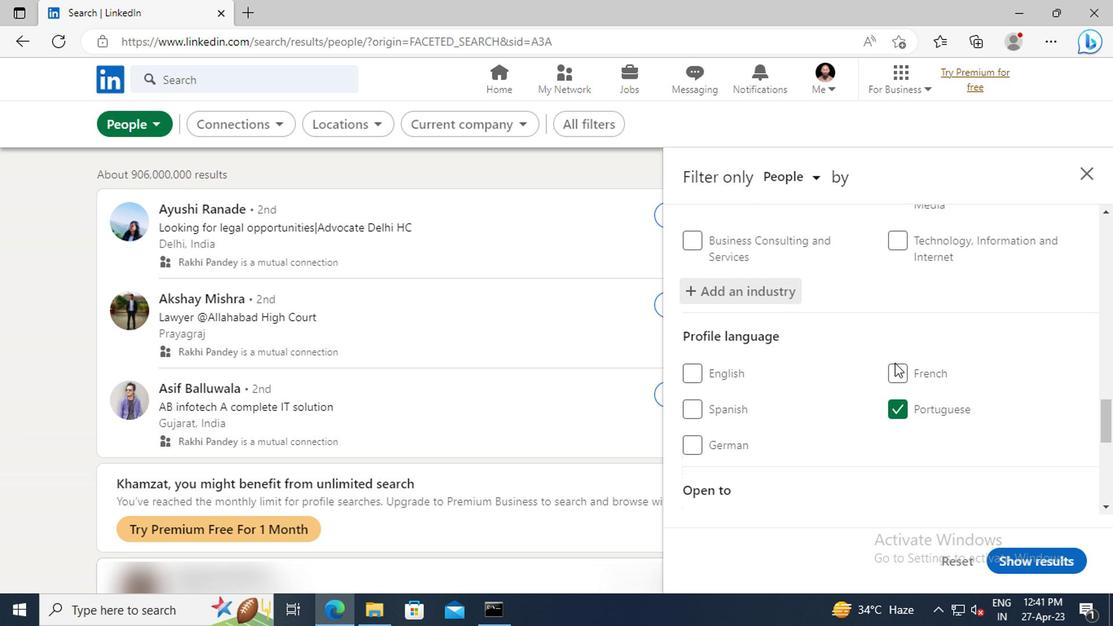
Action: Mouse scrolled (747, 368) with delta (0, 0)
Screenshot: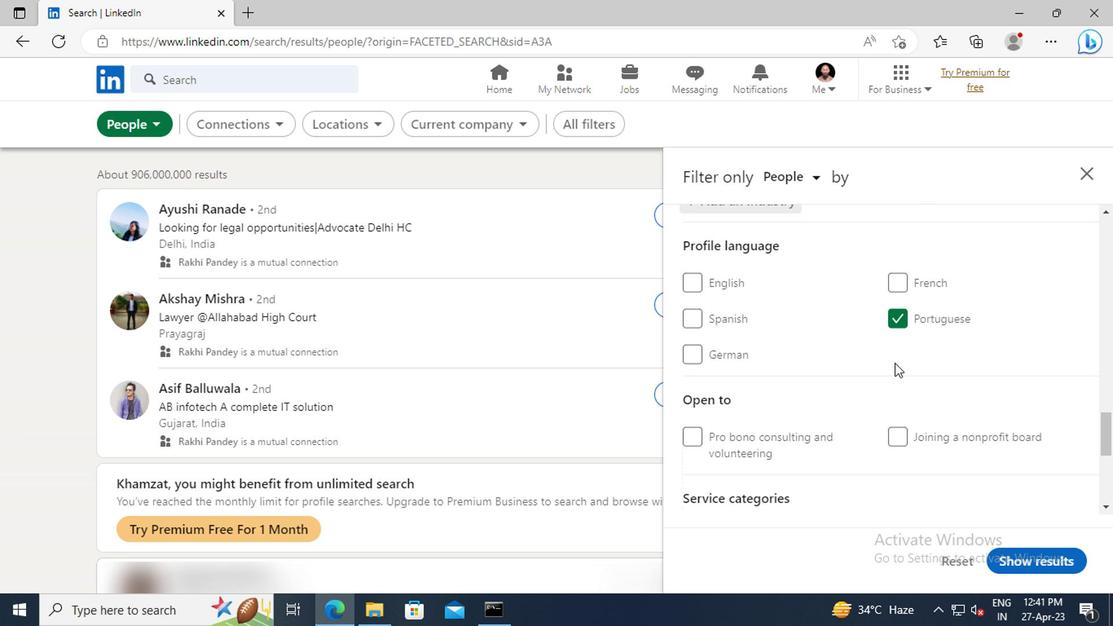 
Action: Mouse scrolled (747, 368) with delta (0, 0)
Screenshot: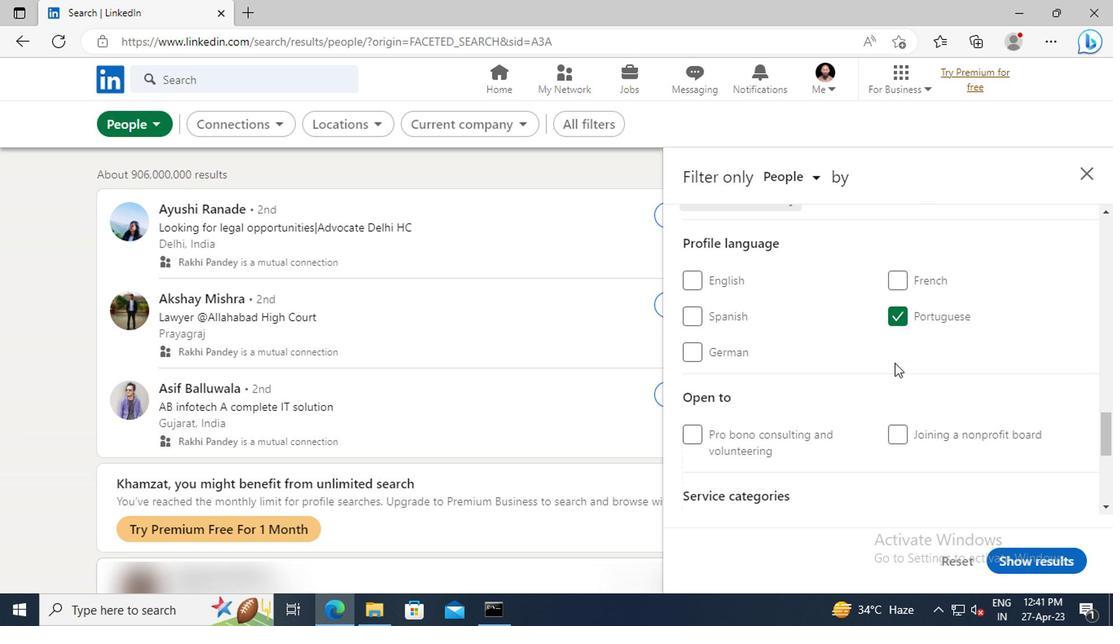 
Action: Mouse scrolled (747, 368) with delta (0, 0)
Screenshot: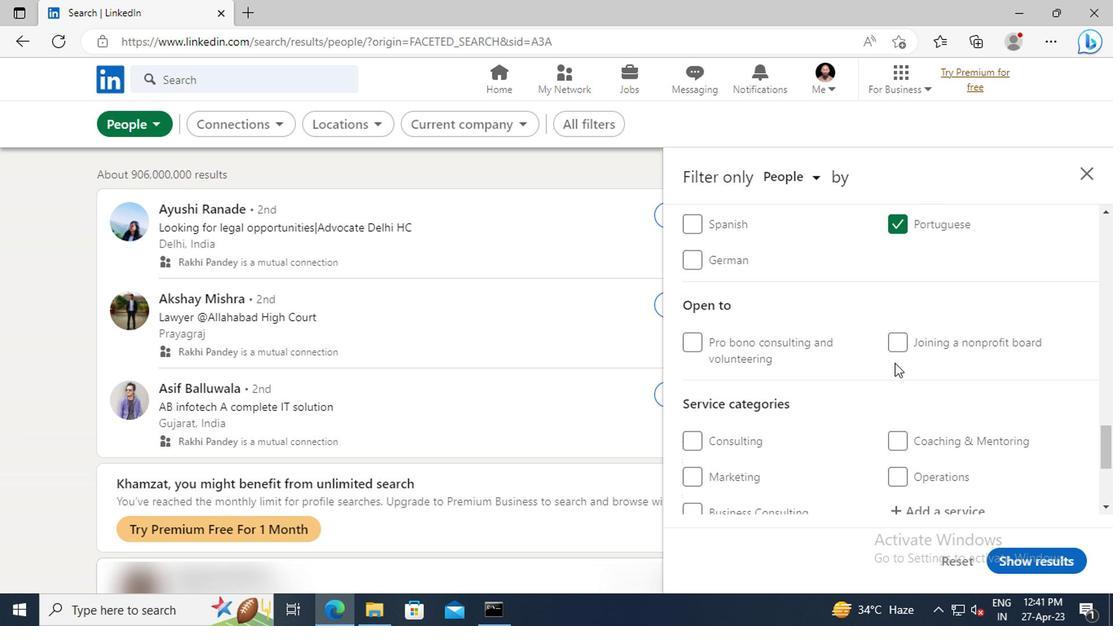 
Action: Mouse scrolled (747, 368) with delta (0, 0)
Screenshot: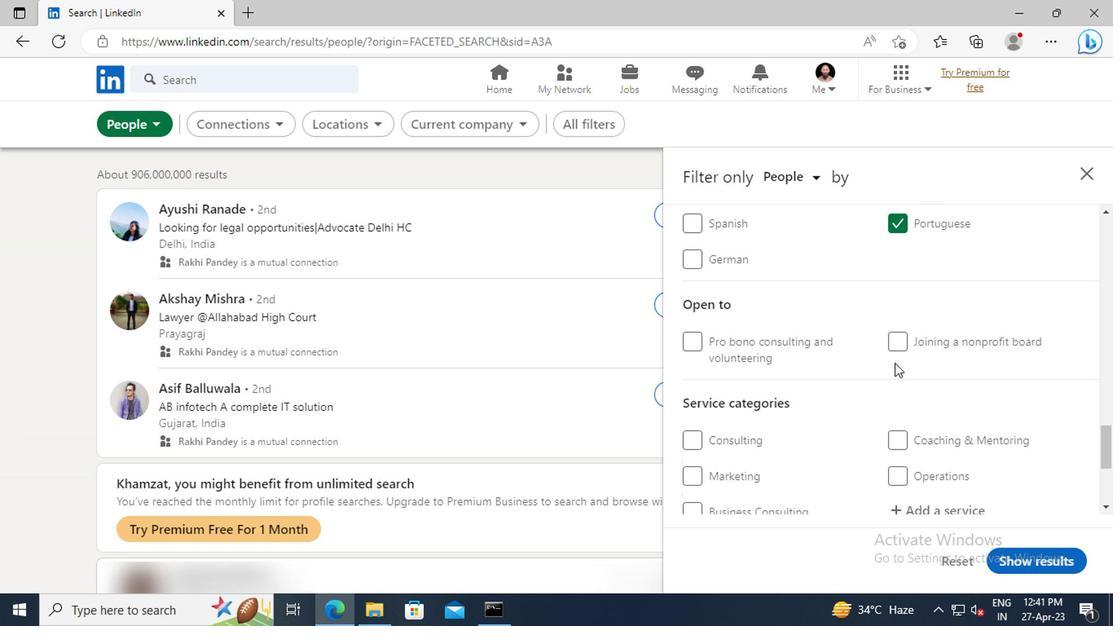 
Action: Mouse moved to (758, 412)
Screenshot: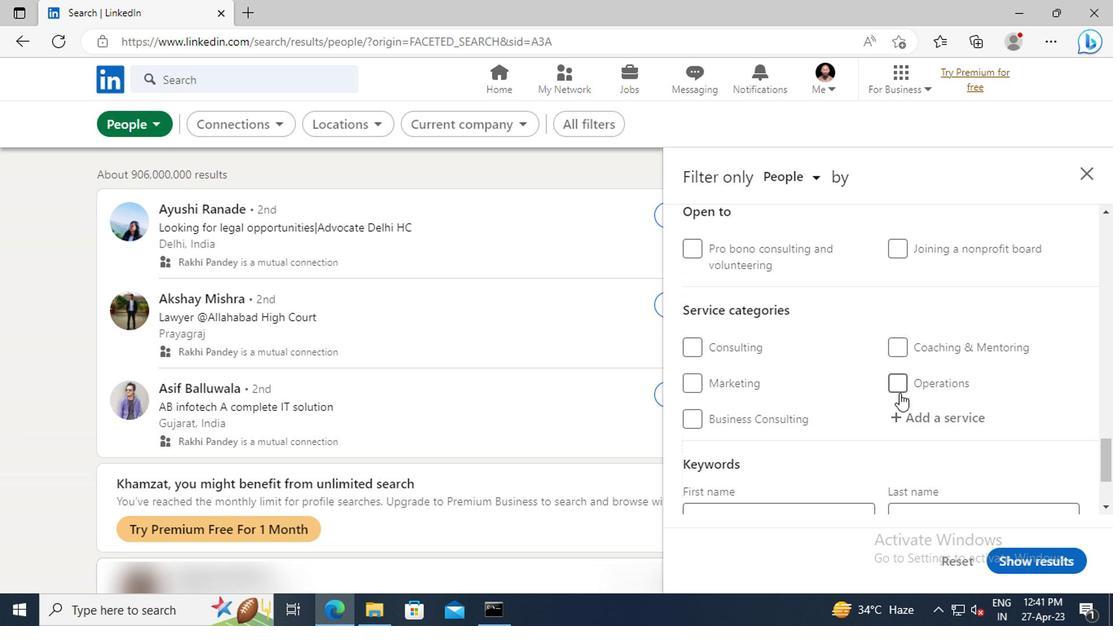 
Action: Mouse pressed left at (758, 412)
Screenshot: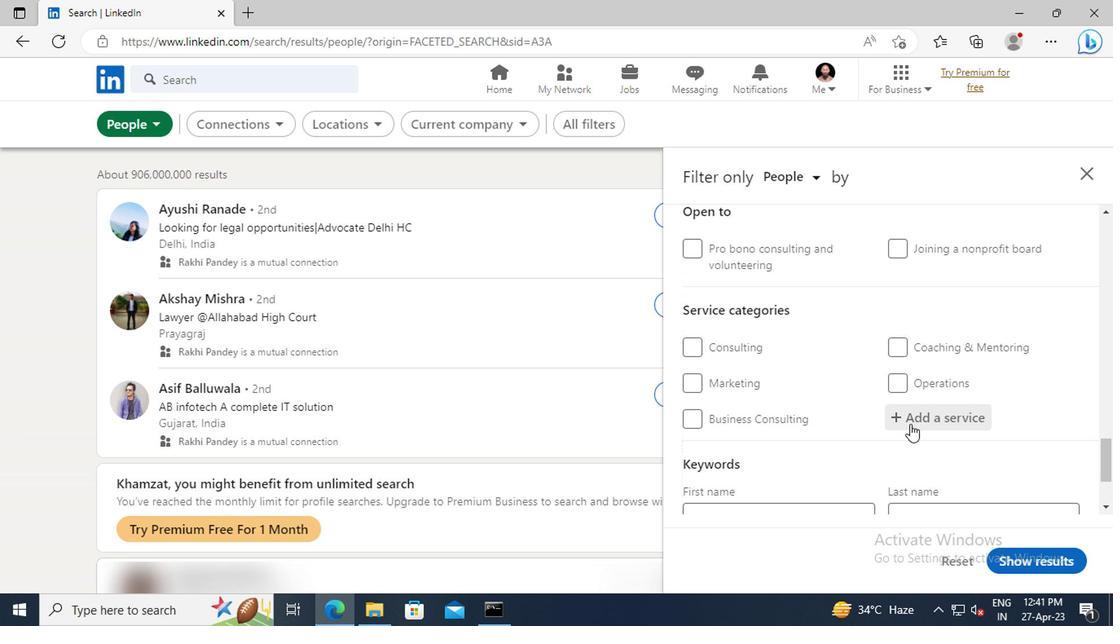 
Action: Key pressed <Key.shift>COMMERCIAL<Key.space><Key.shift>INSURANCE
Screenshot: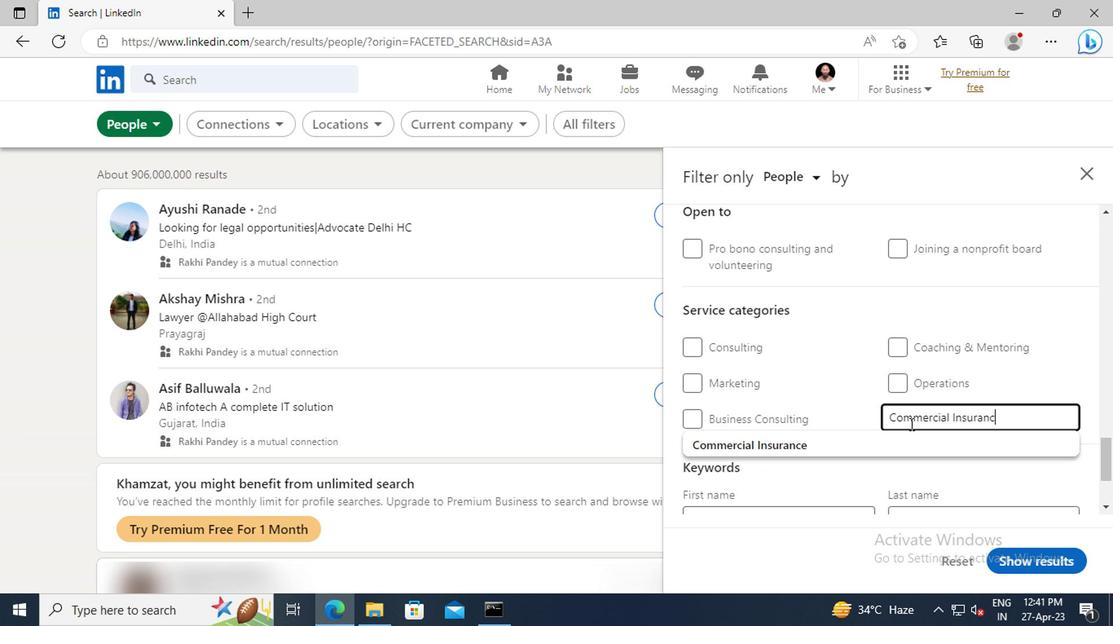 
Action: Mouse moved to (762, 423)
Screenshot: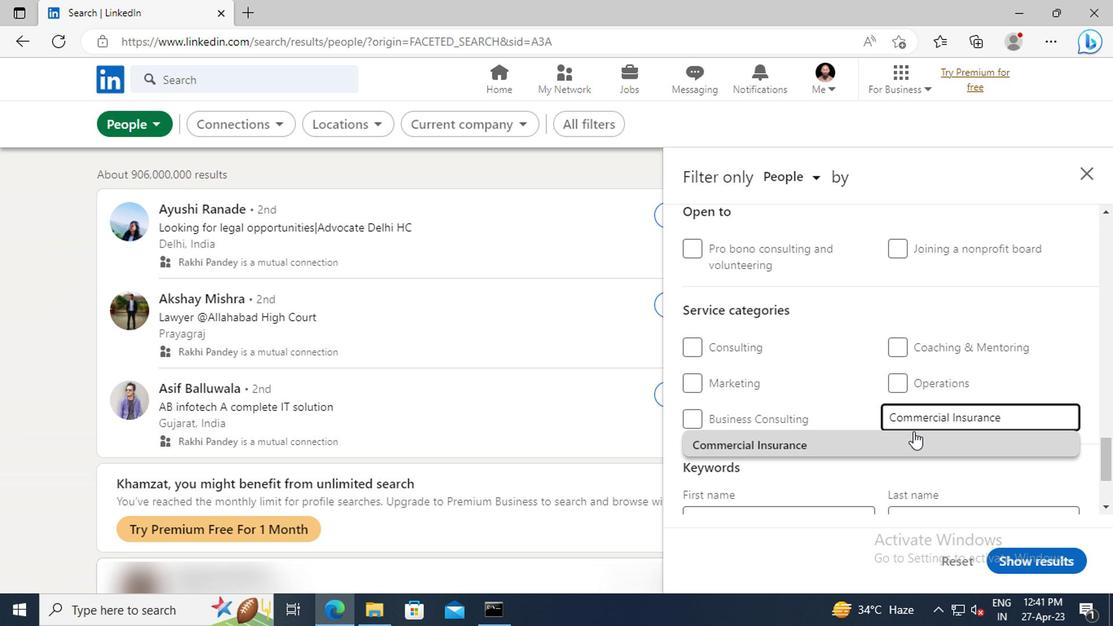 
Action: Mouse pressed left at (762, 423)
Screenshot: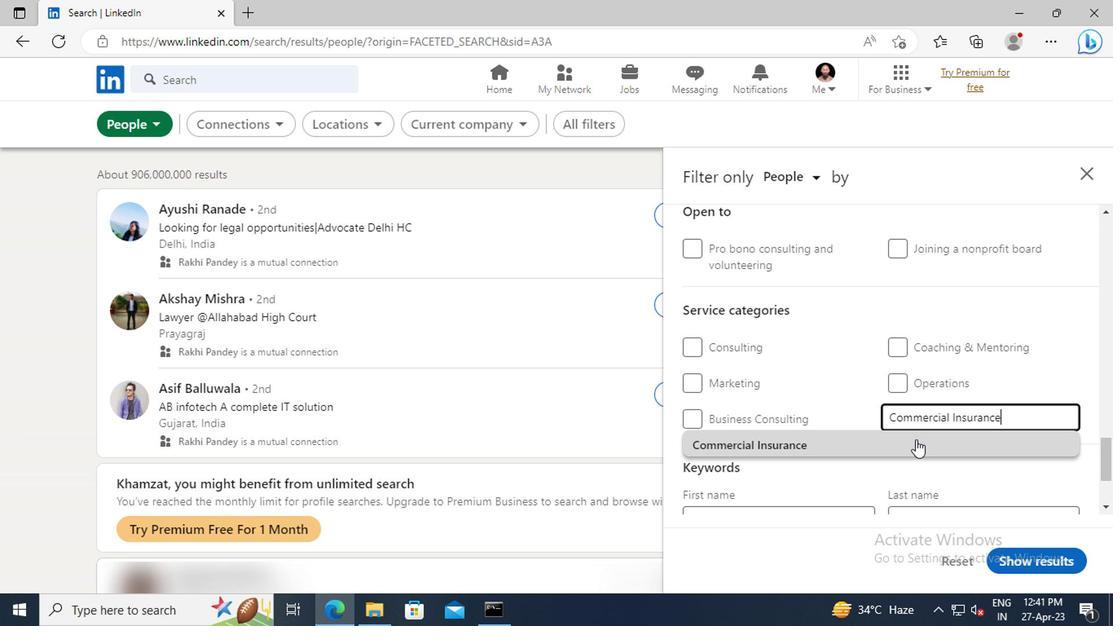 
Action: Mouse moved to (752, 408)
Screenshot: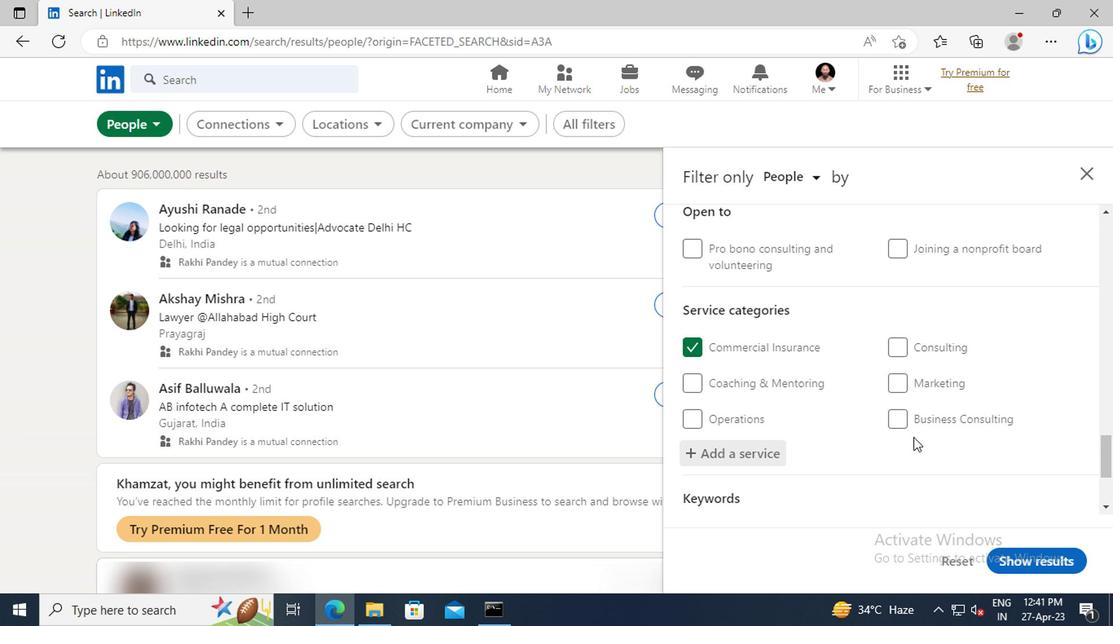 
Action: Mouse scrolled (752, 407) with delta (0, 0)
Screenshot: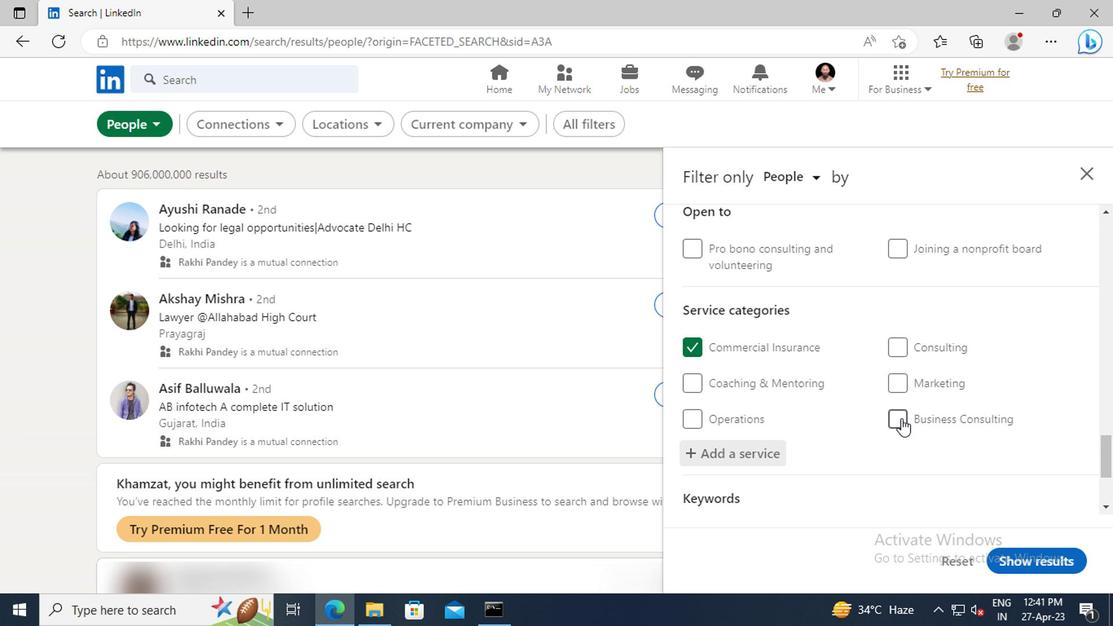 
Action: Mouse scrolled (752, 407) with delta (0, 0)
Screenshot: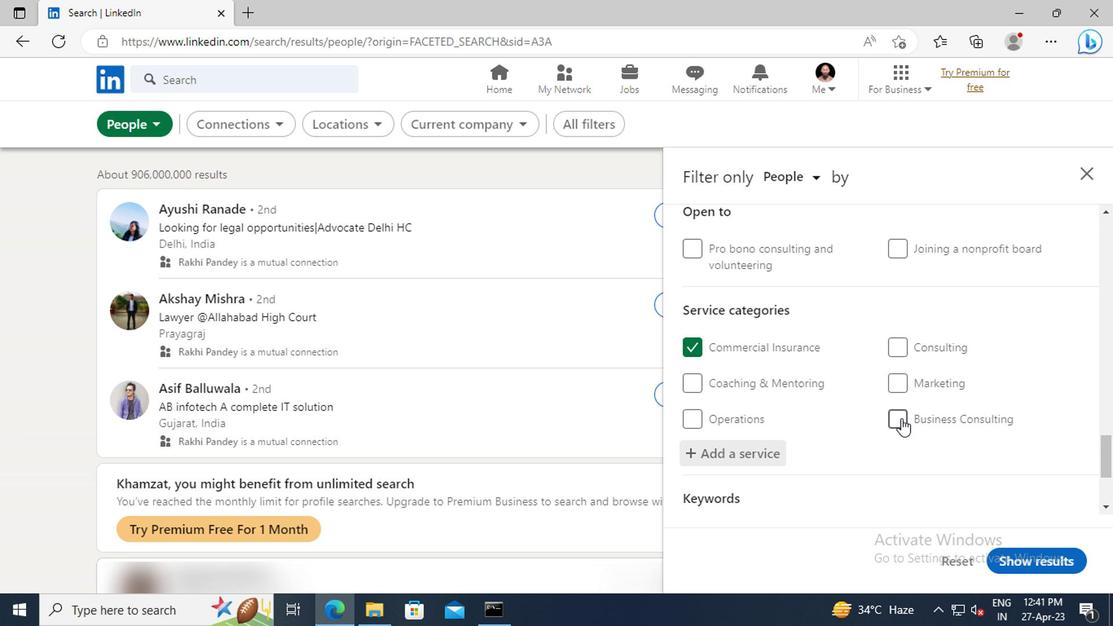 
Action: Mouse scrolled (752, 407) with delta (0, 0)
Screenshot: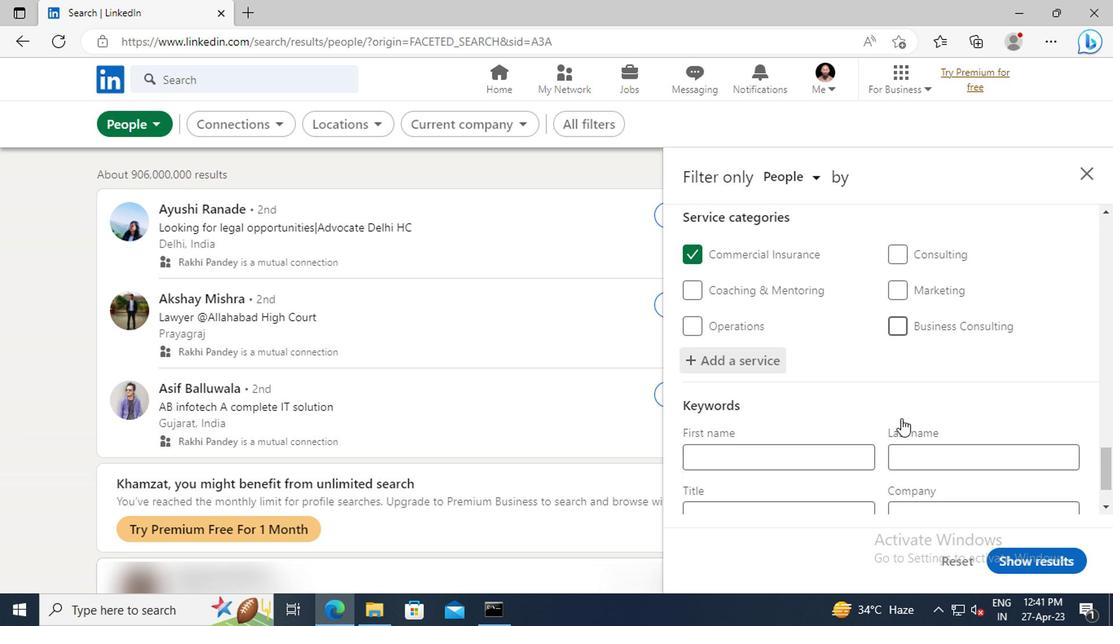 
Action: Mouse scrolled (752, 407) with delta (0, 0)
Screenshot: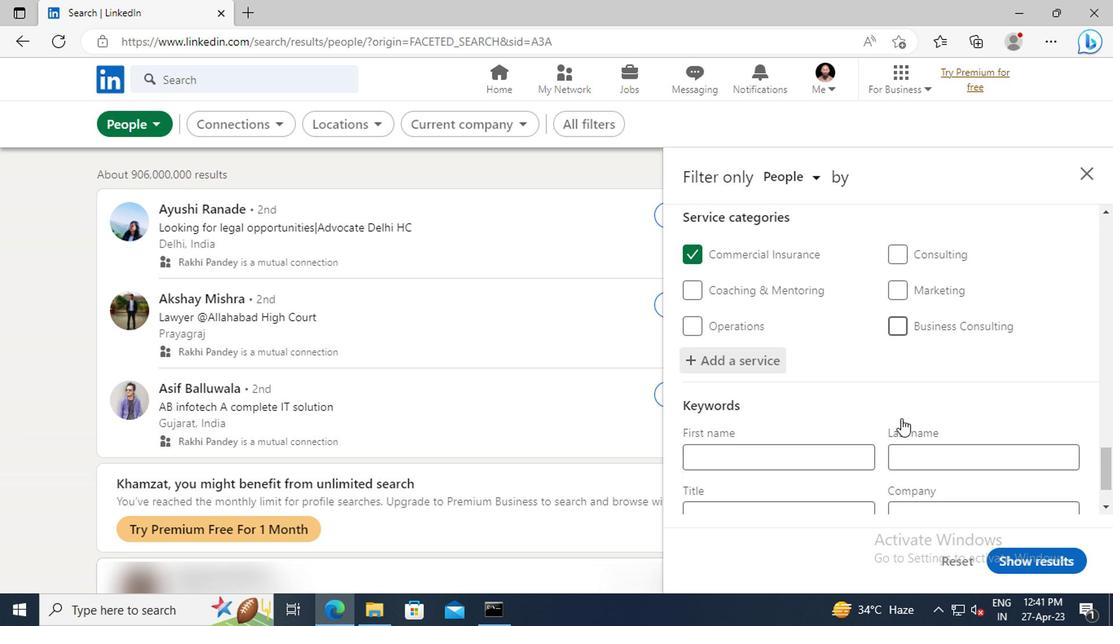 
Action: Mouse scrolled (752, 407) with delta (0, 0)
Screenshot: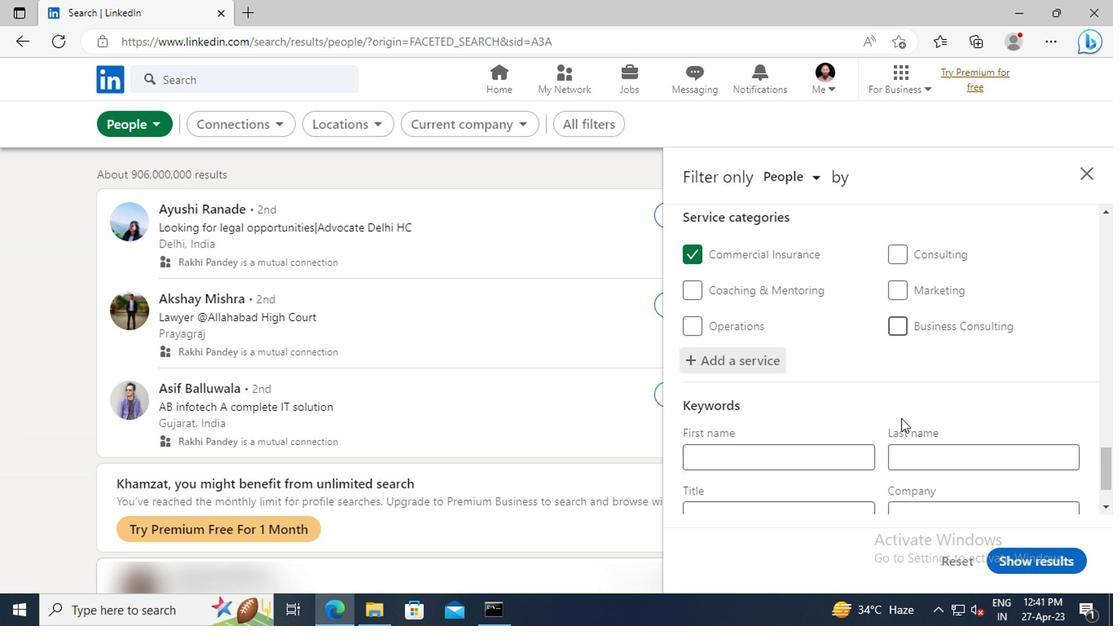 
Action: Mouse moved to (654, 424)
Screenshot: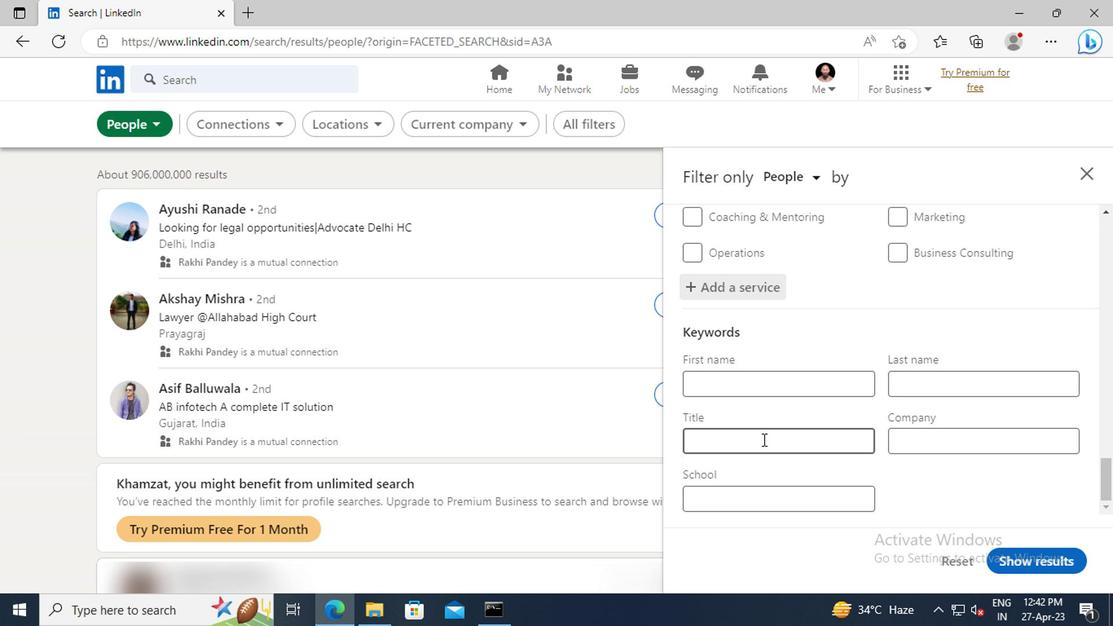 
Action: Mouse pressed left at (654, 424)
Screenshot: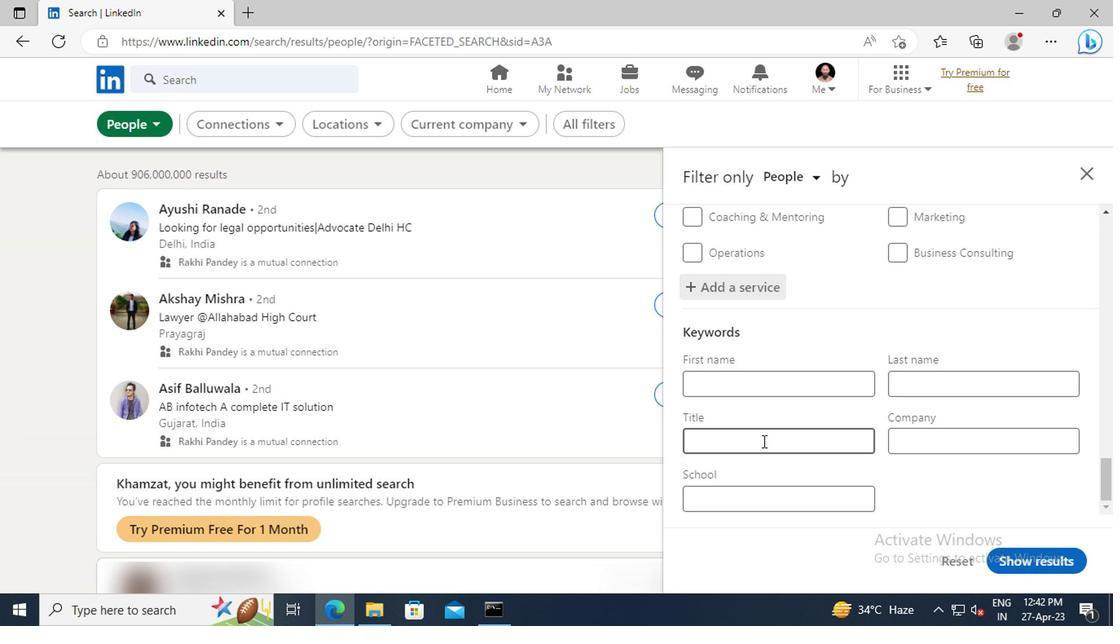 
Action: Key pressed <Key.shift>DOCTOR<Key.enter>
Screenshot: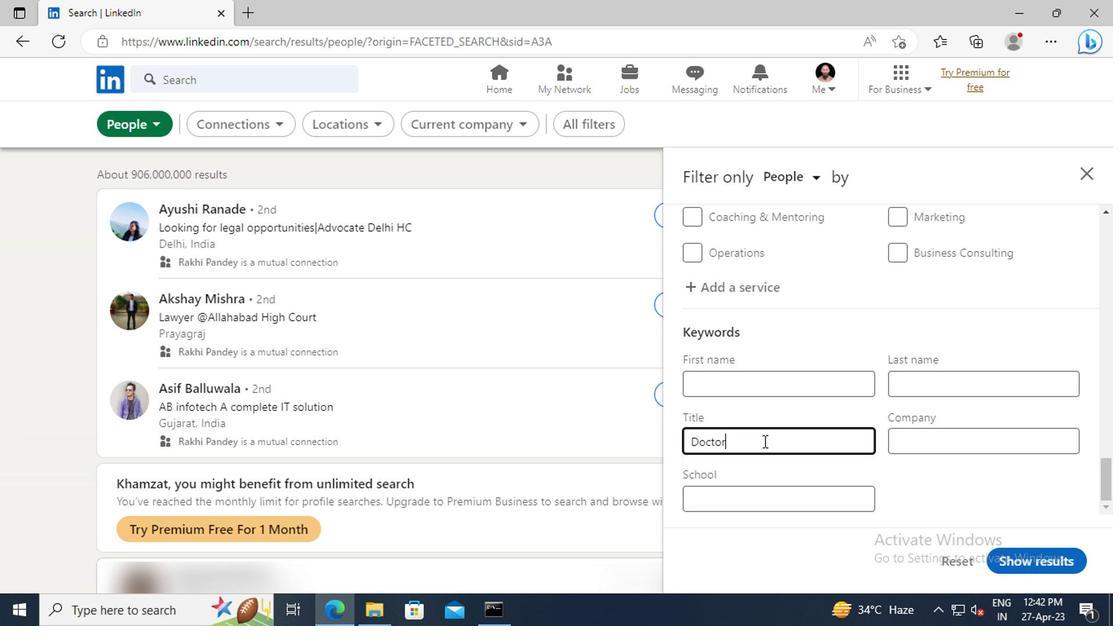 
Action: Mouse moved to (830, 508)
Screenshot: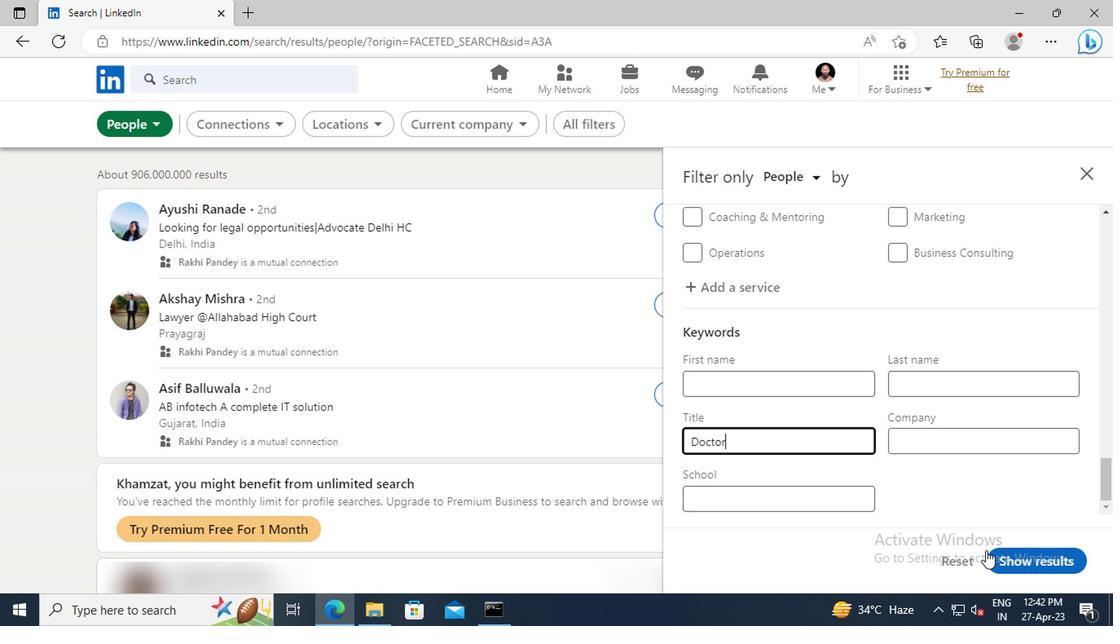 
Action: Mouse pressed left at (830, 508)
Screenshot: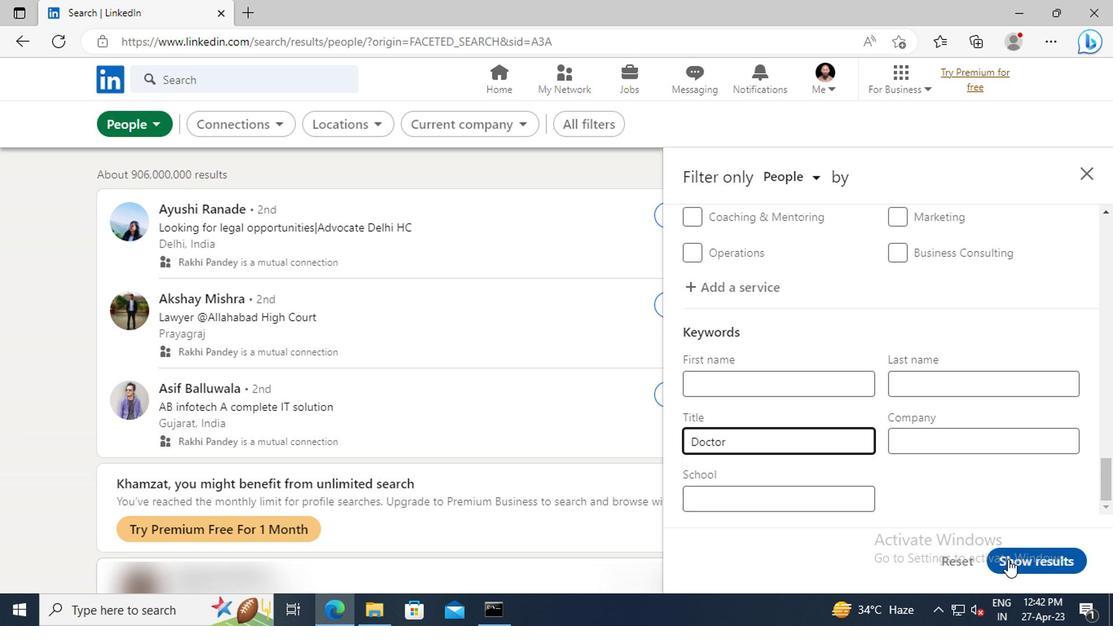 
